 Task: Compose an email with the signature Connor Wood with the subject Invitation to a conference and the message Can you please confirm the schedule for the upcoming training session? from softage.4@softage.net to softage.5@softage.net, select last word, change the font of the message to Tahoma and change the font typography to bold and italics Send the email. Finally, move the email from Sent Items to the label Benefits
Action: Mouse moved to (843, 67)
Screenshot: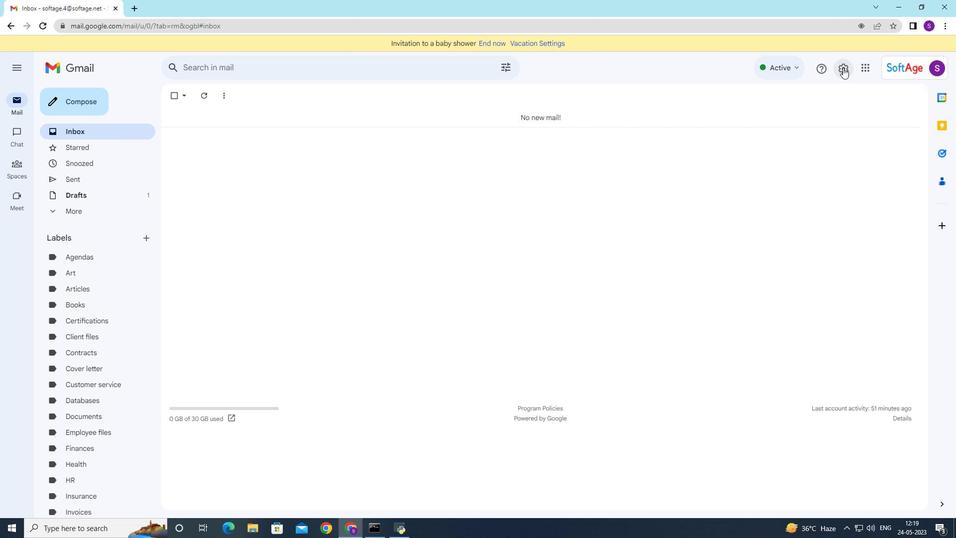 
Action: Mouse pressed left at (843, 67)
Screenshot: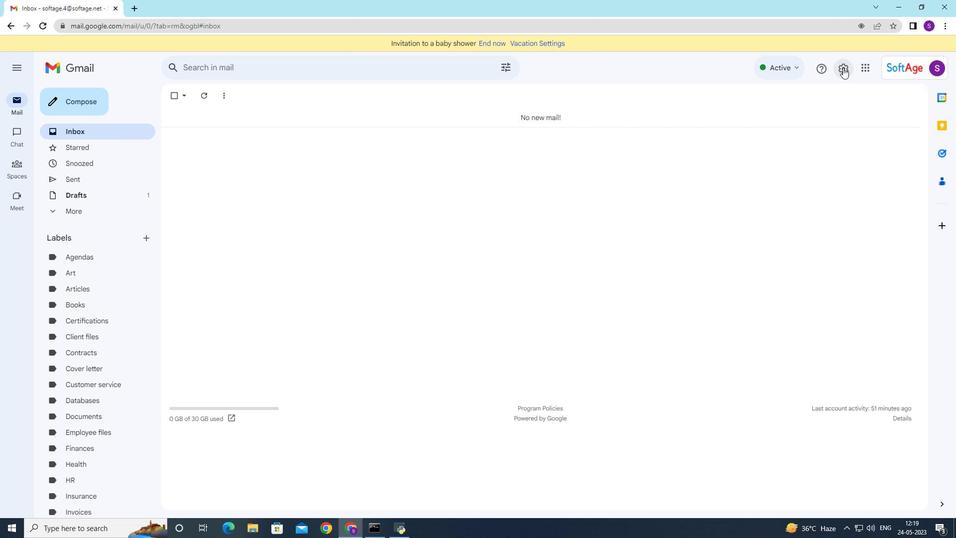 
Action: Mouse moved to (848, 121)
Screenshot: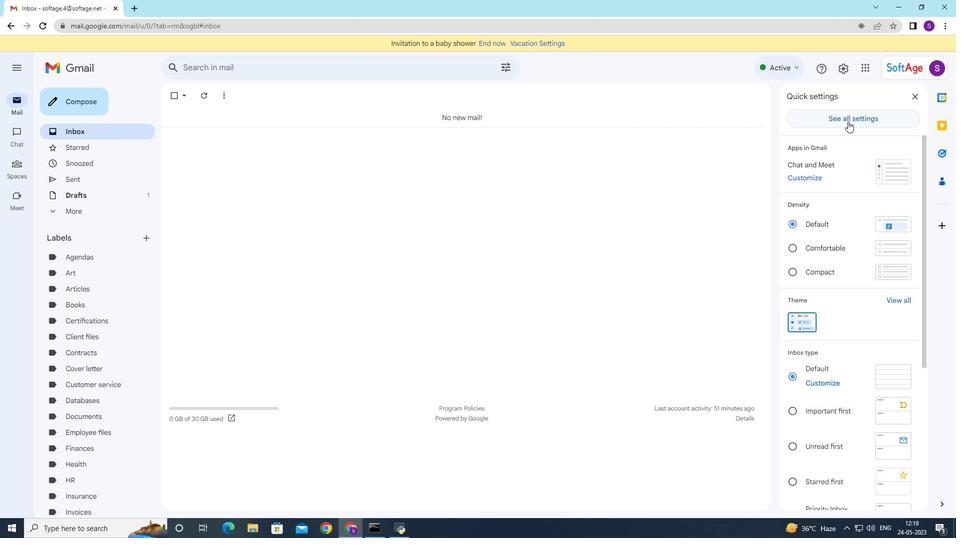 
Action: Mouse pressed left at (848, 121)
Screenshot: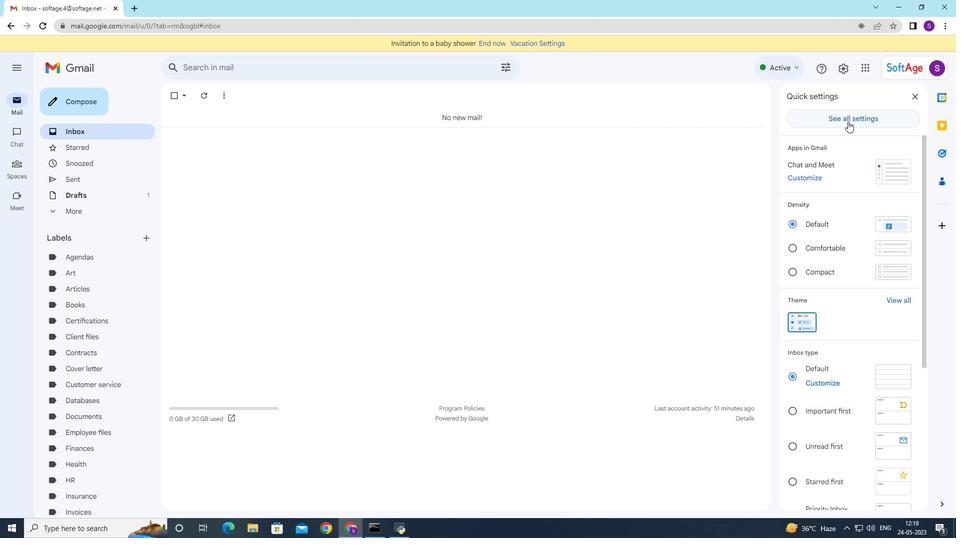 
Action: Mouse moved to (452, 152)
Screenshot: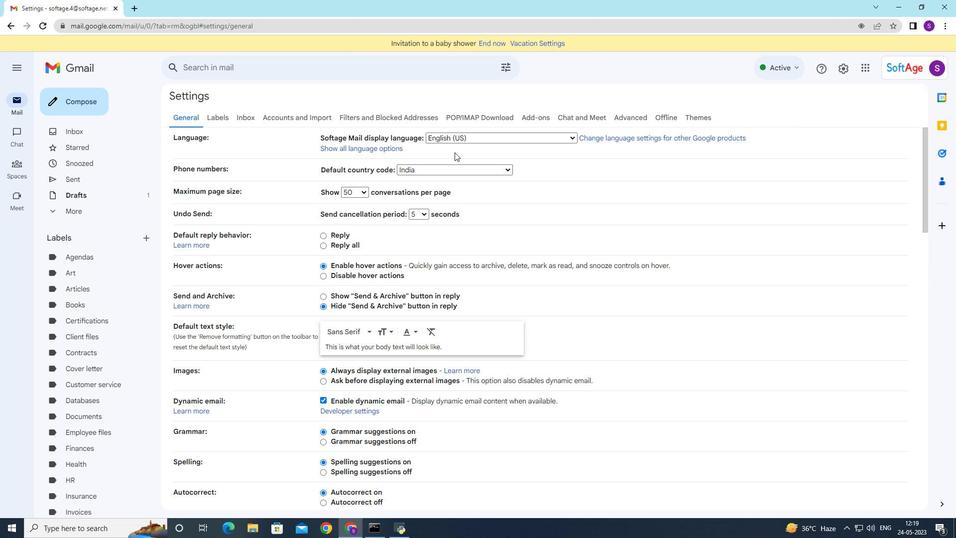 
Action: Mouse scrolled (452, 152) with delta (0, 0)
Screenshot: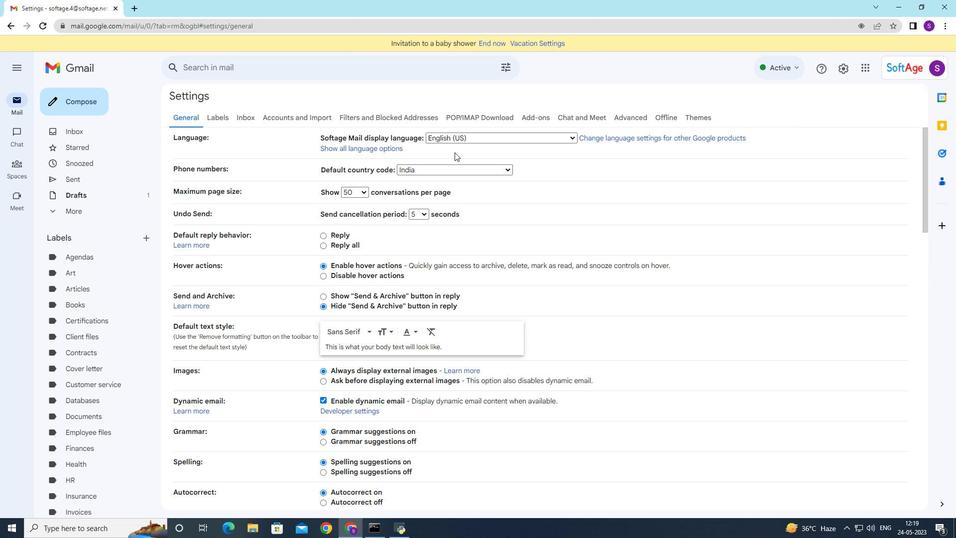 
Action: Mouse moved to (452, 153)
Screenshot: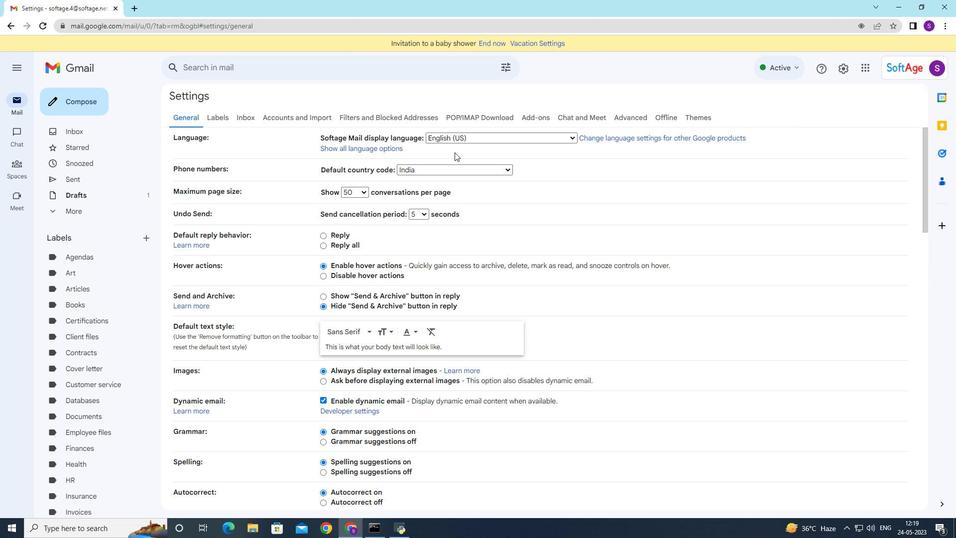 
Action: Mouse scrolled (452, 152) with delta (0, 0)
Screenshot: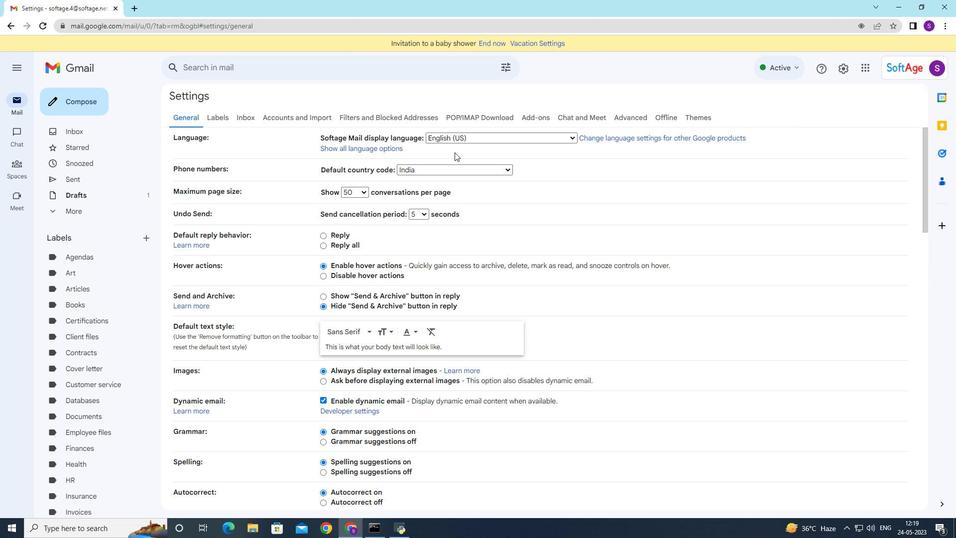 
Action: Mouse scrolled (452, 152) with delta (0, 0)
Screenshot: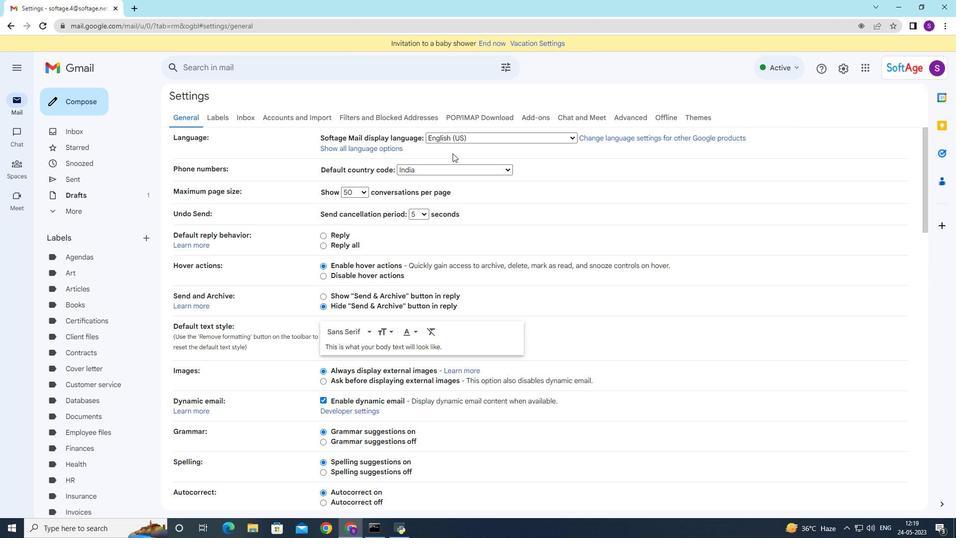 
Action: Mouse scrolled (452, 152) with delta (0, 0)
Screenshot: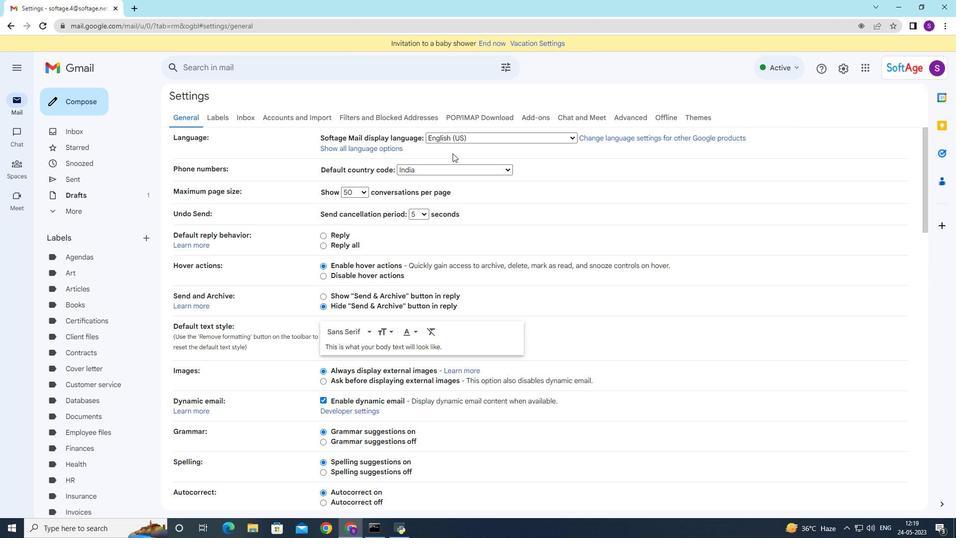
Action: Mouse moved to (397, 216)
Screenshot: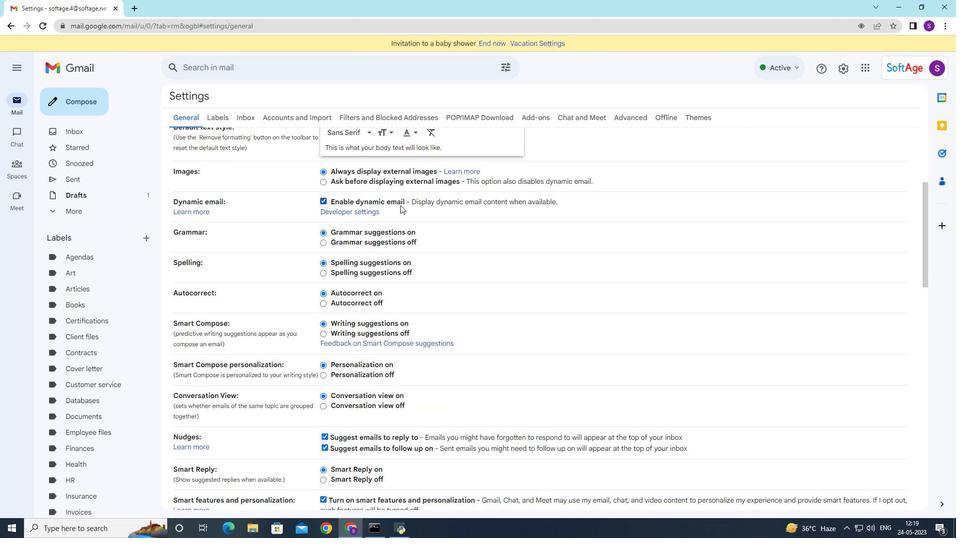 
Action: Mouse scrolled (397, 216) with delta (0, 0)
Screenshot: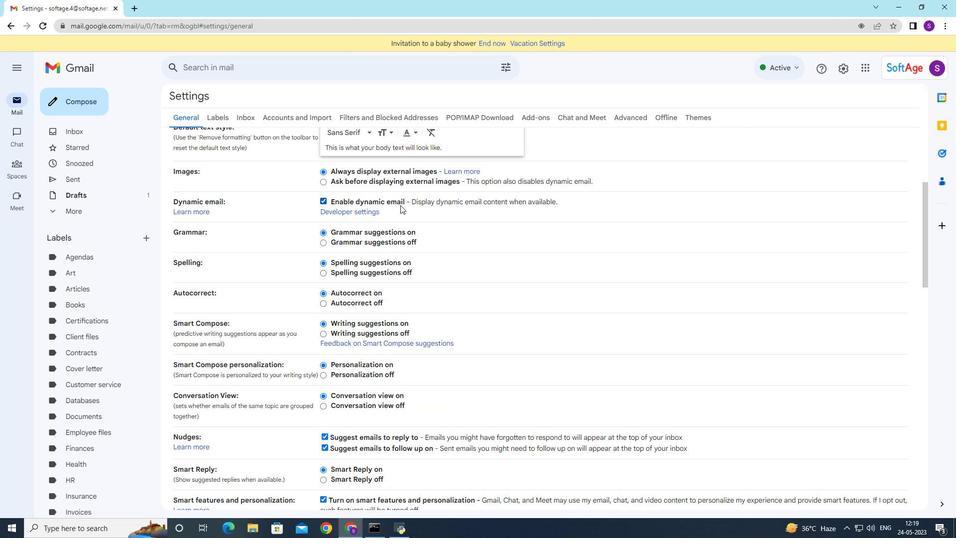
Action: Mouse moved to (397, 219)
Screenshot: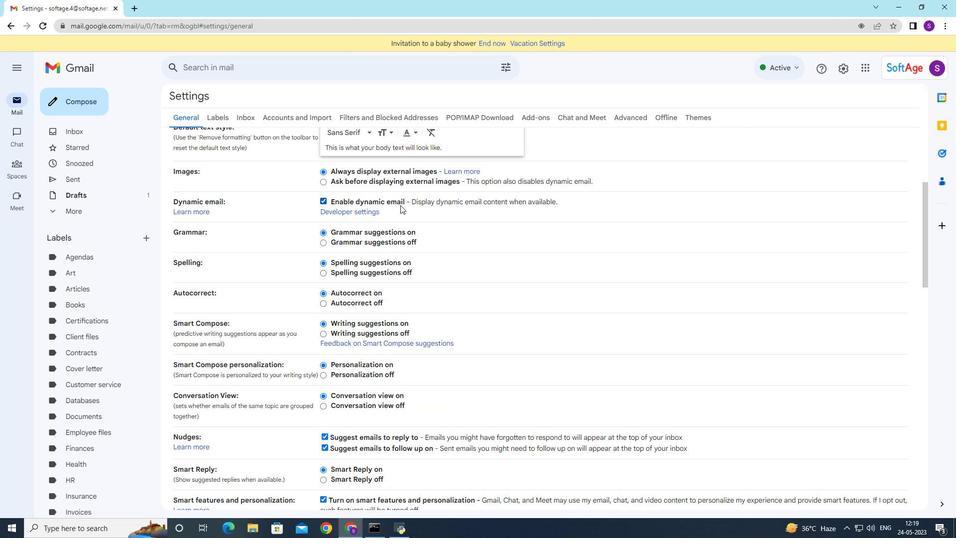 
Action: Mouse scrolled (397, 218) with delta (0, 0)
Screenshot: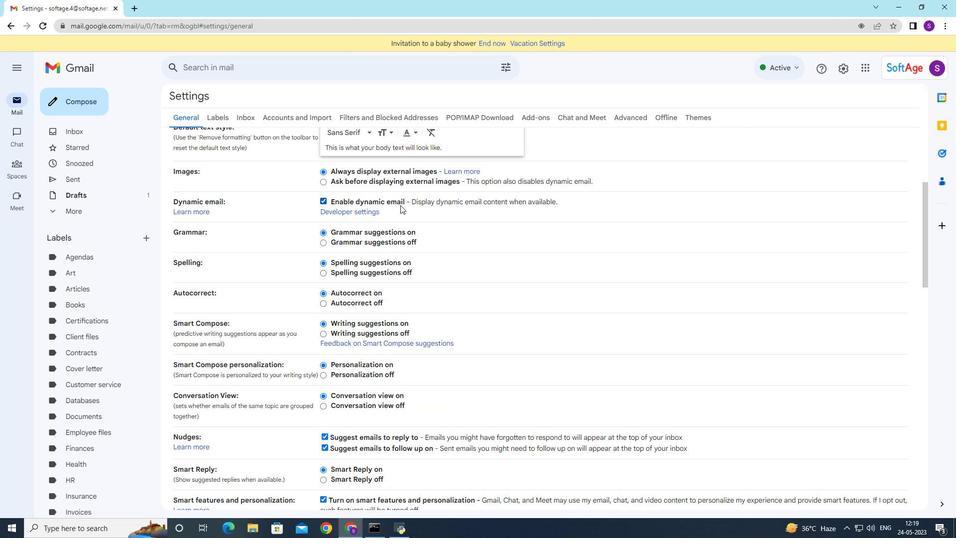 
Action: Mouse moved to (396, 220)
Screenshot: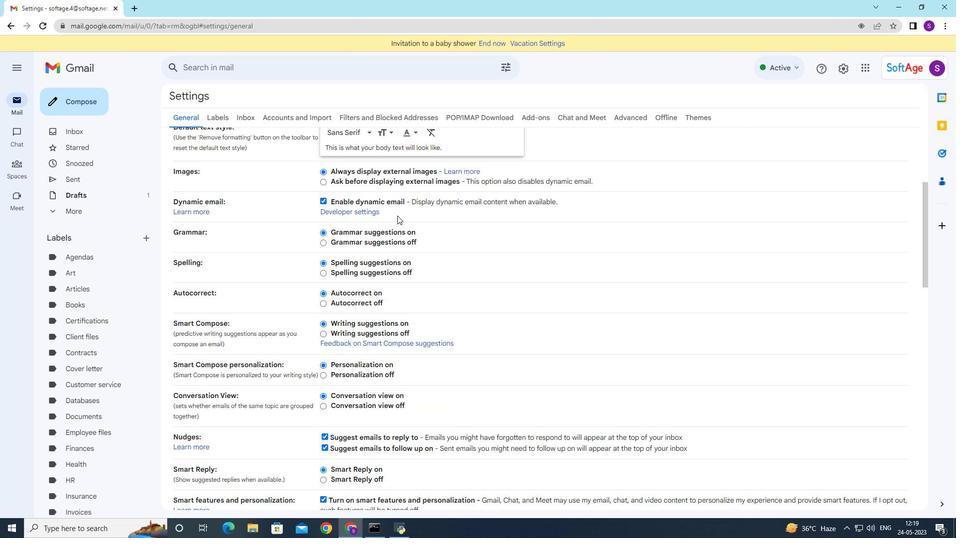 
Action: Mouse scrolled (396, 220) with delta (0, 0)
Screenshot: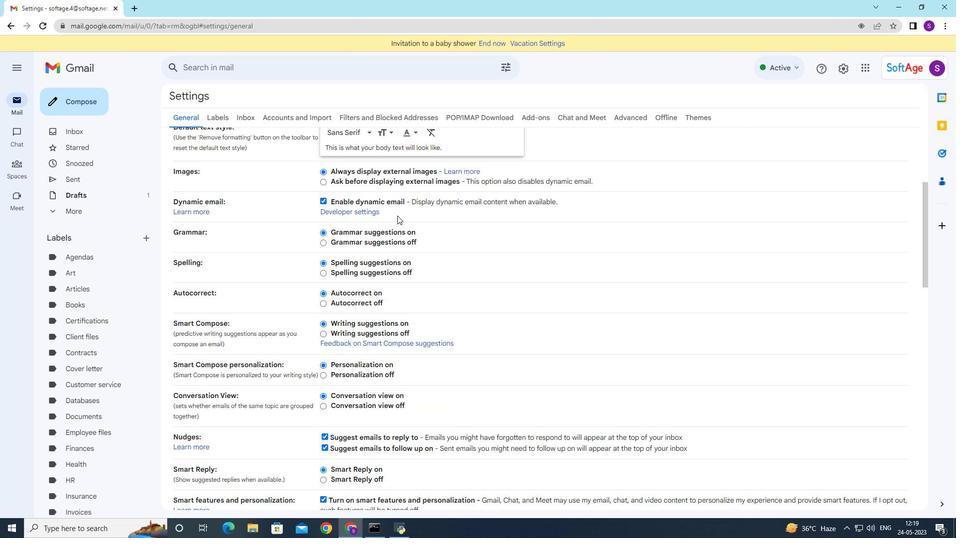 
Action: Mouse moved to (396, 220)
Screenshot: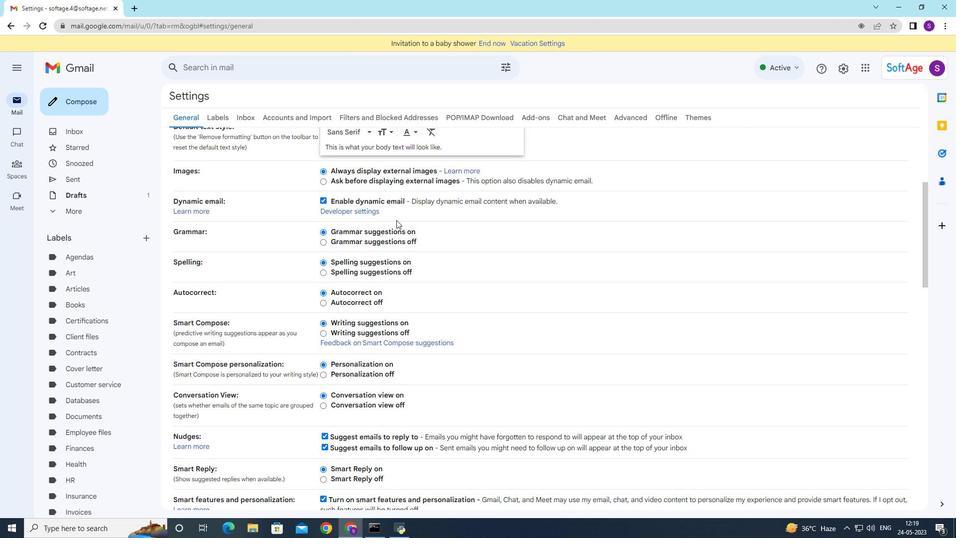 
Action: Mouse scrolled (396, 220) with delta (0, 0)
Screenshot: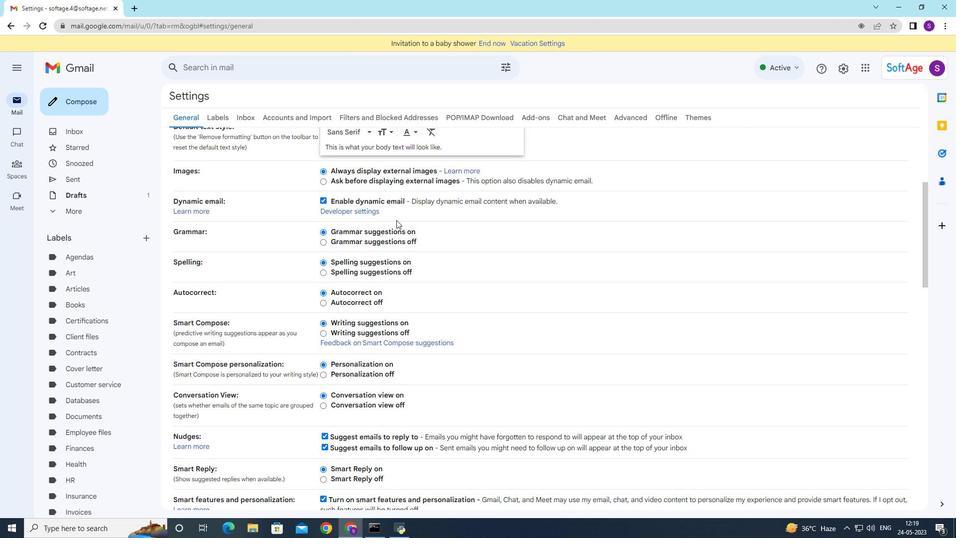 
Action: Mouse moved to (392, 269)
Screenshot: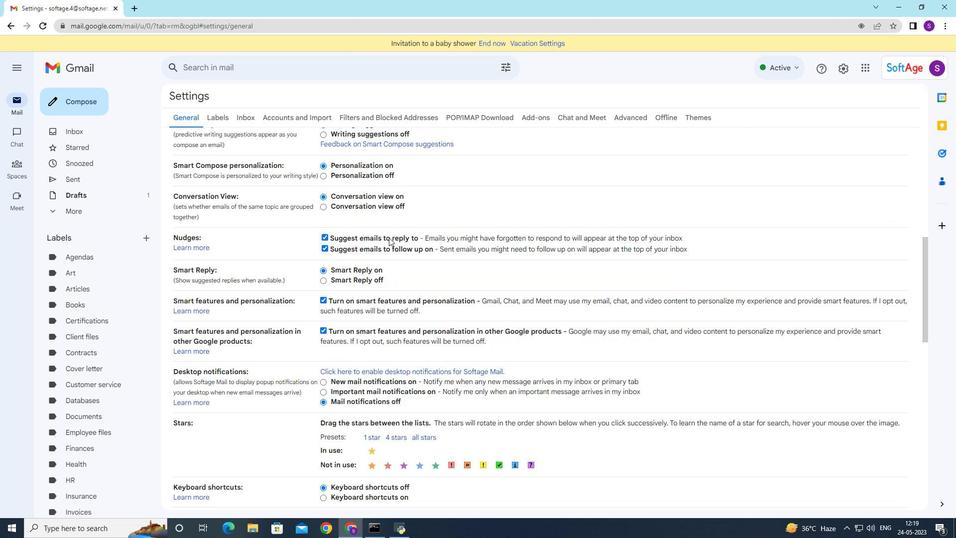 
Action: Mouse scrolled (392, 268) with delta (0, 0)
Screenshot: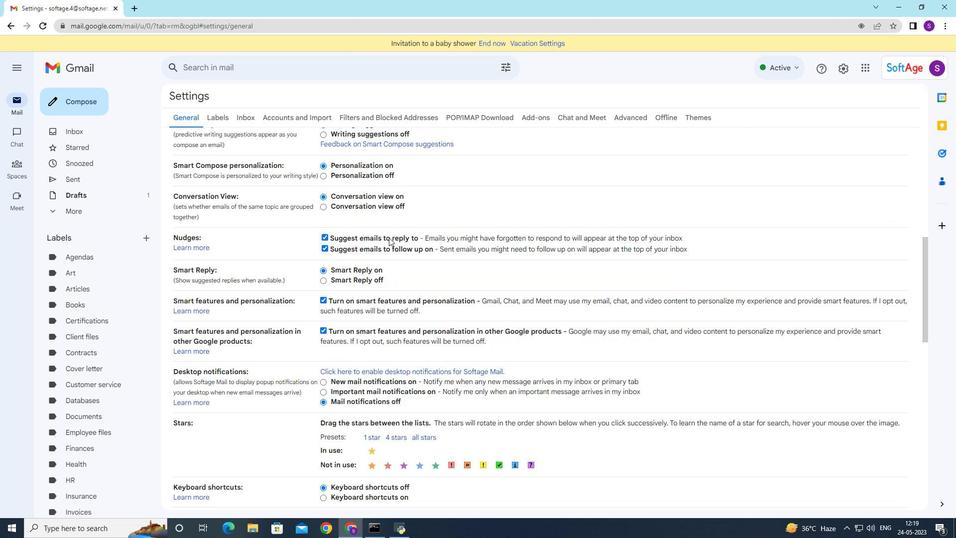 
Action: Mouse moved to (393, 270)
Screenshot: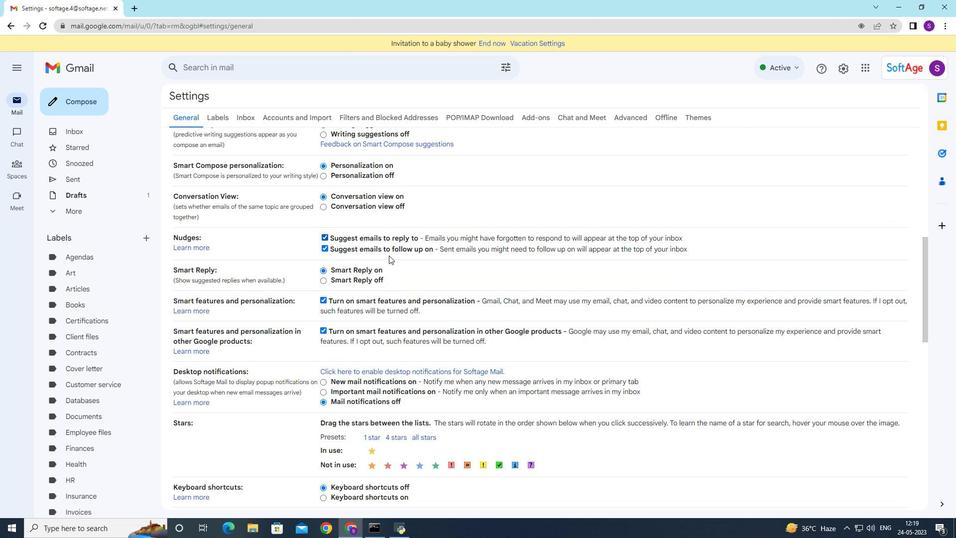 
Action: Mouse scrolled (393, 270) with delta (0, 0)
Screenshot: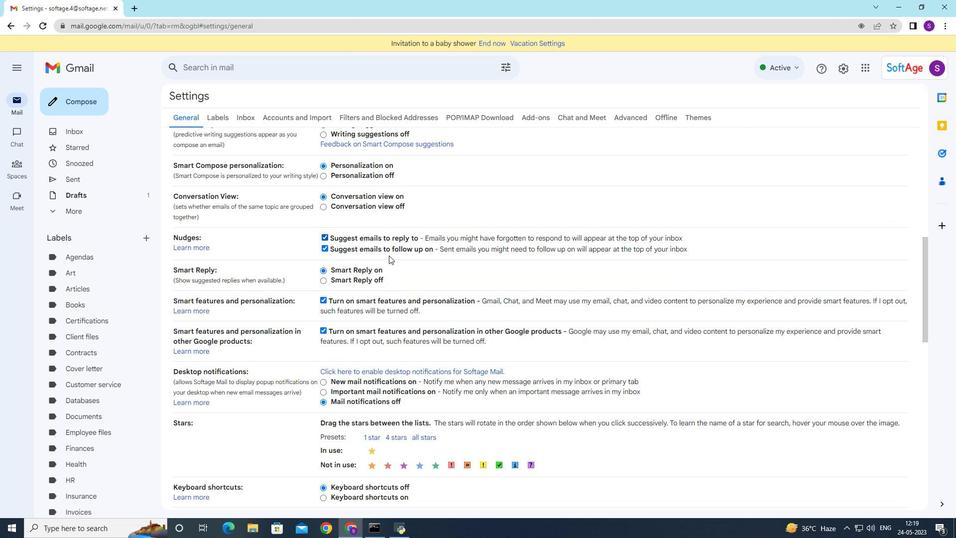 
Action: Mouse moved to (394, 271)
Screenshot: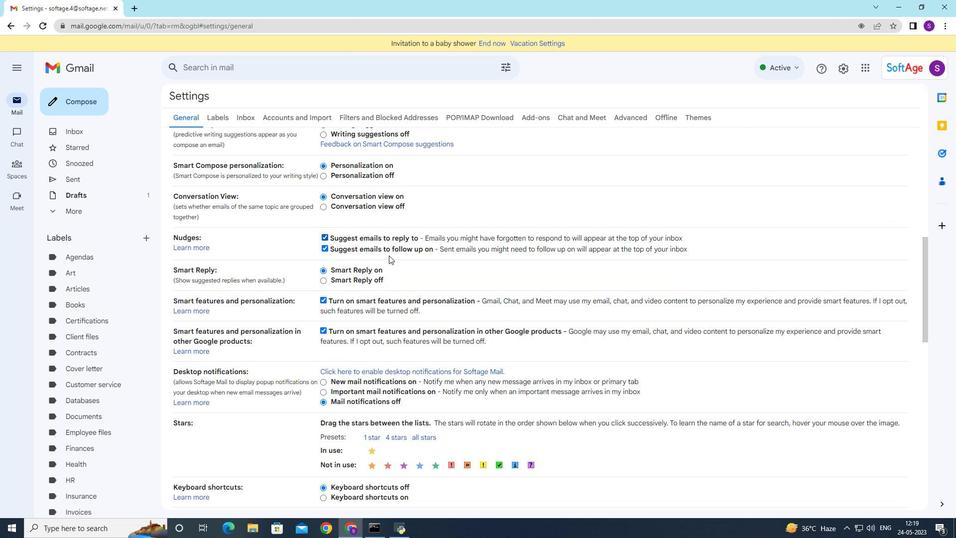 
Action: Mouse scrolled (394, 271) with delta (0, 0)
Screenshot: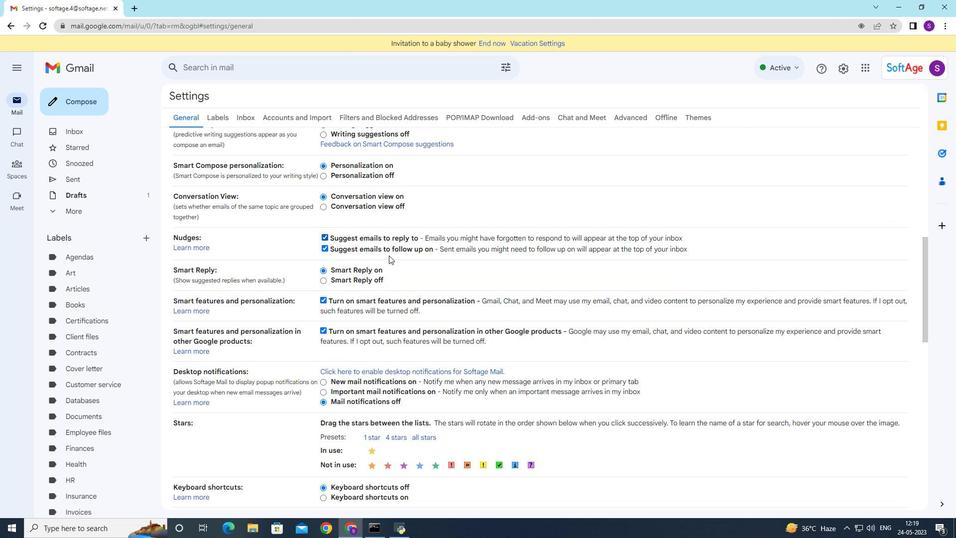 
Action: Mouse moved to (394, 272)
Screenshot: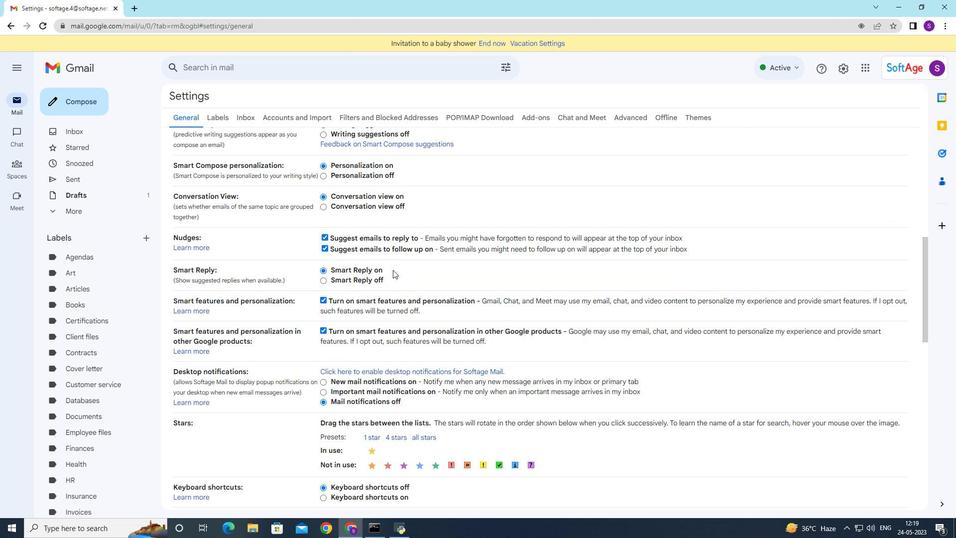 
Action: Mouse scrolled (394, 271) with delta (0, 0)
Screenshot: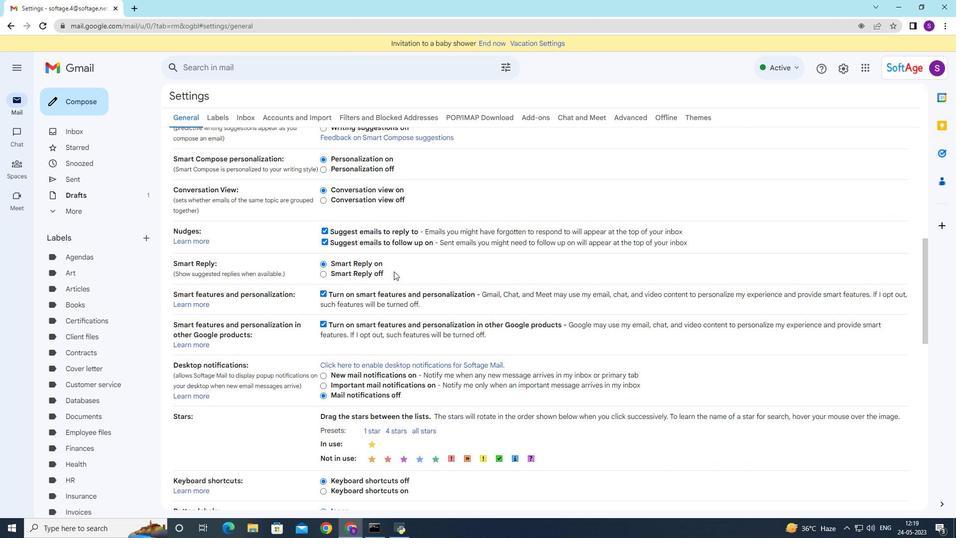 
Action: Mouse moved to (396, 273)
Screenshot: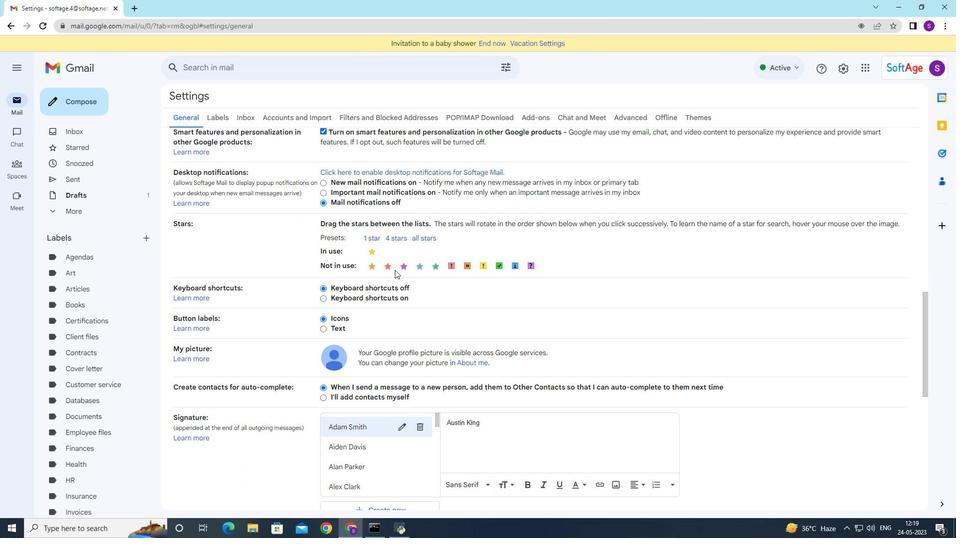 
Action: Mouse scrolled (396, 273) with delta (0, 0)
Screenshot: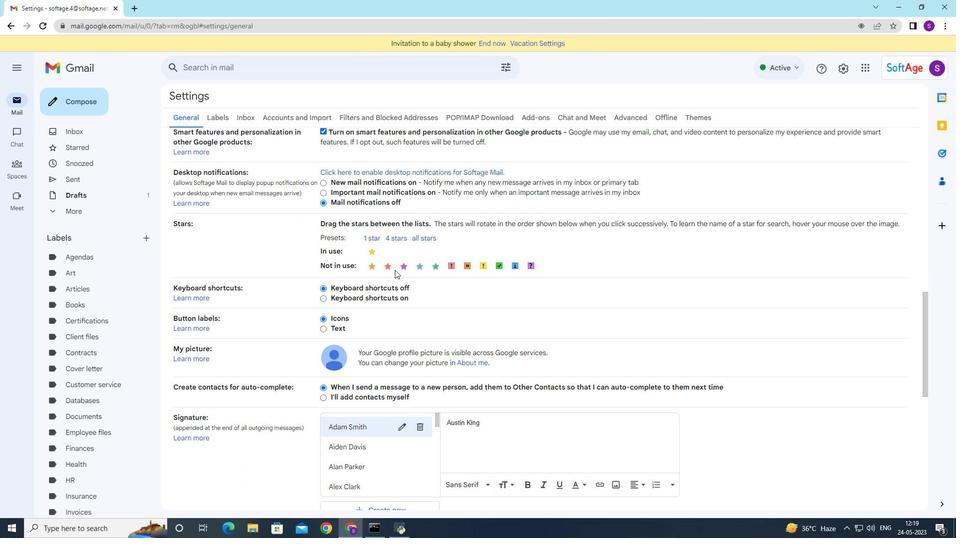 
Action: Mouse scrolled (396, 273) with delta (0, 0)
Screenshot: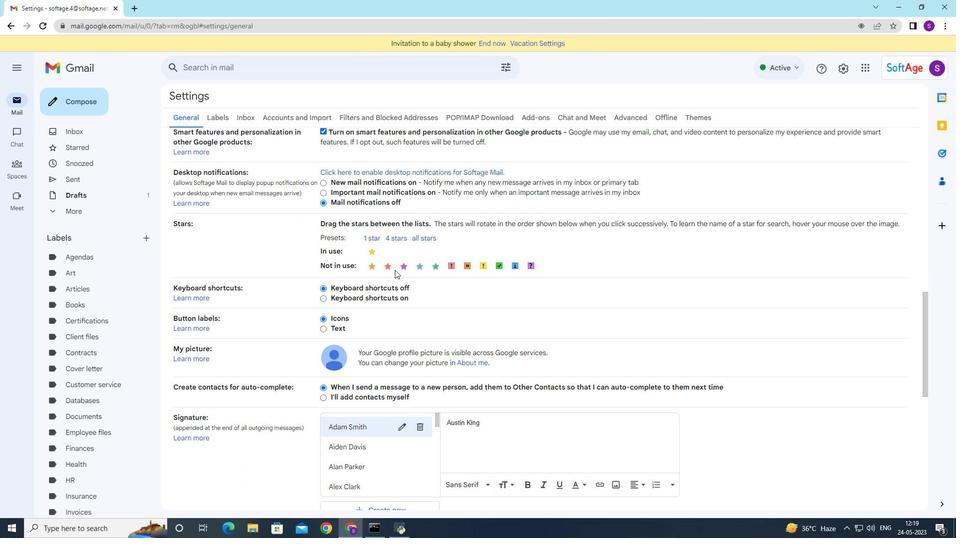 
Action: Mouse scrolled (396, 273) with delta (0, 0)
Screenshot: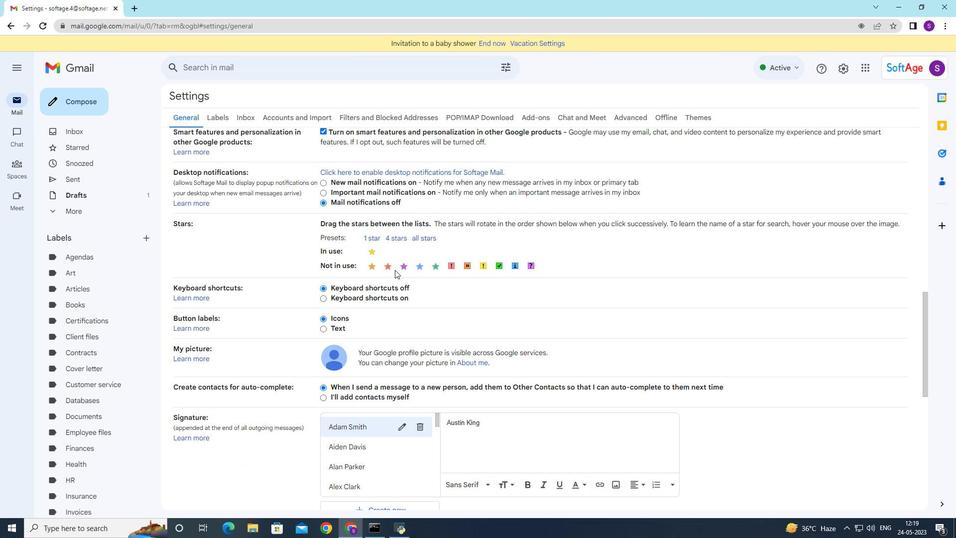 
Action: Mouse moved to (409, 362)
Screenshot: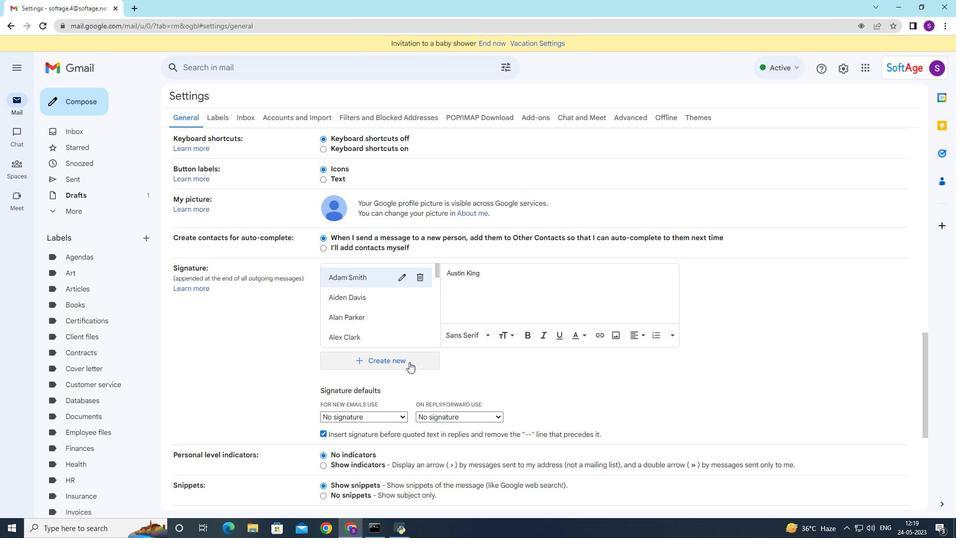 
Action: Mouse pressed left at (409, 362)
Screenshot: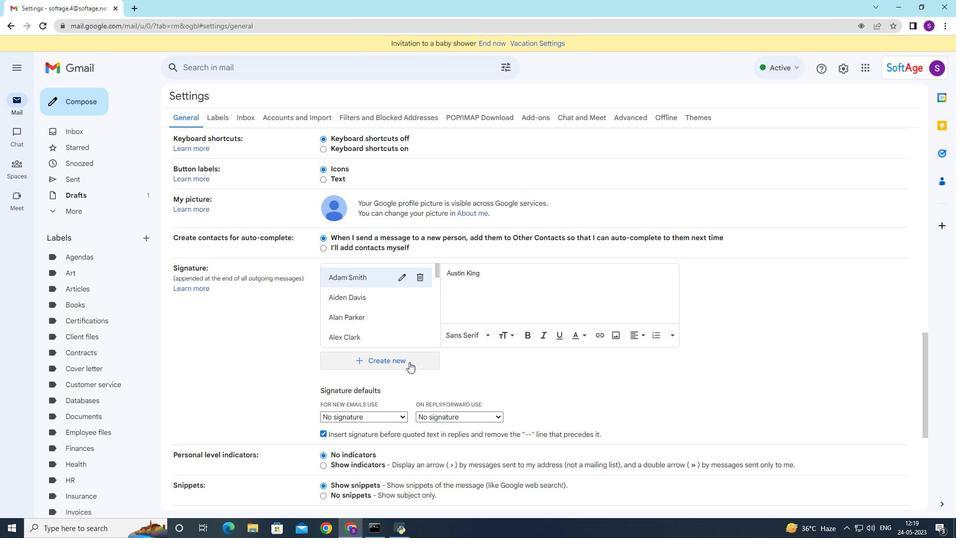 
Action: Mouse moved to (445, 268)
Screenshot: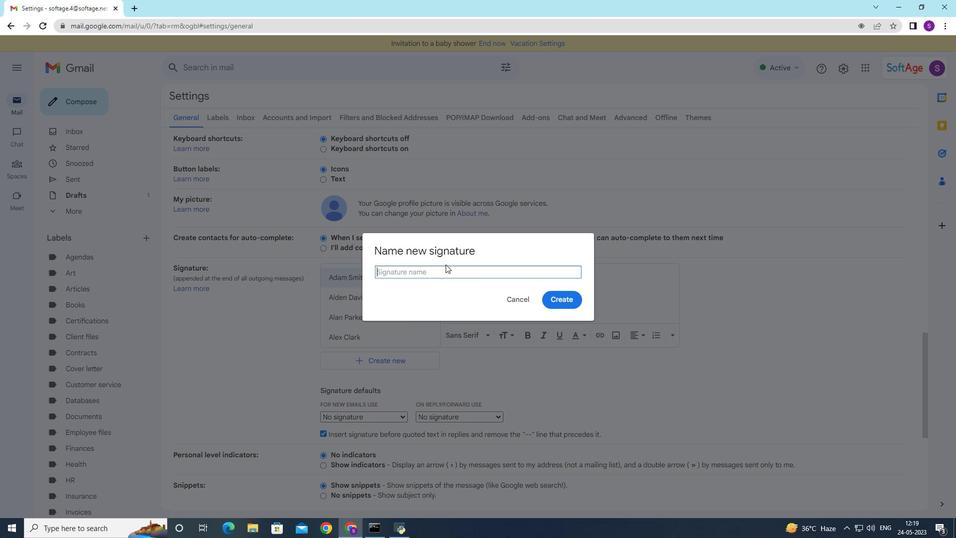 
Action: Key pressed <Key.shift><Key.shift><Key.shift>Connor<Key.space><Key.shift>Wood
Screenshot: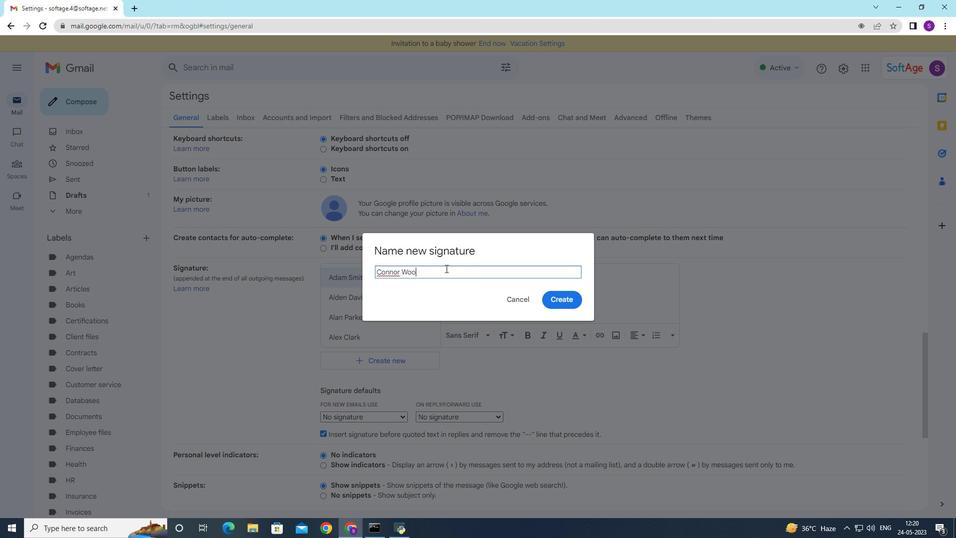 
Action: Mouse moved to (566, 294)
Screenshot: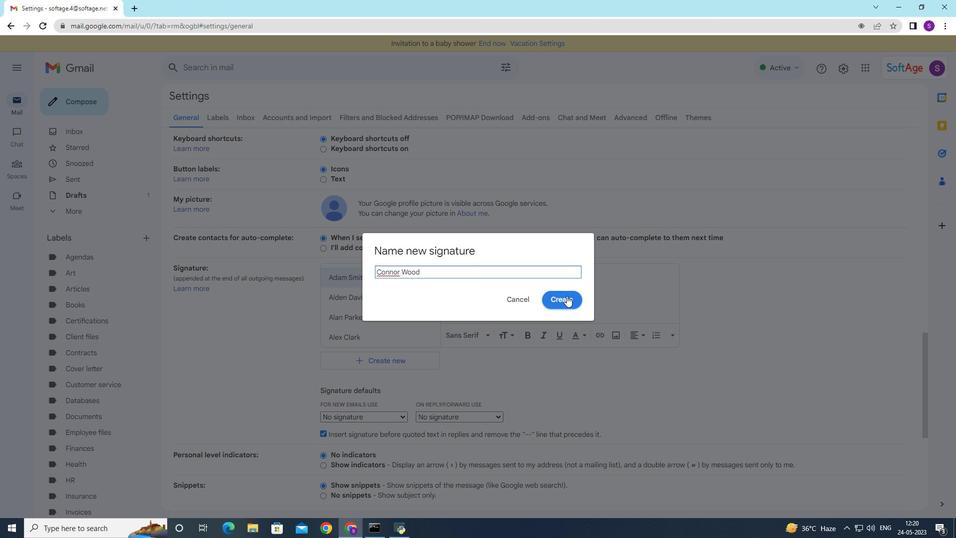 
Action: Mouse pressed left at (566, 294)
Screenshot: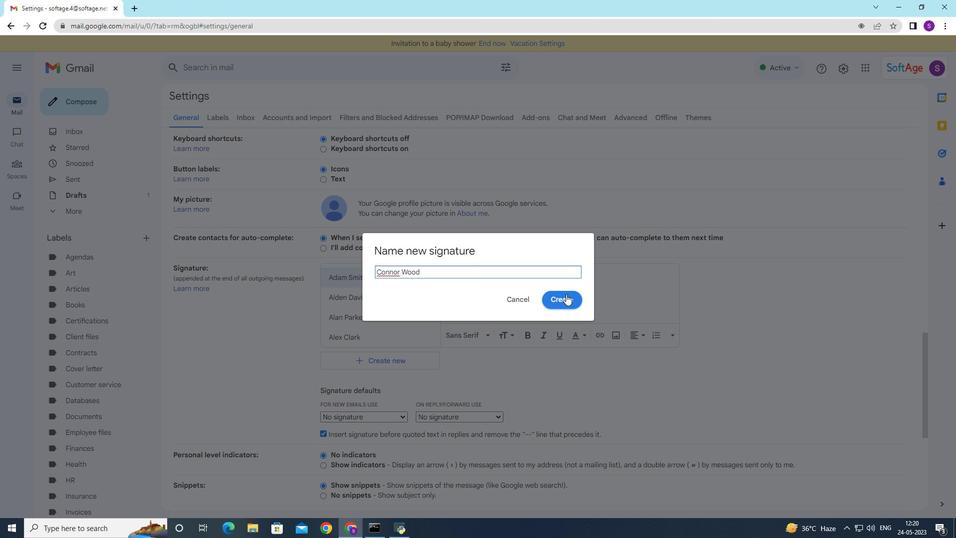
Action: Mouse moved to (359, 295)
Screenshot: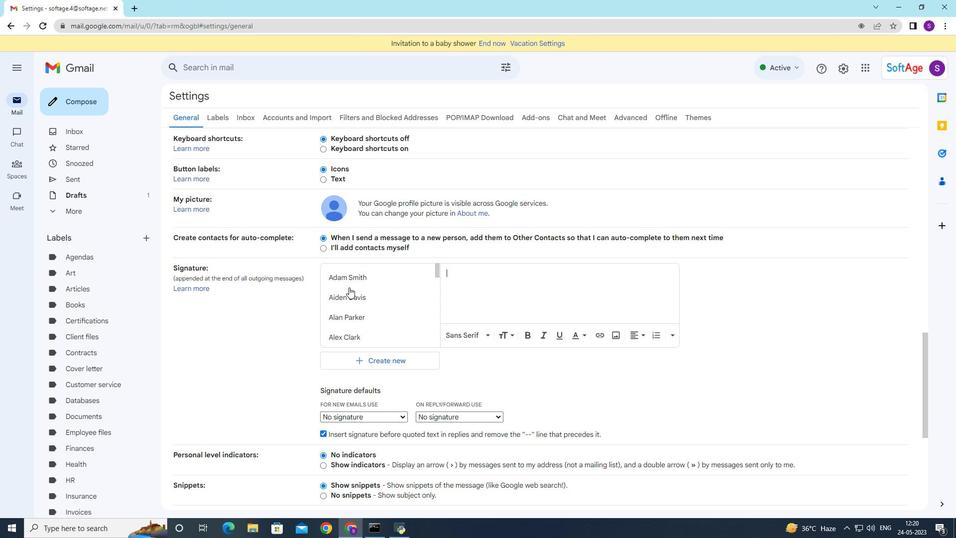 
Action: Mouse scrolled (359, 294) with delta (0, 0)
Screenshot: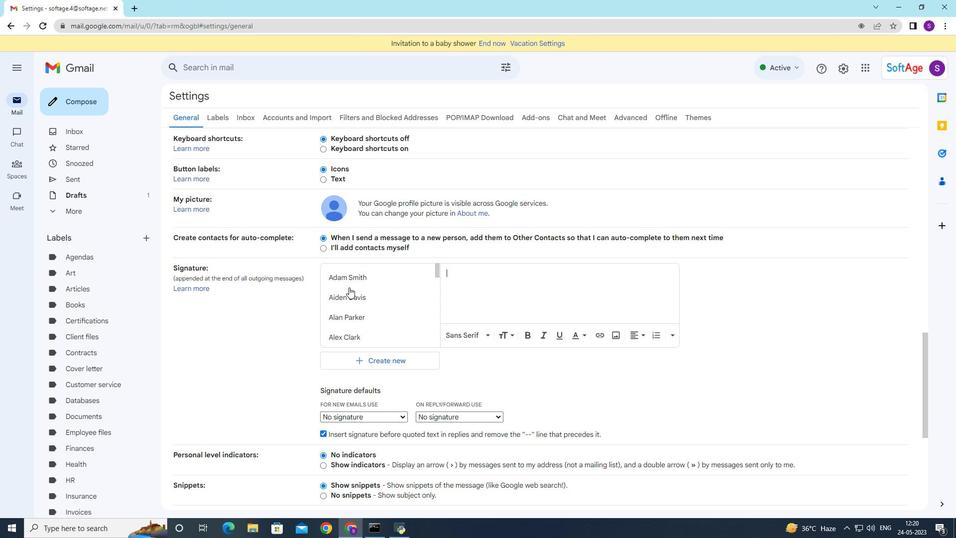 
Action: Mouse moved to (365, 301)
Screenshot: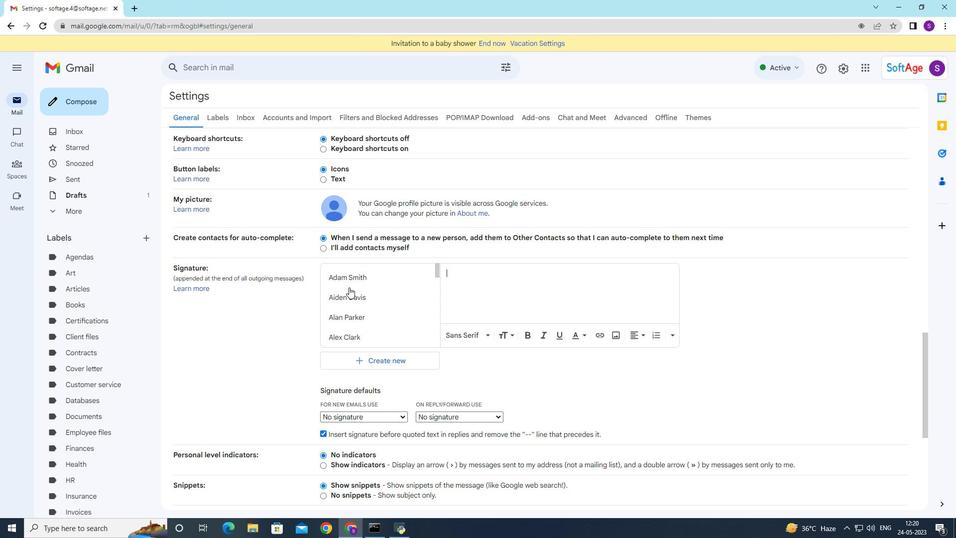 
Action: Mouse scrolled (365, 300) with delta (0, 0)
Screenshot: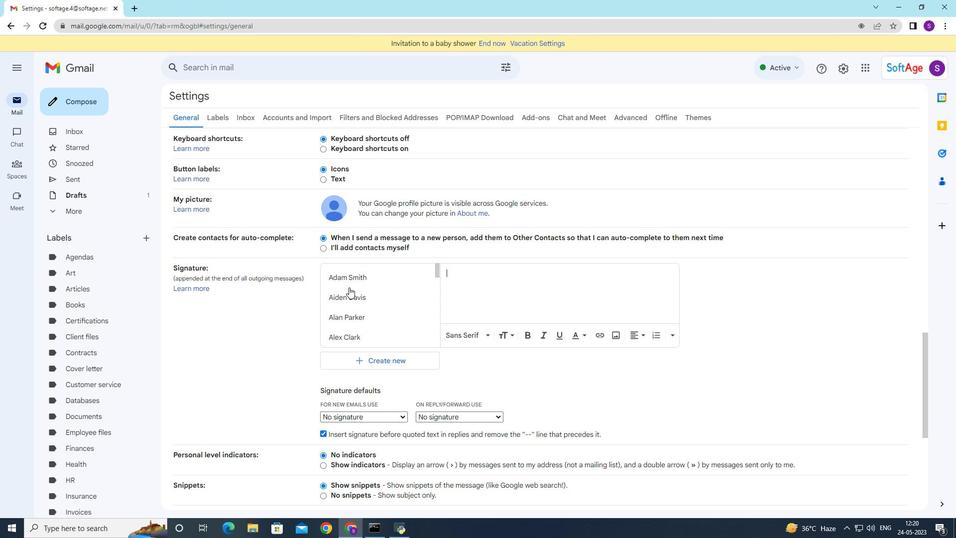 
Action: Mouse moved to (370, 304)
Screenshot: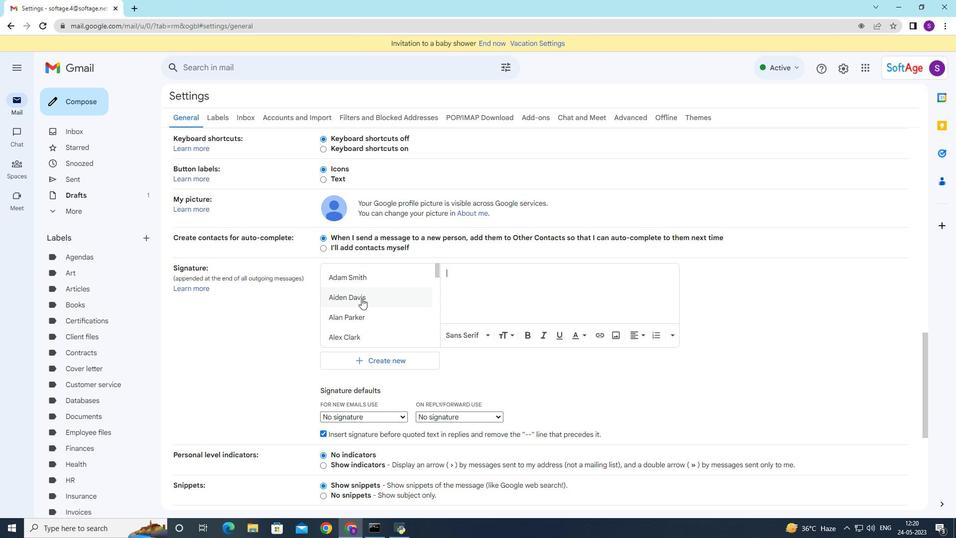 
Action: Mouse scrolled (370, 303) with delta (0, 0)
Screenshot: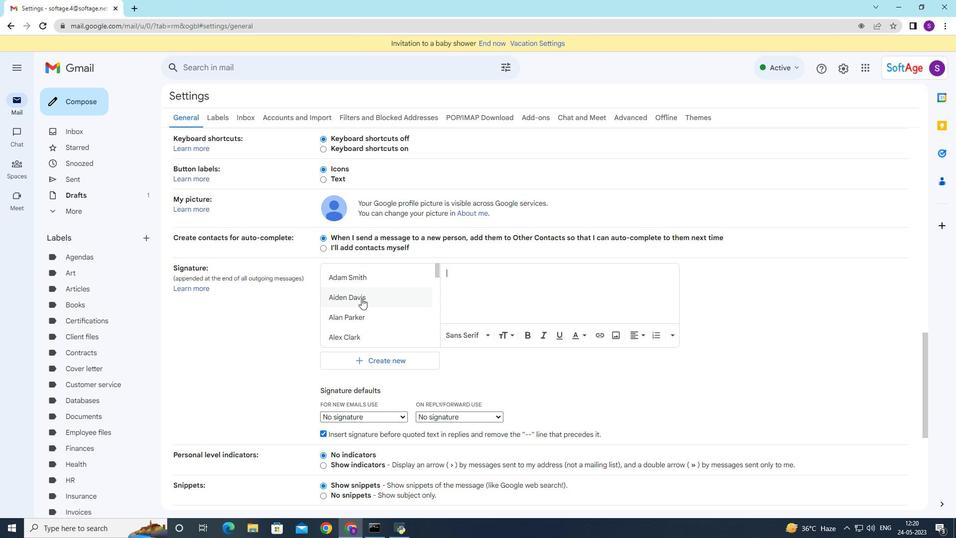 
Action: Mouse moved to (374, 306)
Screenshot: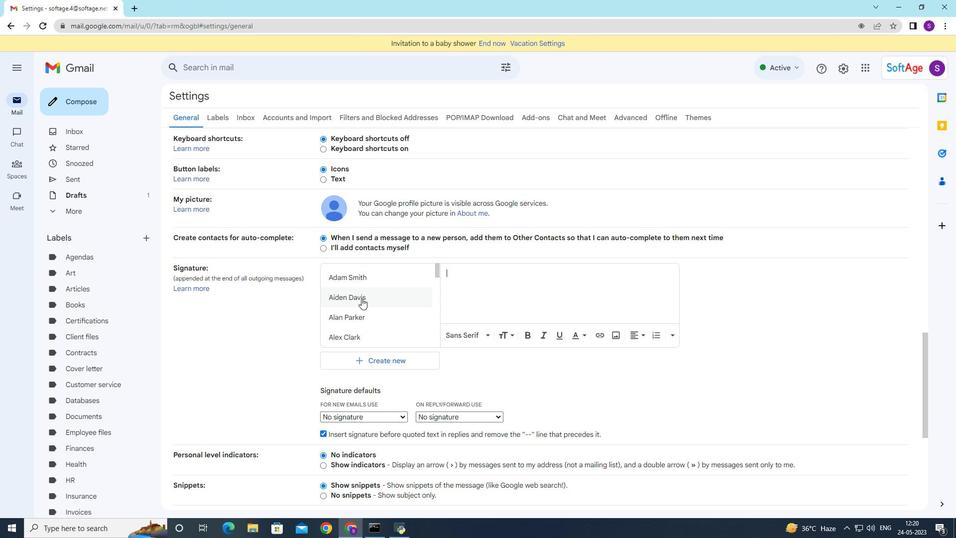 
Action: Mouse scrolled (374, 306) with delta (0, 0)
Screenshot: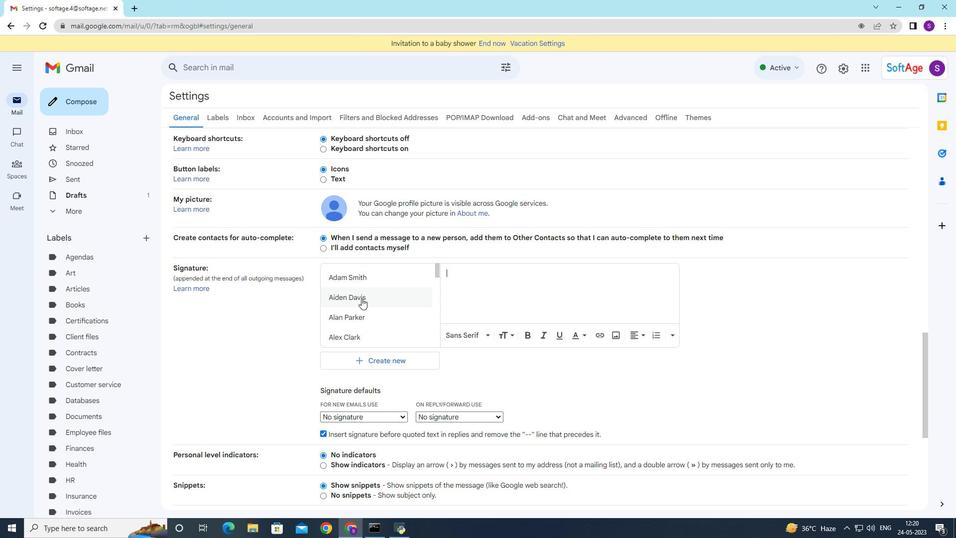 
Action: Mouse moved to (375, 306)
Screenshot: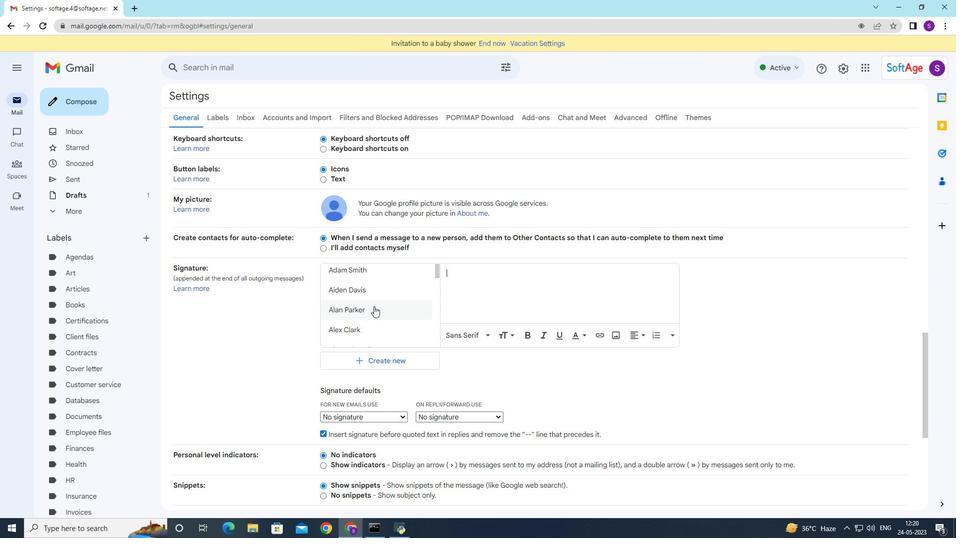 
Action: Mouse scrolled (375, 306) with delta (0, 0)
Screenshot: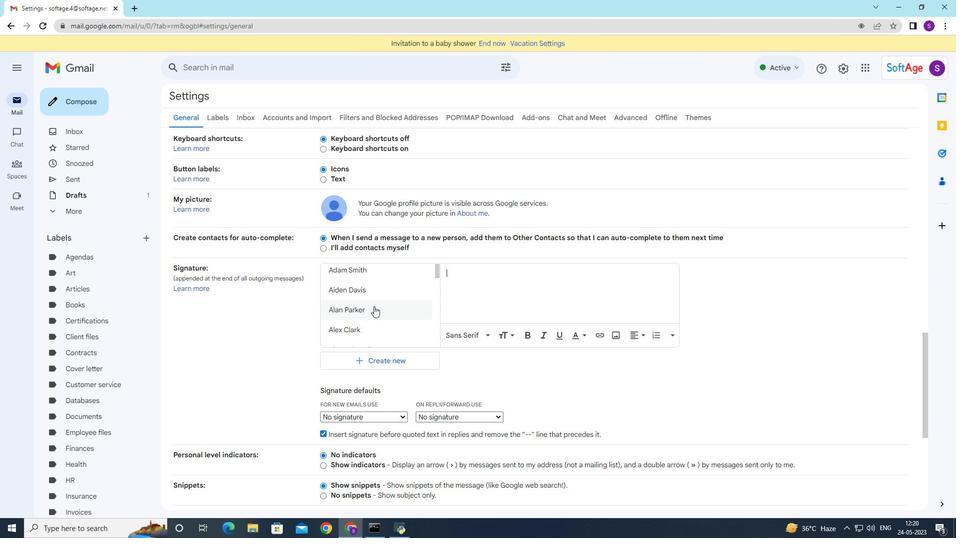 
Action: Mouse moved to (377, 308)
Screenshot: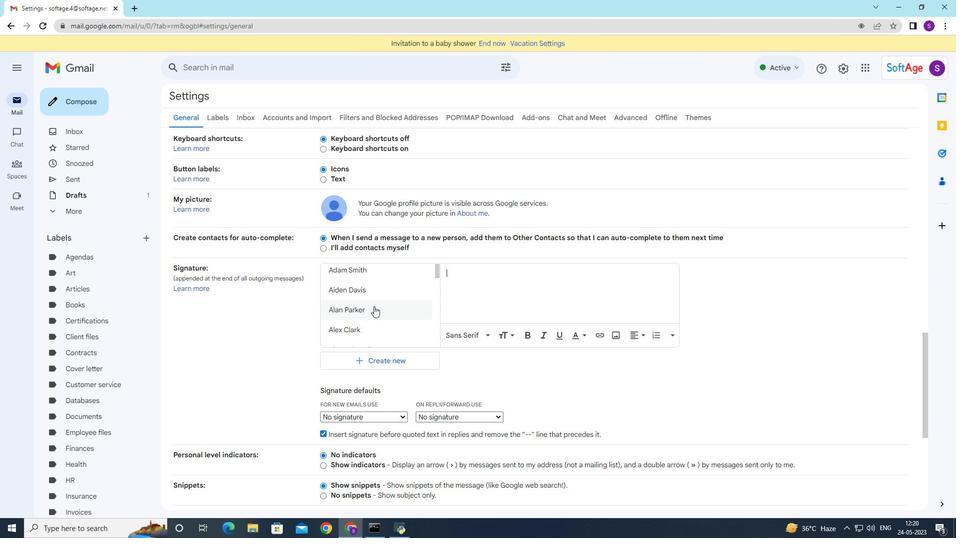 
Action: Mouse scrolled (377, 307) with delta (0, 0)
Screenshot: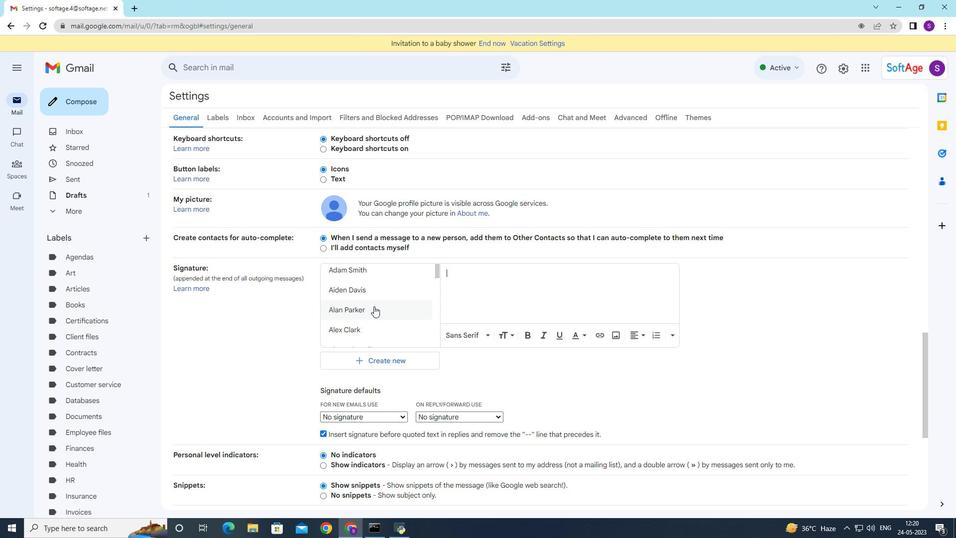 
Action: Mouse moved to (385, 316)
Screenshot: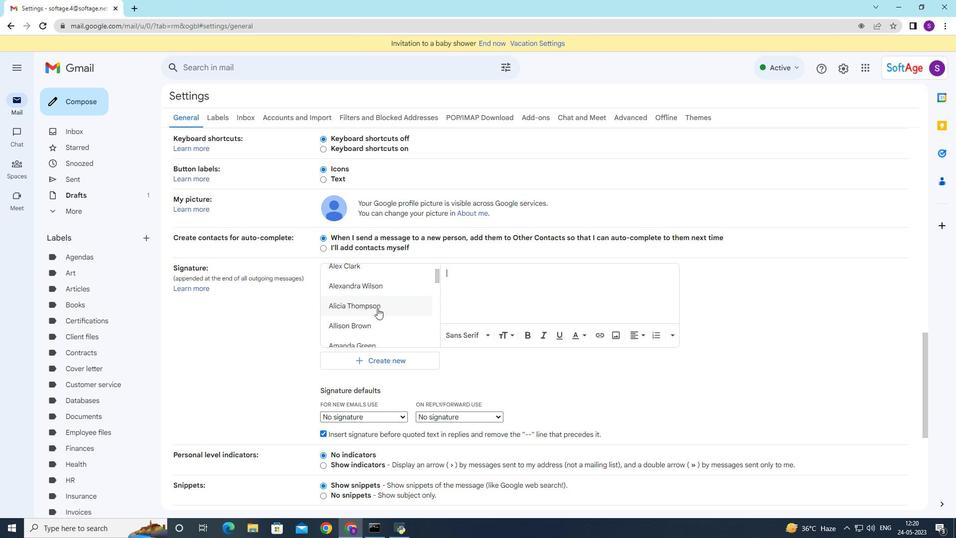 
Action: Mouse scrolled (385, 315) with delta (0, 0)
Screenshot: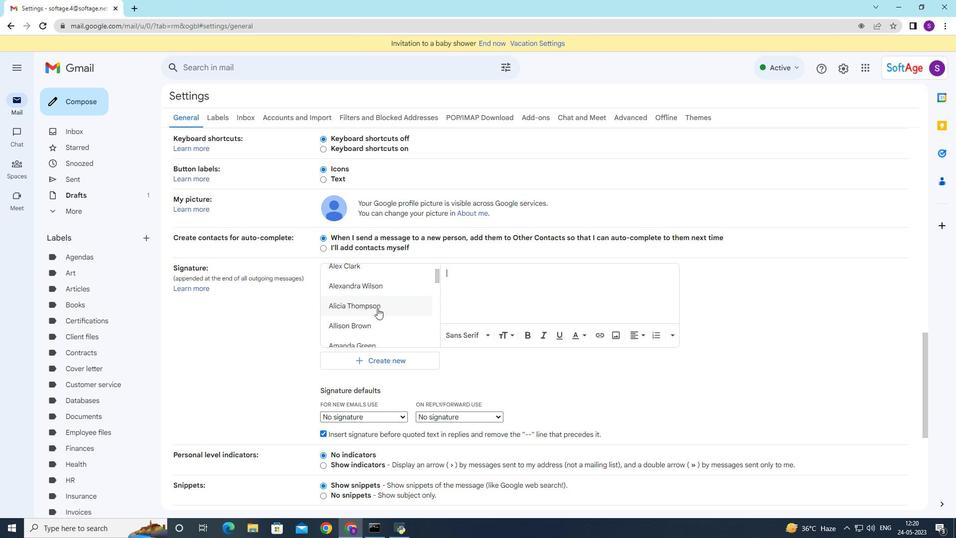 
Action: Mouse moved to (417, 361)
Screenshot: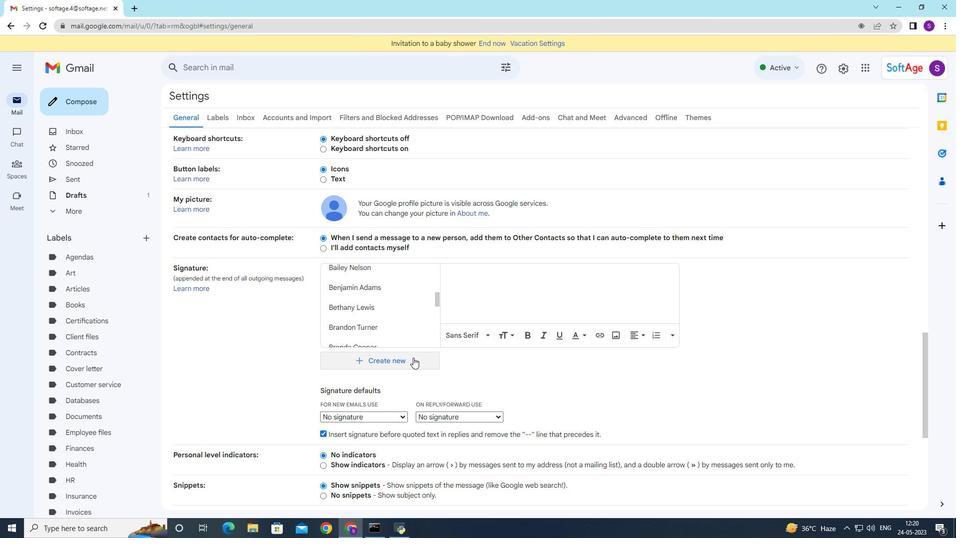 
Action: Mouse scrolled (417, 360) with delta (0, 0)
Screenshot: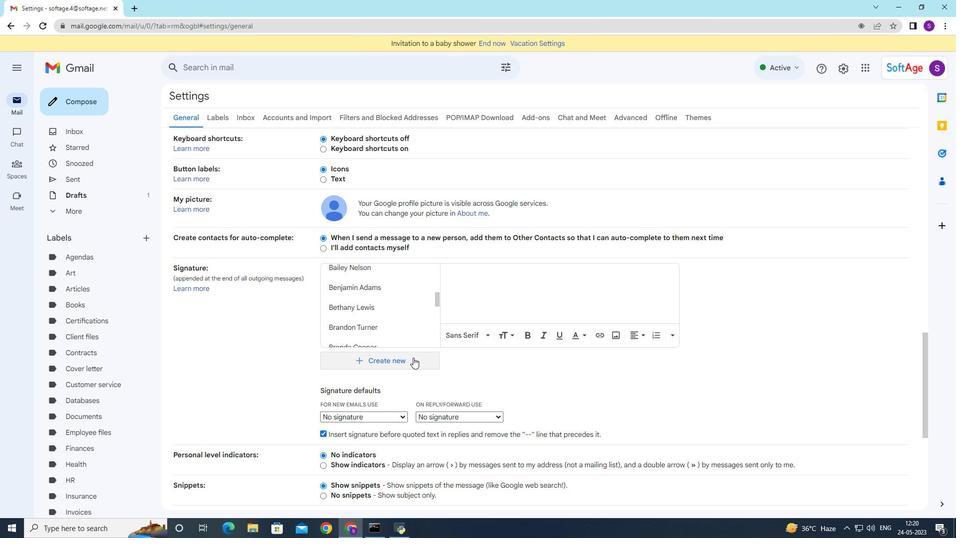 
Action: Mouse moved to (417, 361)
Screenshot: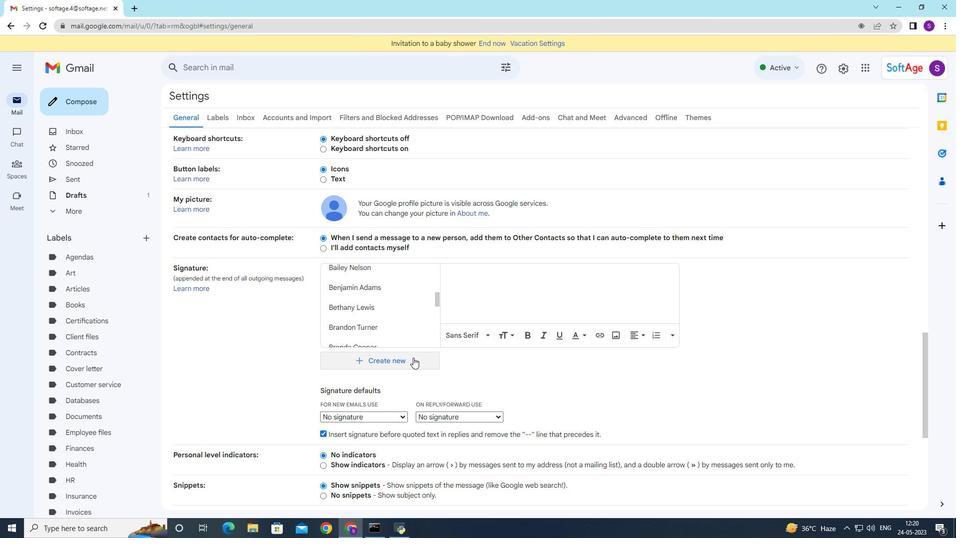 
Action: Mouse scrolled (417, 360) with delta (0, 0)
Screenshot: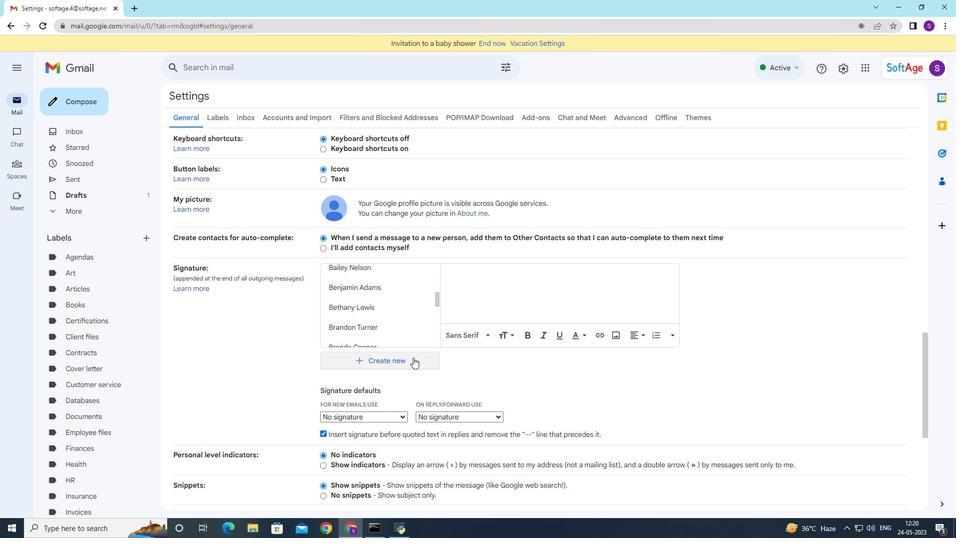 
Action: Mouse moved to (417, 361)
Screenshot: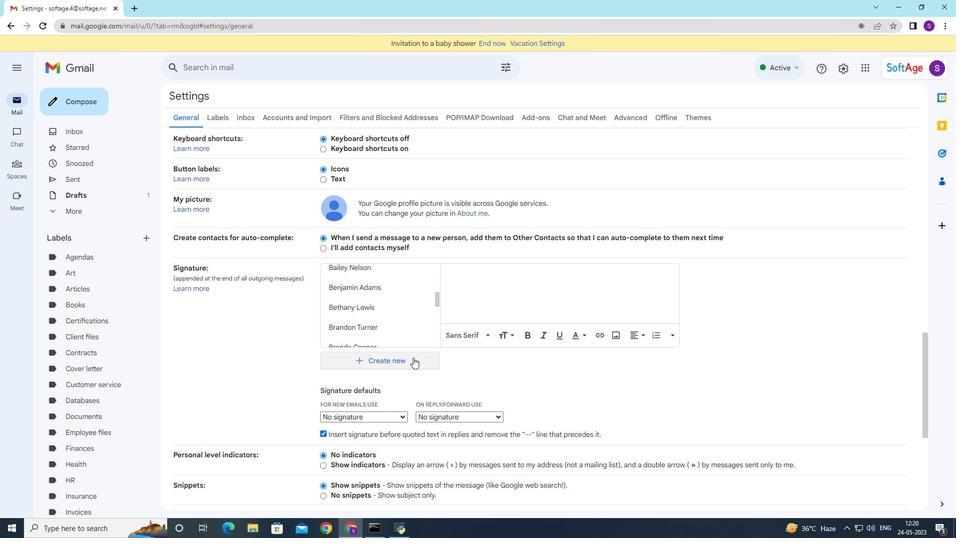 
Action: Mouse scrolled (417, 361) with delta (0, 0)
Screenshot: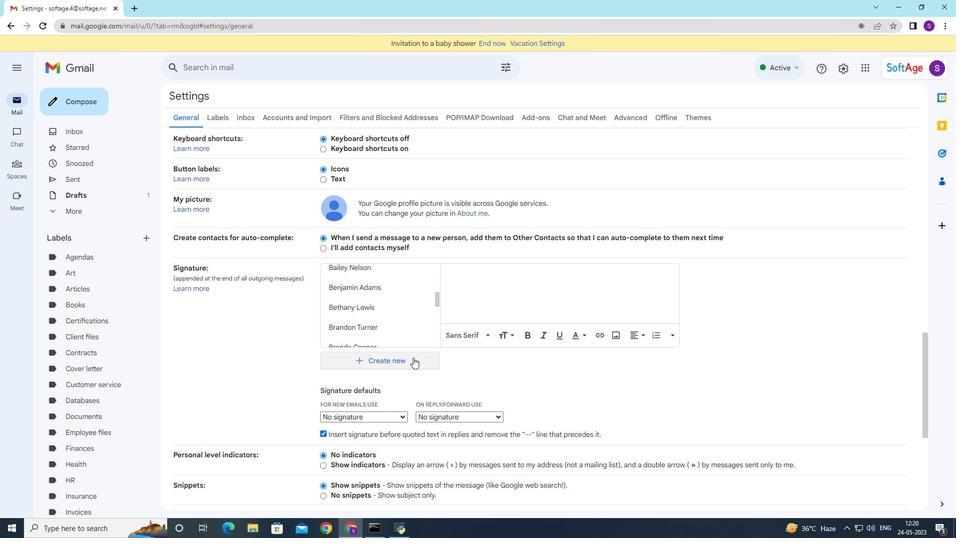 
Action: Mouse moved to (418, 363)
Screenshot: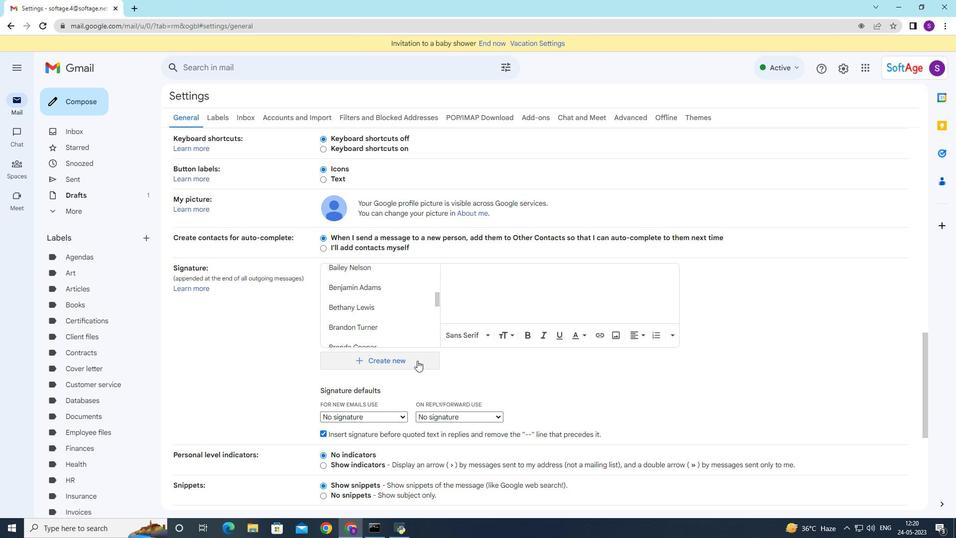 
Action: Mouse scrolled (418, 362) with delta (0, 0)
Screenshot: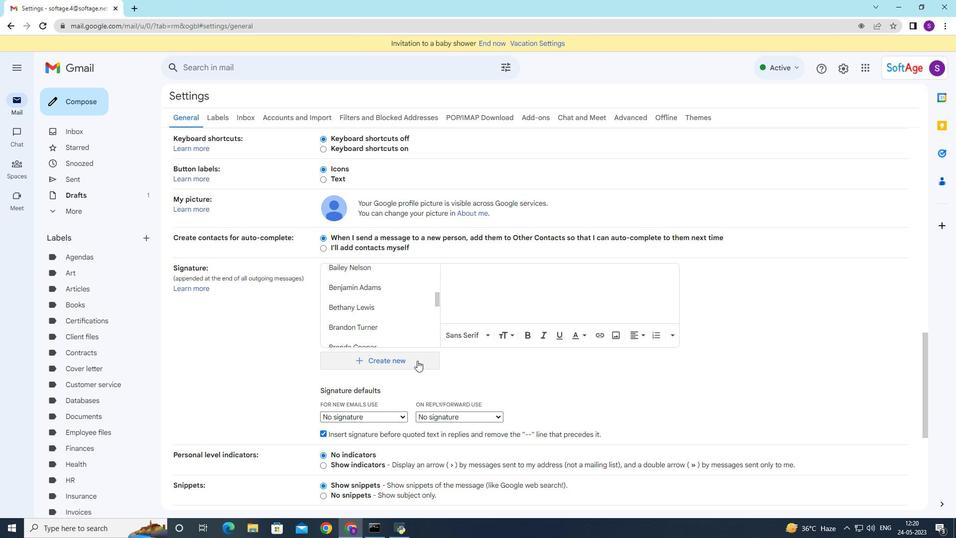 
Action: Mouse moved to (418, 365)
Screenshot: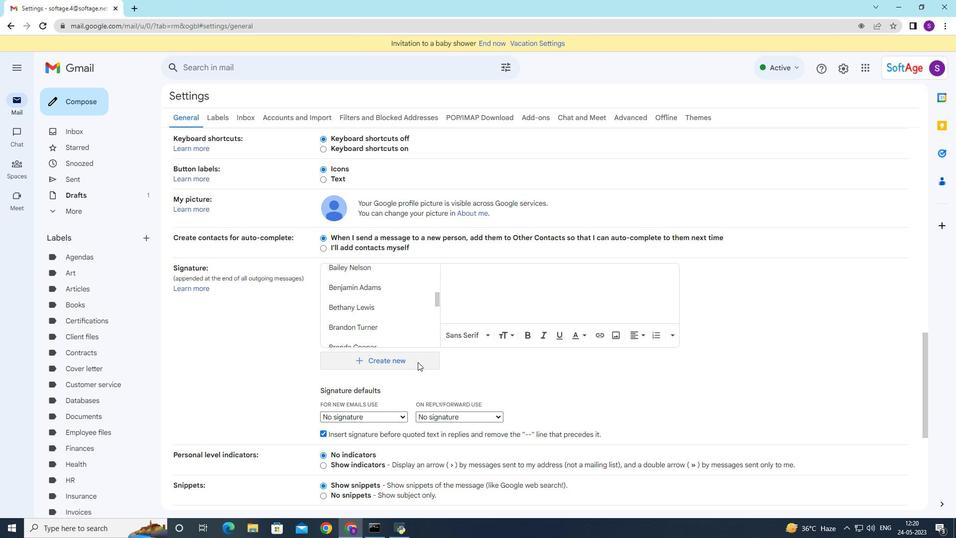 
Action: Mouse scrolled (418, 364) with delta (0, 0)
Screenshot: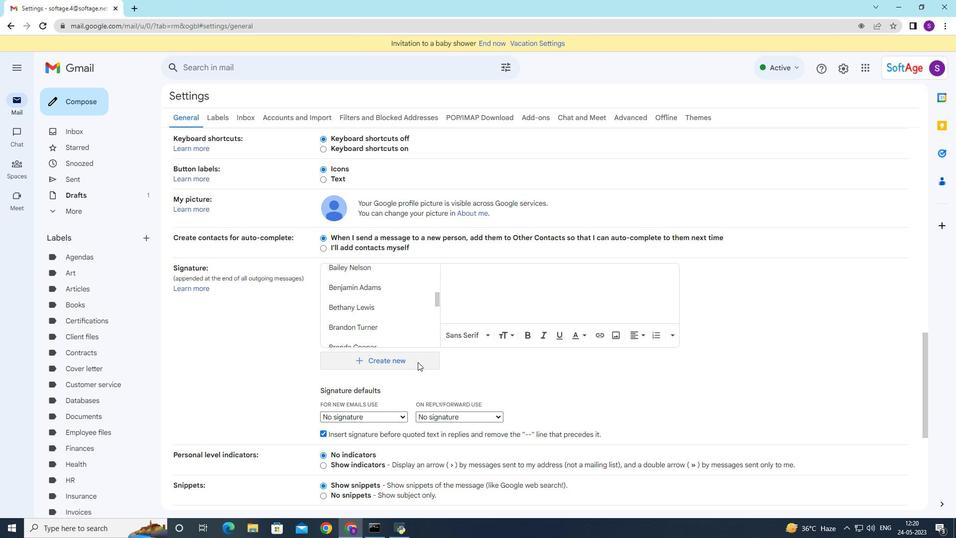 
Action: Mouse moved to (419, 365)
Screenshot: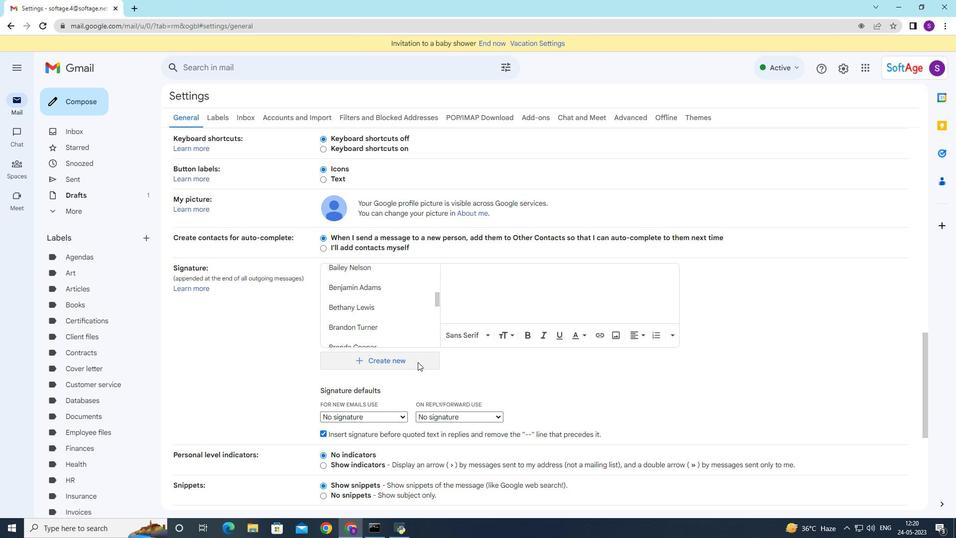 
Action: Mouse scrolled (419, 365) with delta (0, 0)
Screenshot: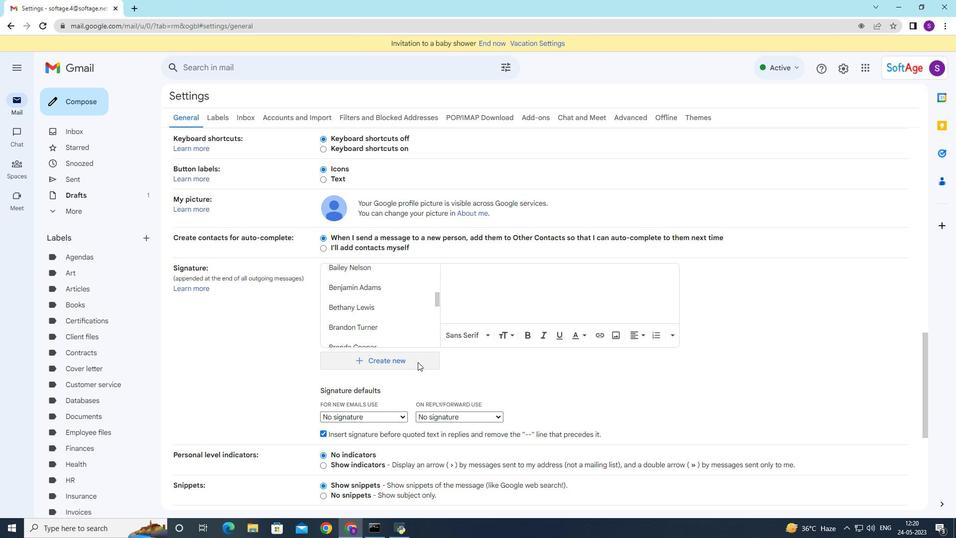 
Action: Mouse moved to (419, 368)
Screenshot: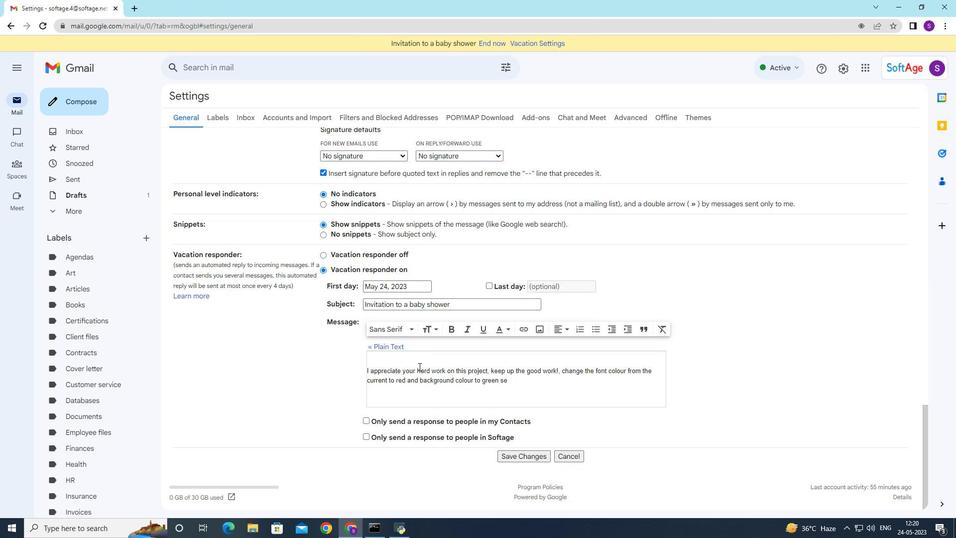 
Action: Mouse scrolled (419, 367) with delta (0, 0)
Screenshot: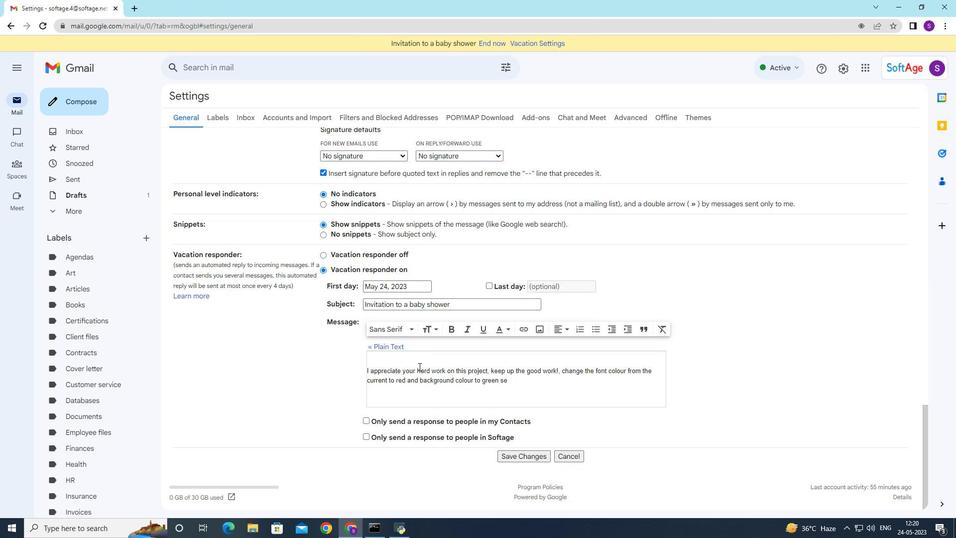 
Action: Mouse moved to (420, 368)
Screenshot: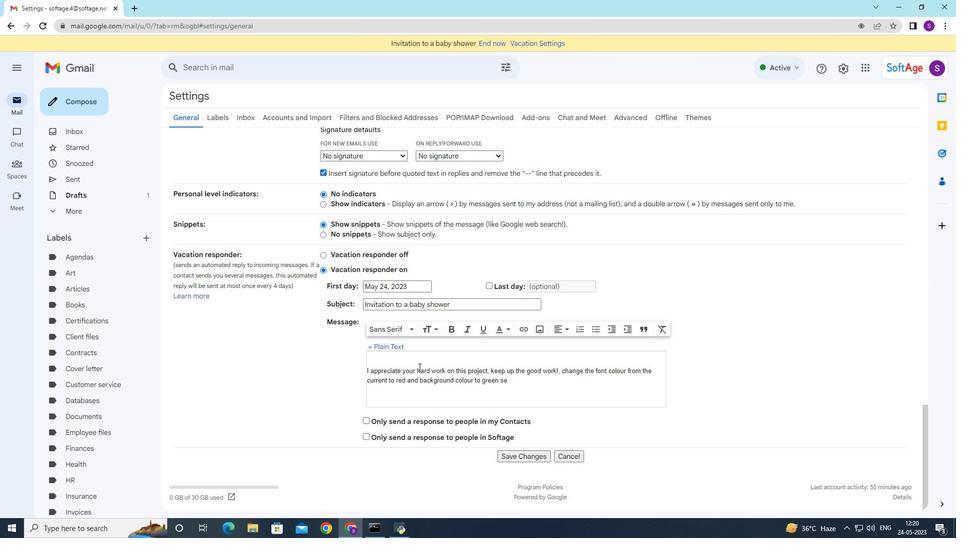
Action: Mouse scrolled (420, 367) with delta (0, 0)
Screenshot: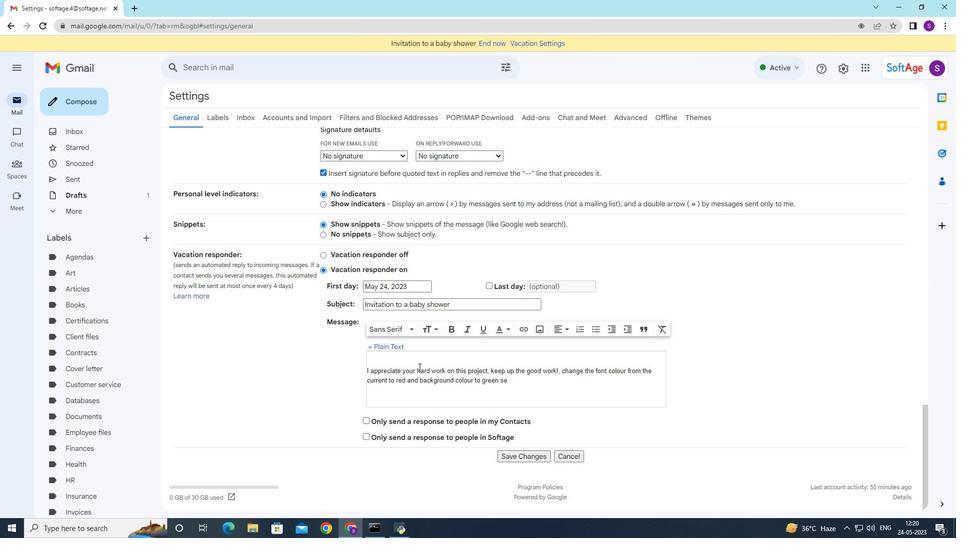 
Action: Mouse scrolled (420, 367) with delta (0, 0)
Screenshot: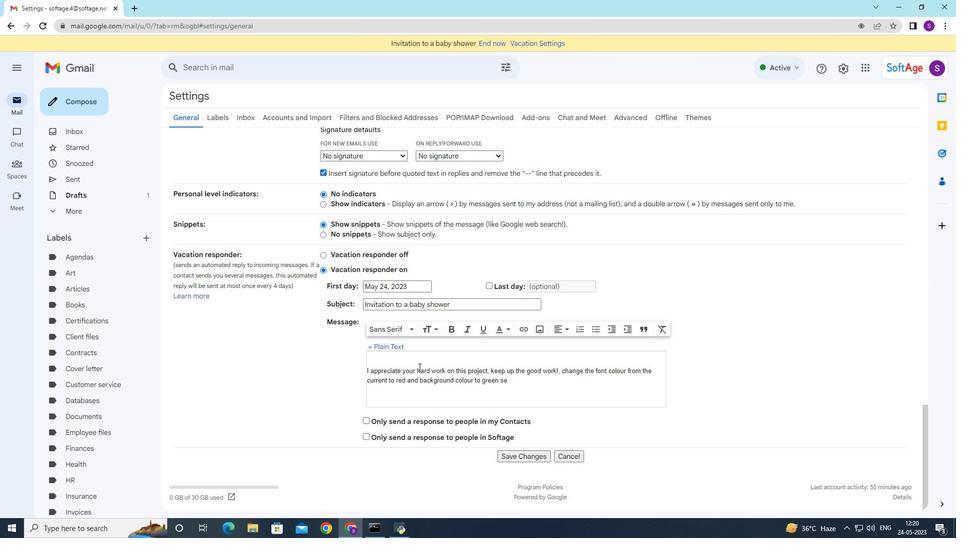 
Action: Mouse moved to (420, 368)
Screenshot: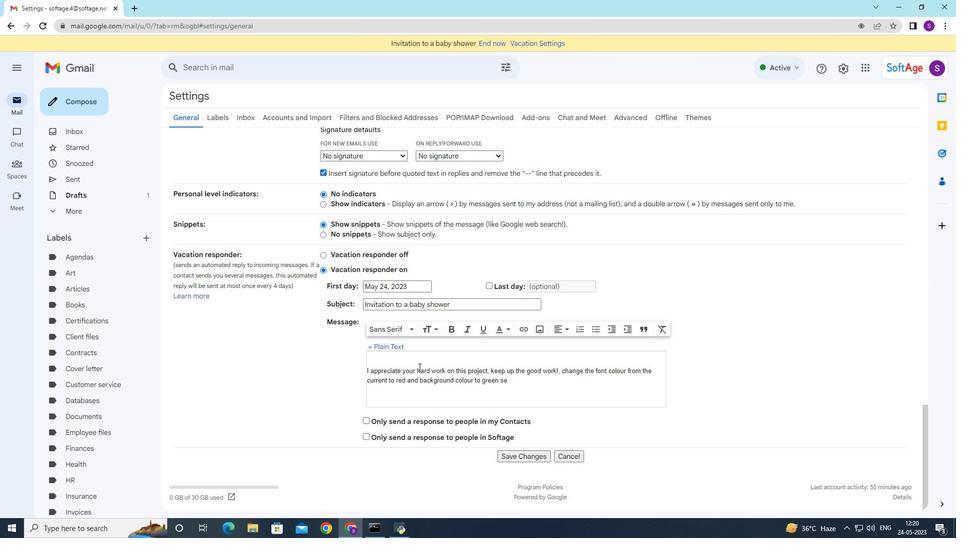 
Action: Mouse scrolled (420, 368) with delta (0, 0)
Screenshot: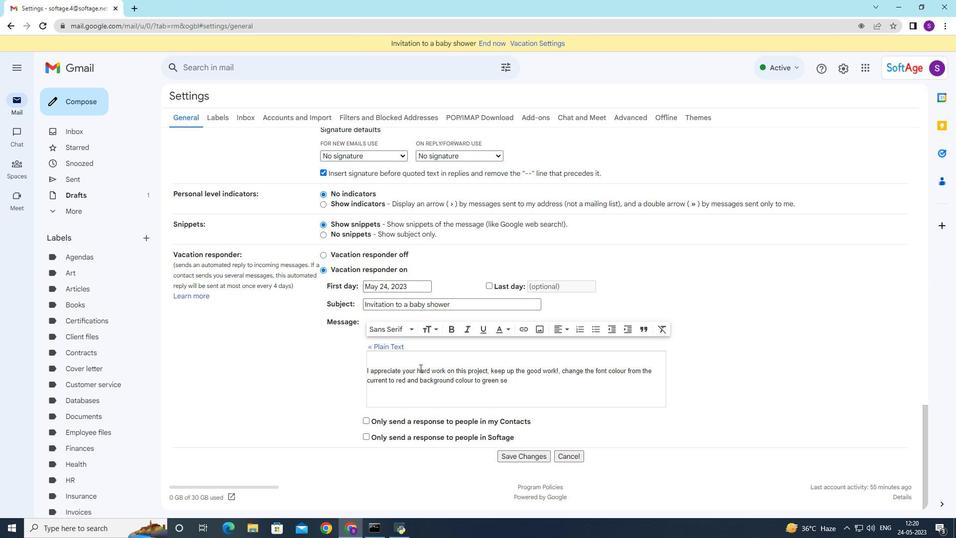 
Action: Mouse moved to (503, 268)
Screenshot: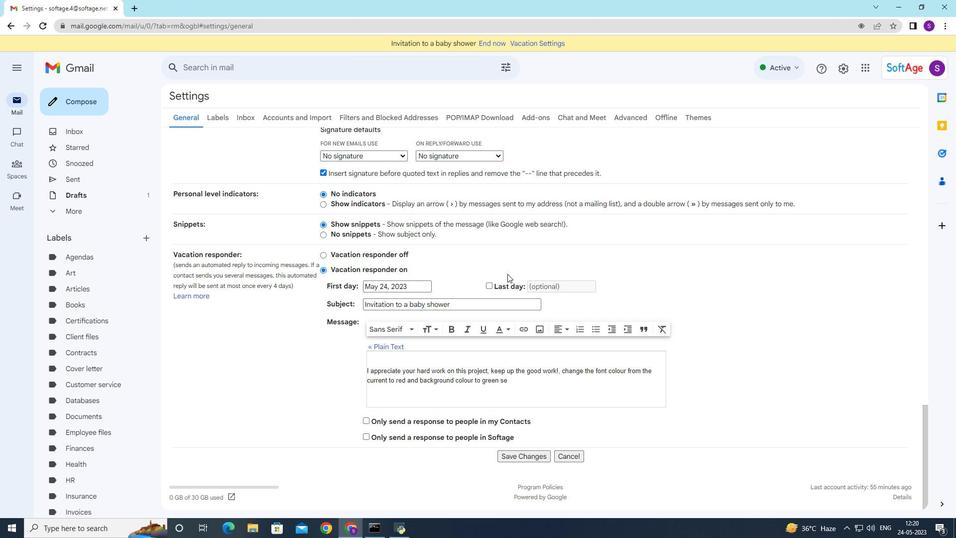 
Action: Mouse scrolled (503, 269) with delta (0, 0)
Screenshot: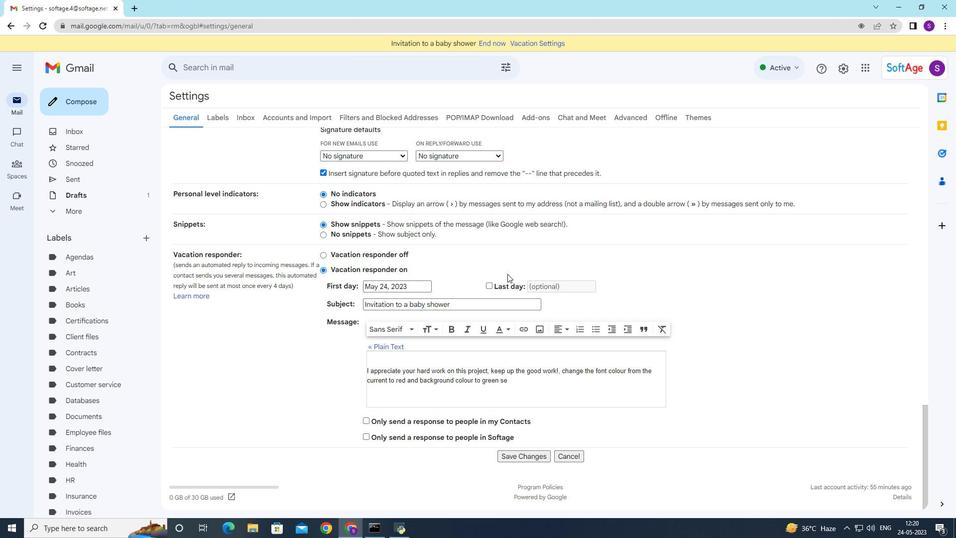 
Action: Mouse moved to (503, 267)
Screenshot: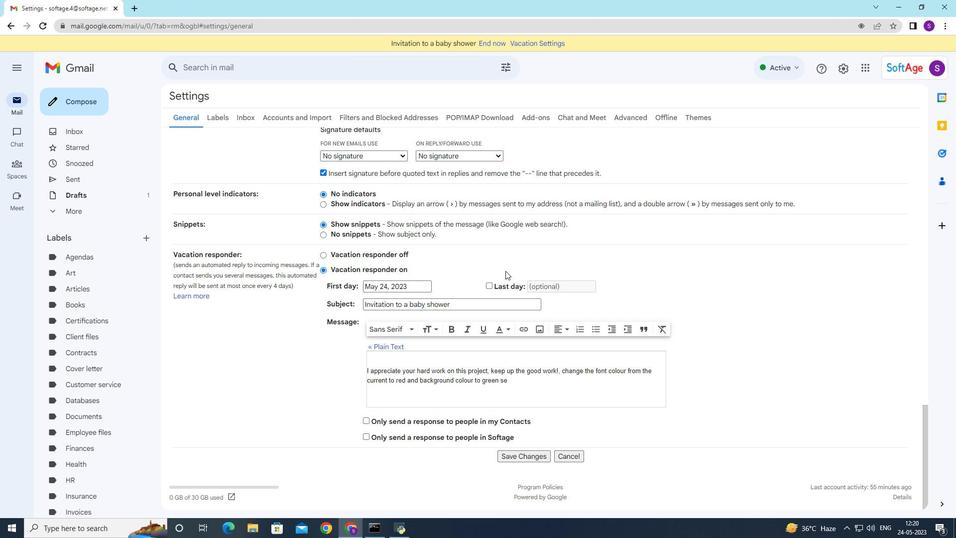 
Action: Mouse scrolled (503, 268) with delta (0, 0)
Screenshot: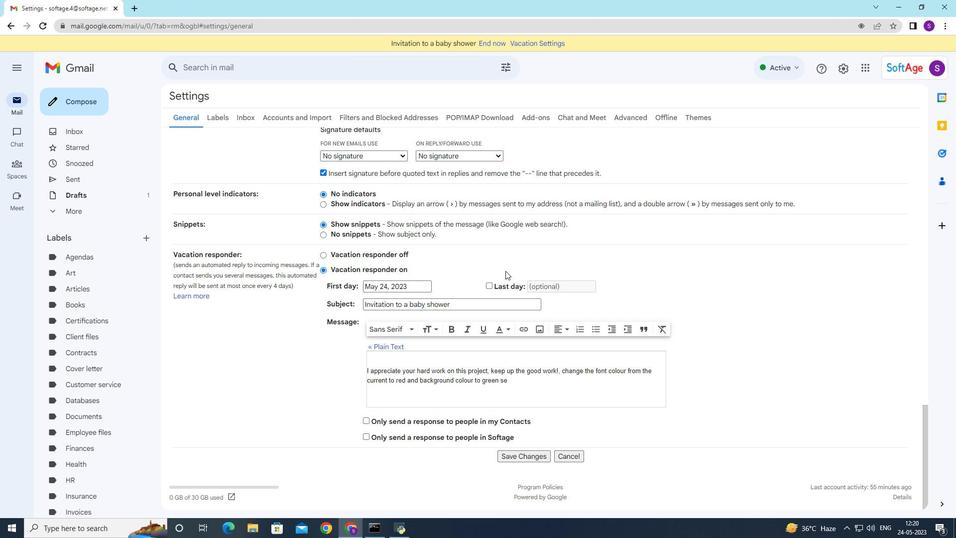 
Action: Mouse moved to (502, 267)
Screenshot: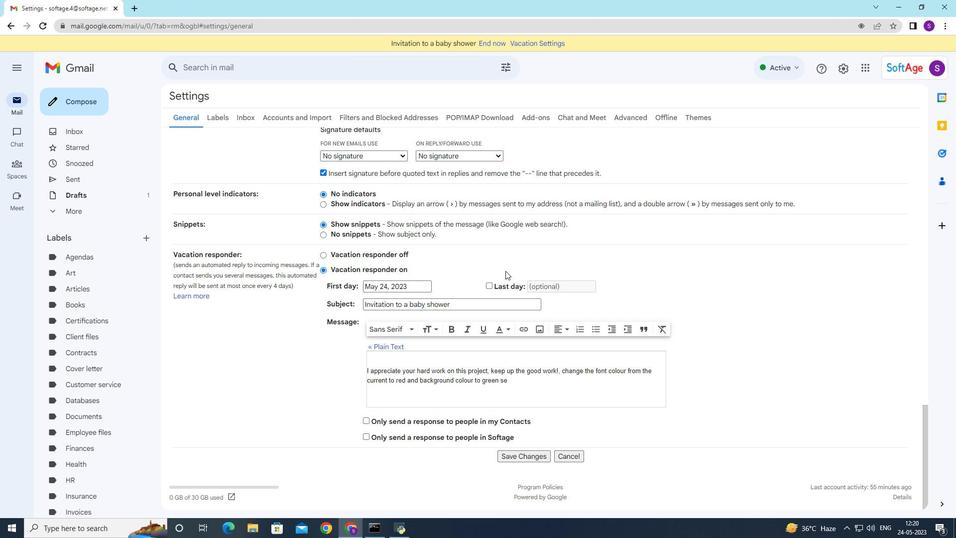 
Action: Mouse scrolled (502, 267) with delta (0, 0)
Screenshot: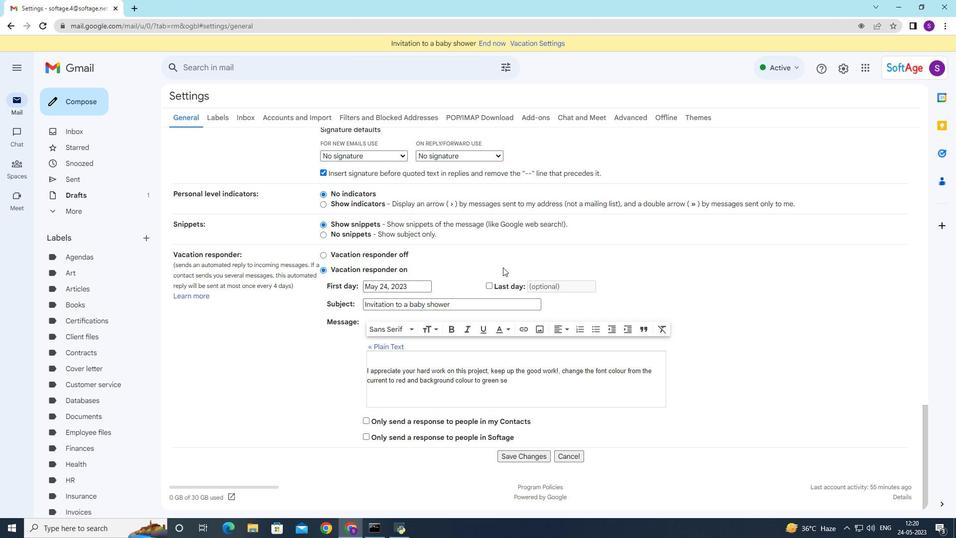 
Action: Mouse moved to (501, 264)
Screenshot: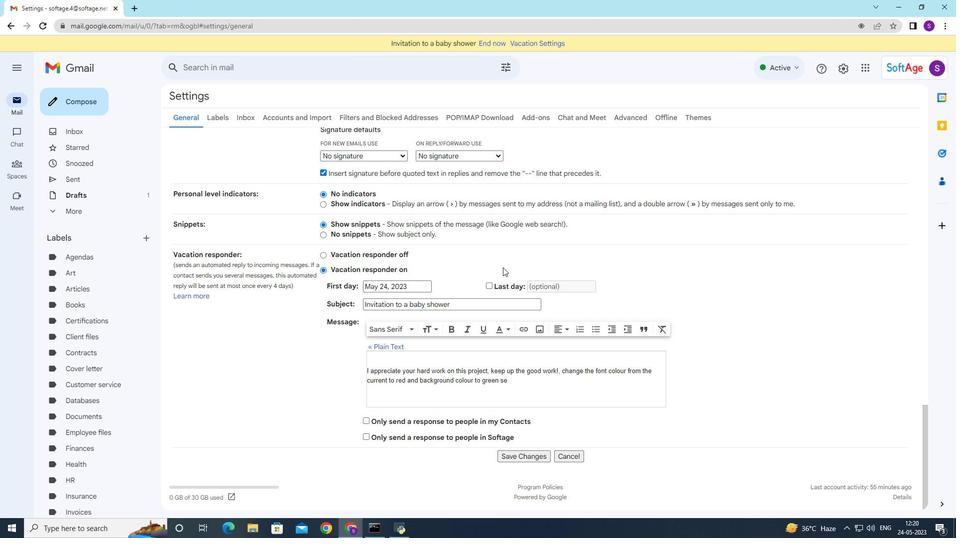 
Action: Mouse scrolled (501, 264) with delta (0, 0)
Screenshot: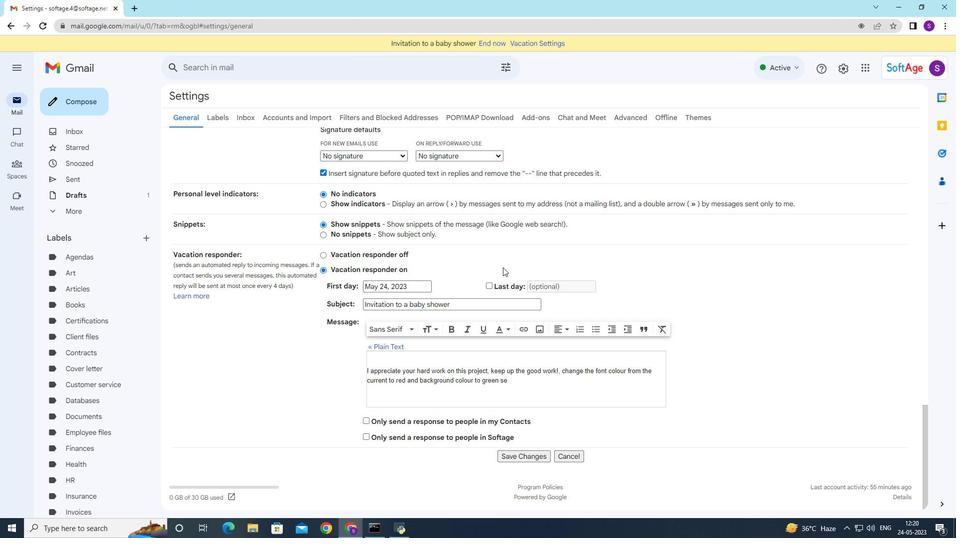 
Action: Mouse moved to (478, 215)
Screenshot: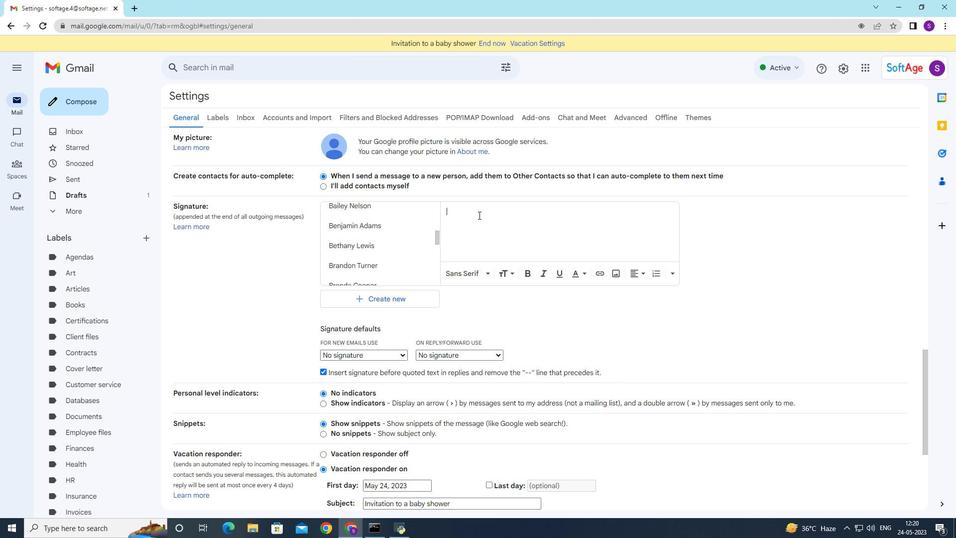 
Action: Key pressed <Key.shift>Connor<Key.space>w<Key.backspace><Key.shift><Key.shift><Key.shift><Key.shift><Key.shift><Key.shift><Key.shift><Key.shift><Key.shift><Key.shift><Key.shift><Key.shift><Key.shift><Key.shift><Key.shift>Wood
Screenshot: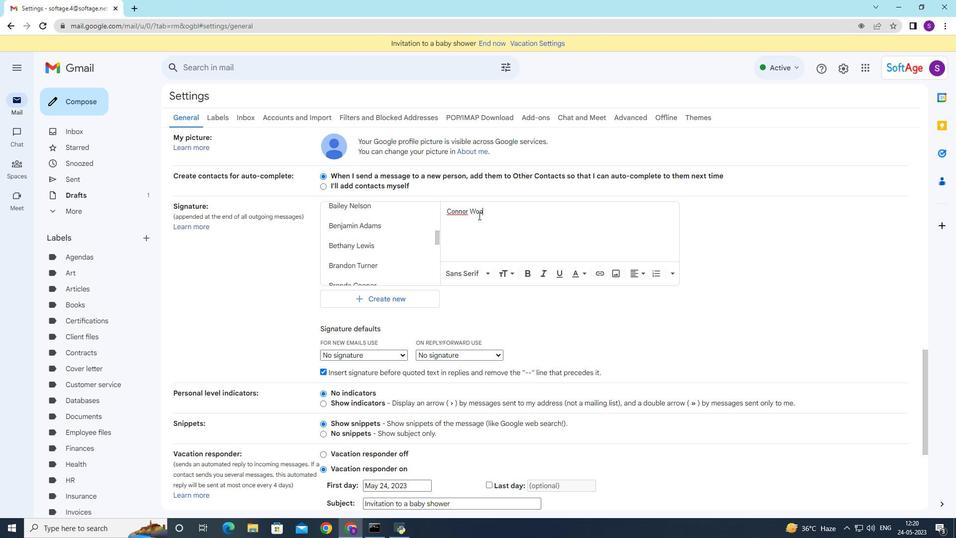 
Action: Mouse moved to (581, 265)
Screenshot: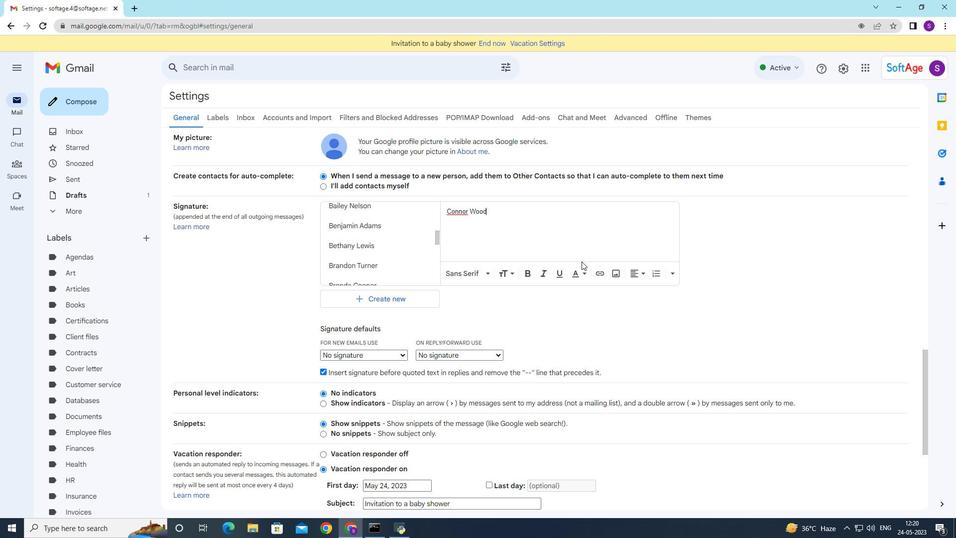 
Action: Mouse scrolled (581, 265) with delta (0, 0)
Screenshot: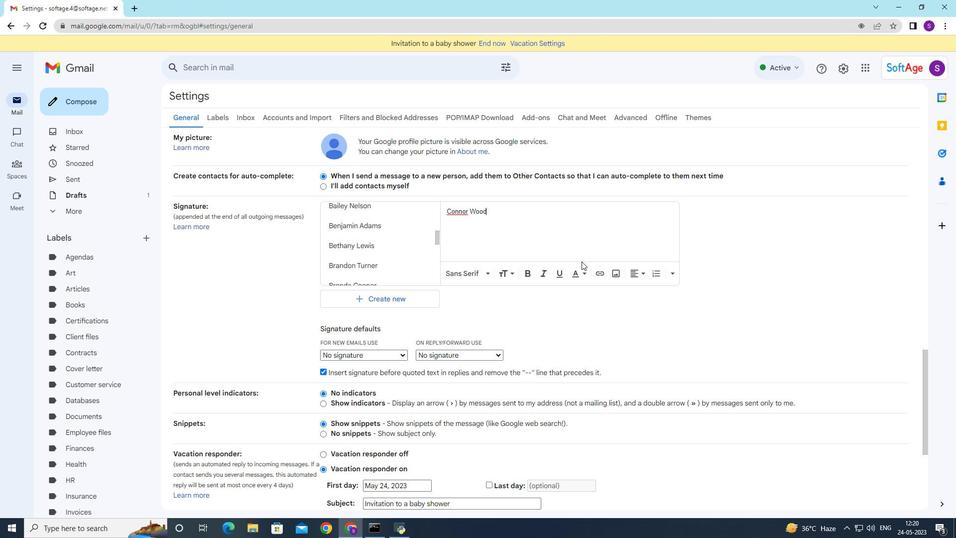
Action: Mouse moved to (581, 268)
Screenshot: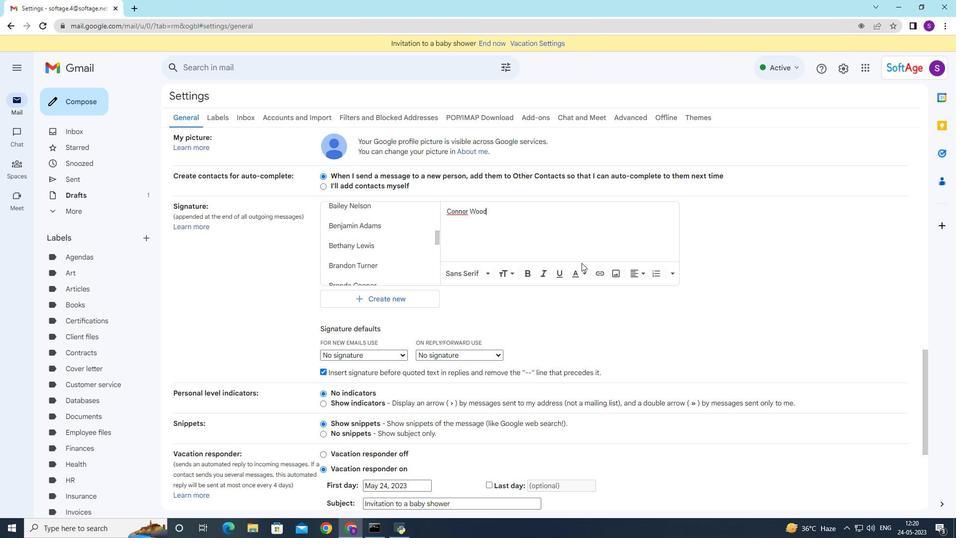 
Action: Mouse scrolled (581, 268) with delta (0, 0)
Screenshot: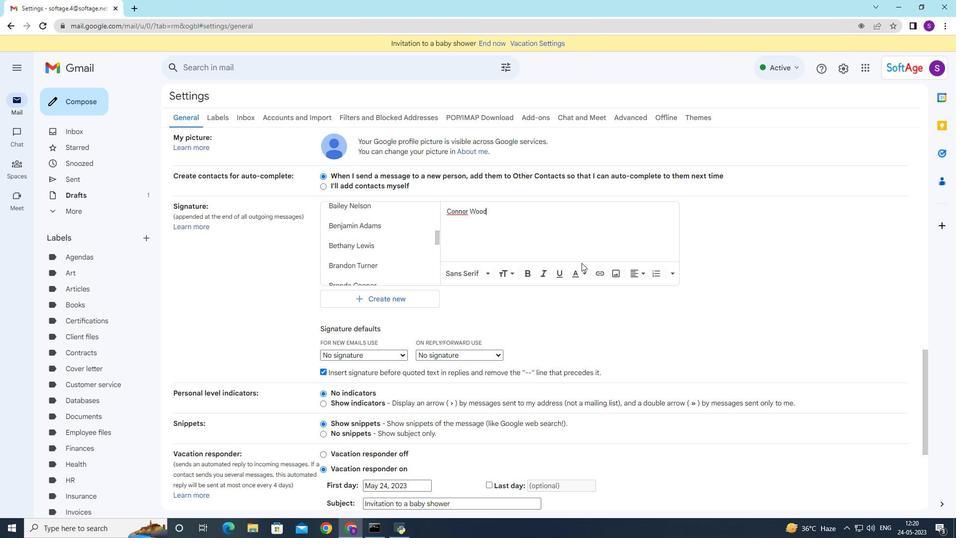 
Action: Mouse moved to (581, 270)
Screenshot: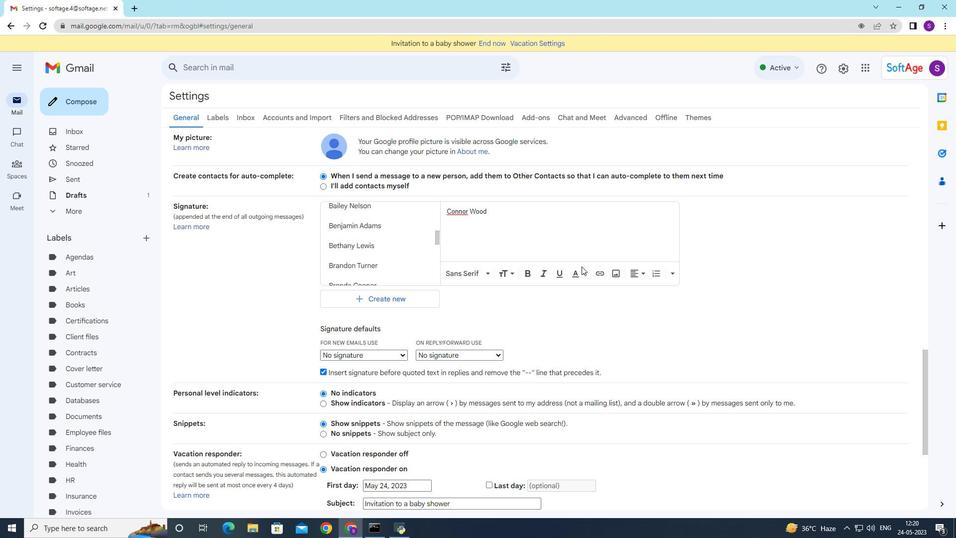 
Action: Mouse scrolled (581, 269) with delta (0, 0)
Screenshot: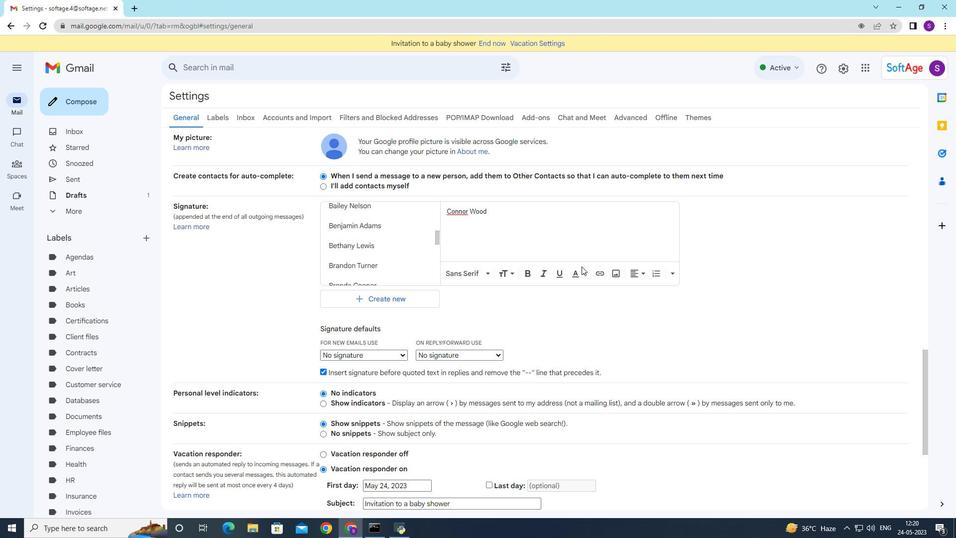 
Action: Mouse moved to (580, 271)
Screenshot: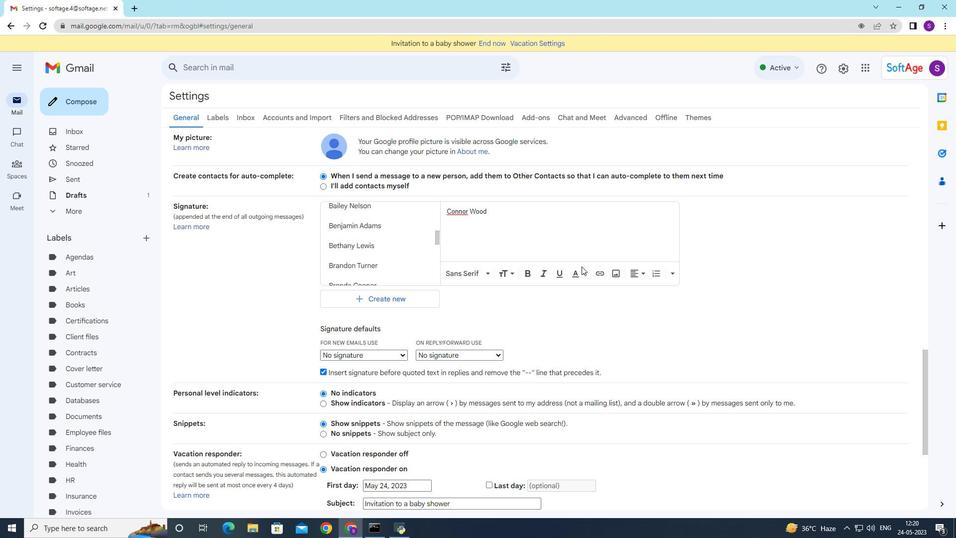 
Action: Mouse scrolled (580, 270) with delta (0, 0)
Screenshot: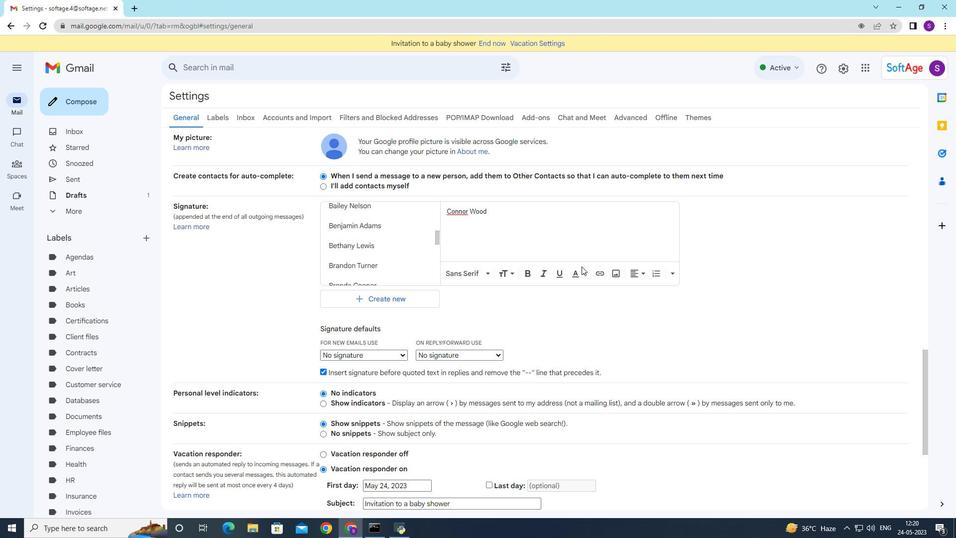 
Action: Mouse moved to (579, 273)
Screenshot: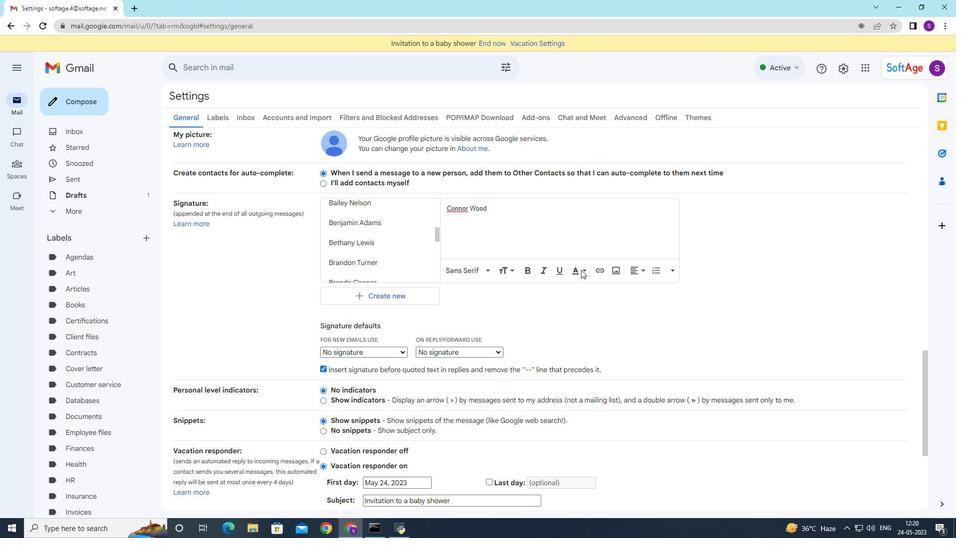 
Action: Mouse scrolled (579, 272) with delta (0, 0)
Screenshot: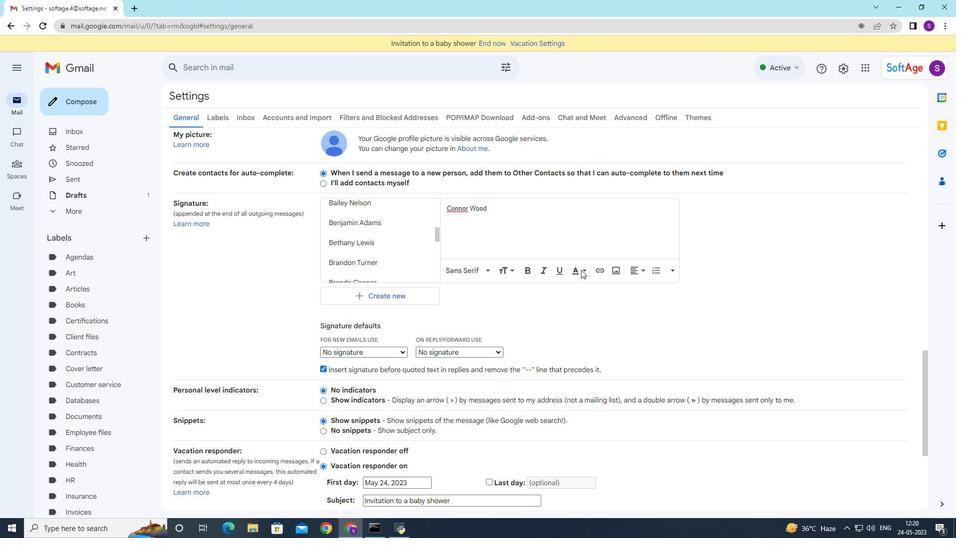 
Action: Mouse moved to (528, 456)
Screenshot: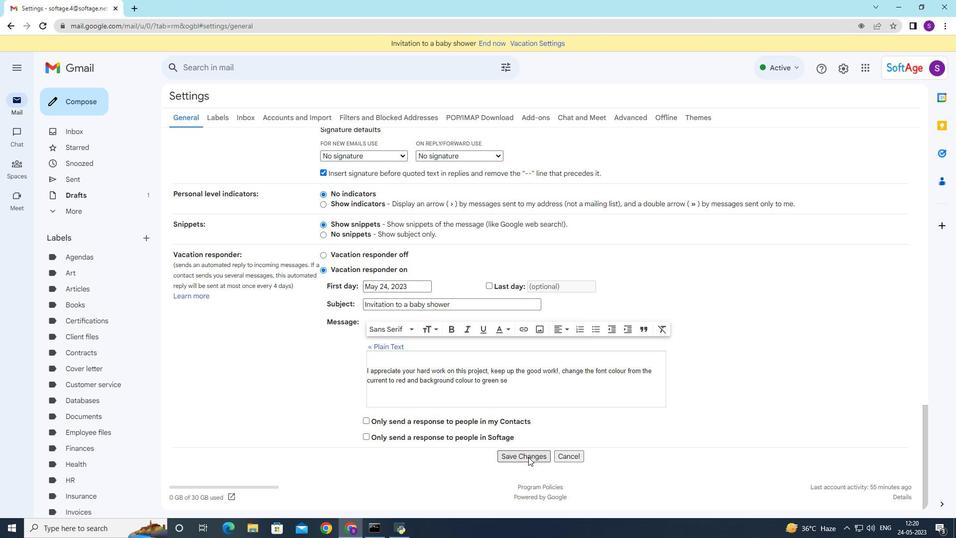 
Action: Mouse pressed left at (528, 456)
Screenshot: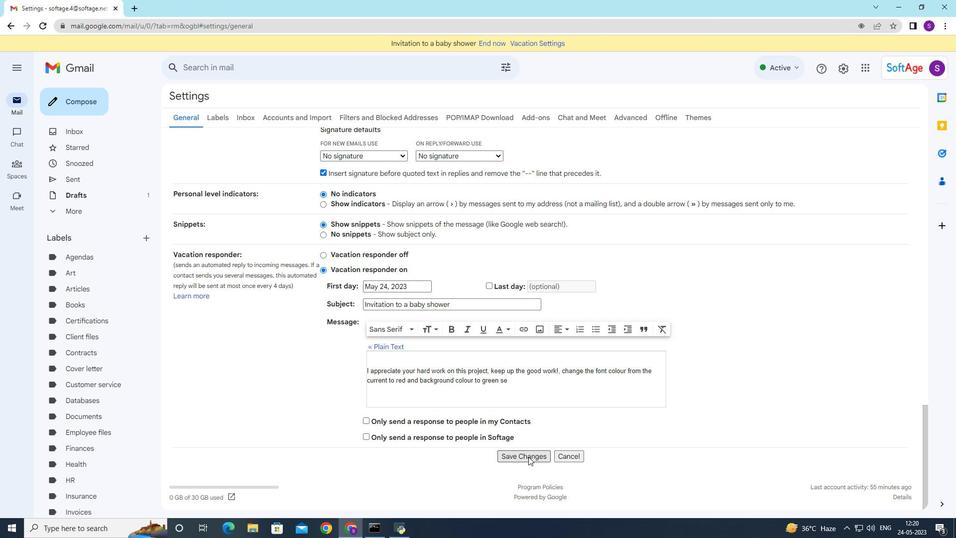 
Action: Mouse moved to (76, 104)
Screenshot: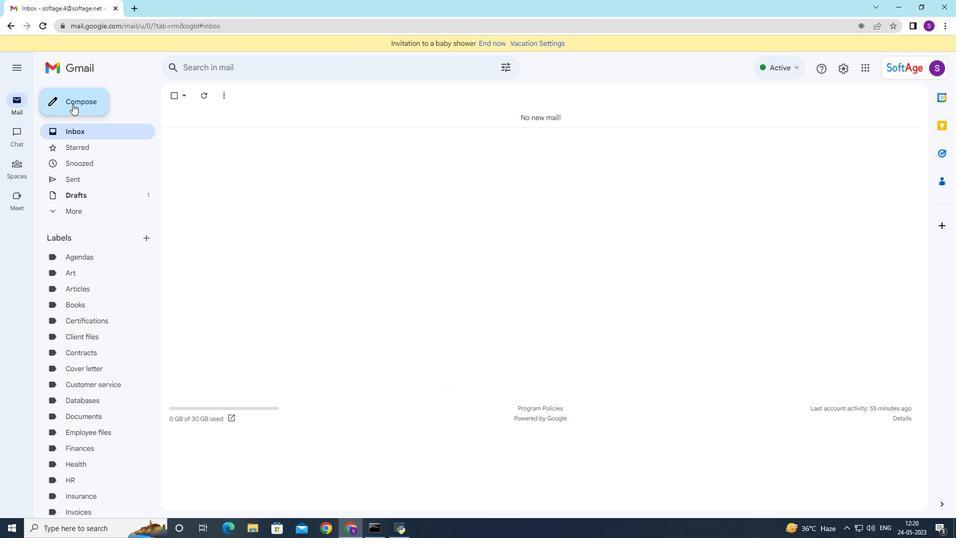 
Action: Mouse pressed left at (76, 104)
Screenshot: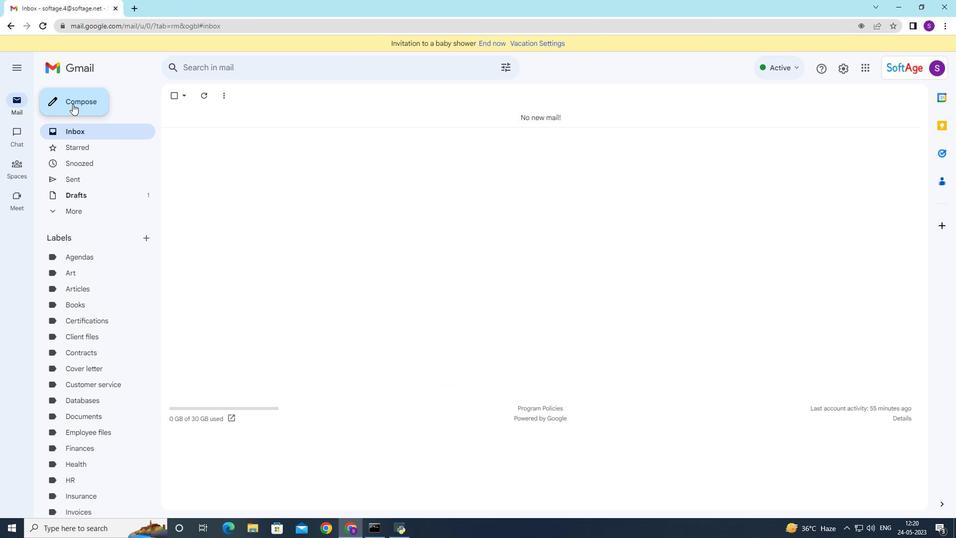 
Action: Mouse moved to (805, 501)
Screenshot: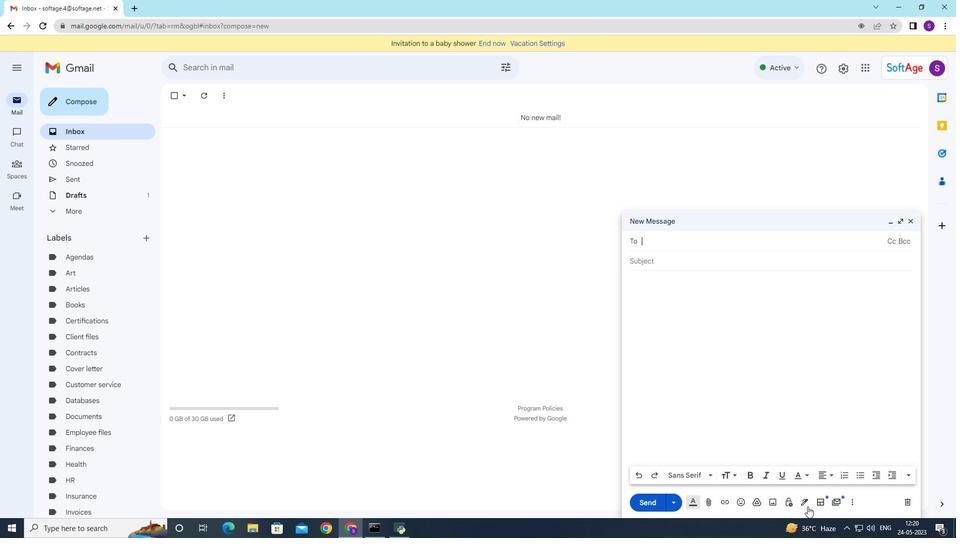 
Action: Mouse pressed left at (805, 501)
Screenshot: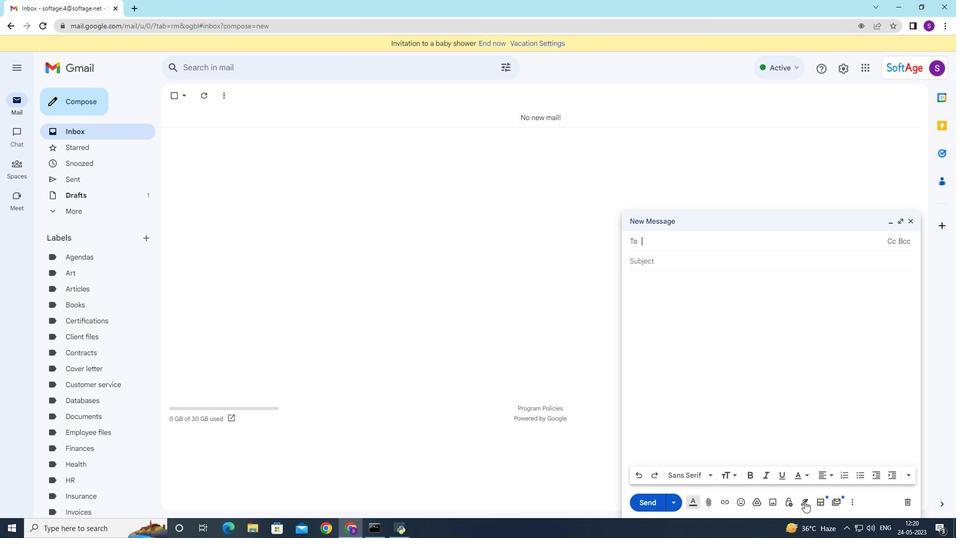 
Action: Mouse moved to (848, 330)
Screenshot: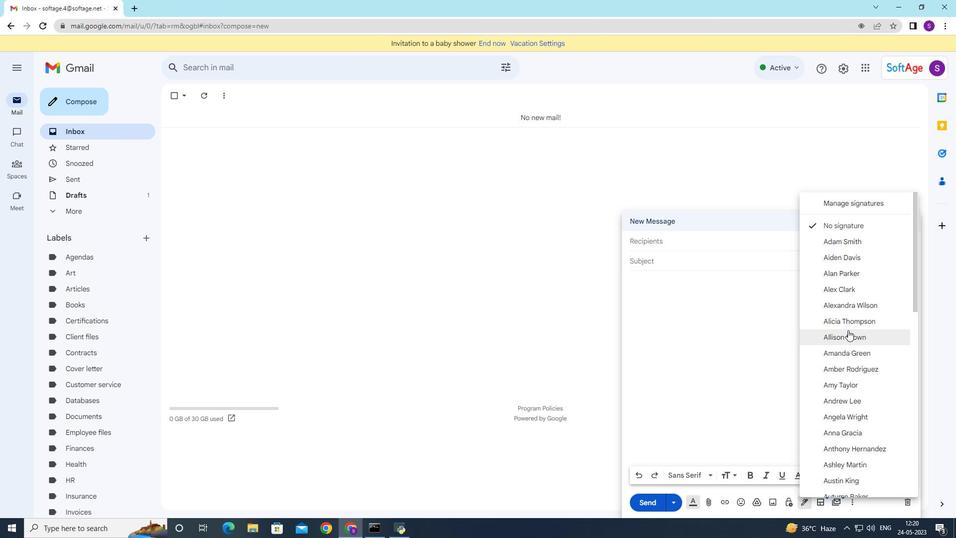 
Action: Mouse scrolled (848, 330) with delta (0, 0)
Screenshot: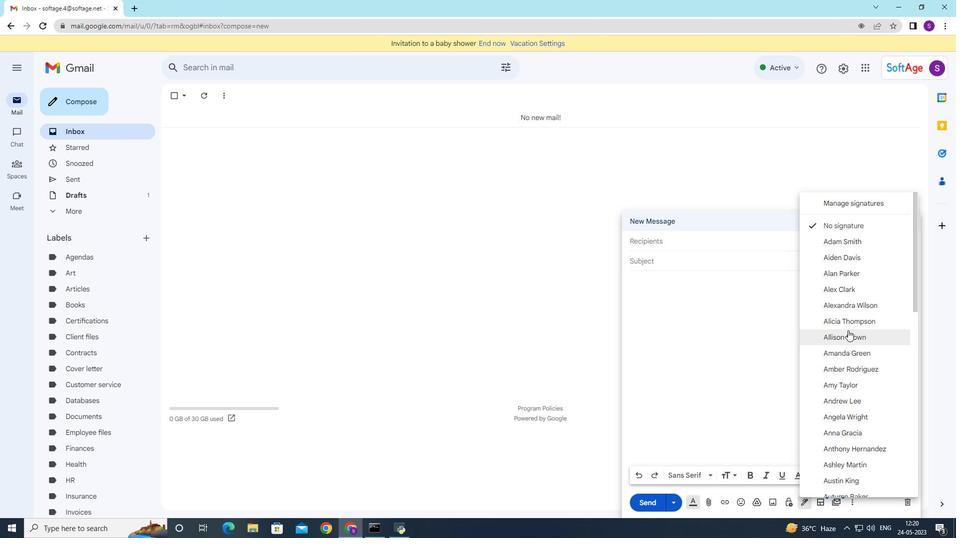 
Action: Mouse moved to (848, 331)
Screenshot: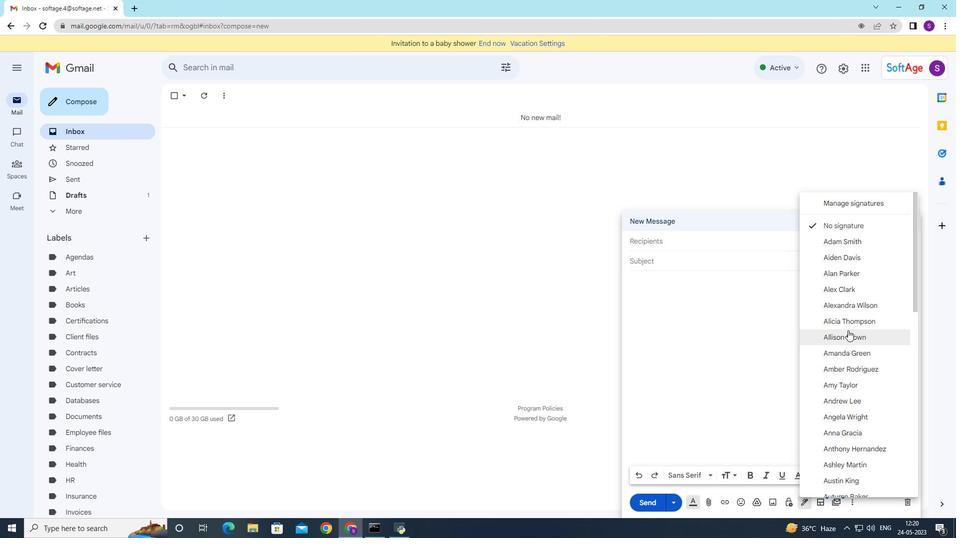 
Action: Mouse scrolled (848, 330) with delta (0, 0)
Screenshot: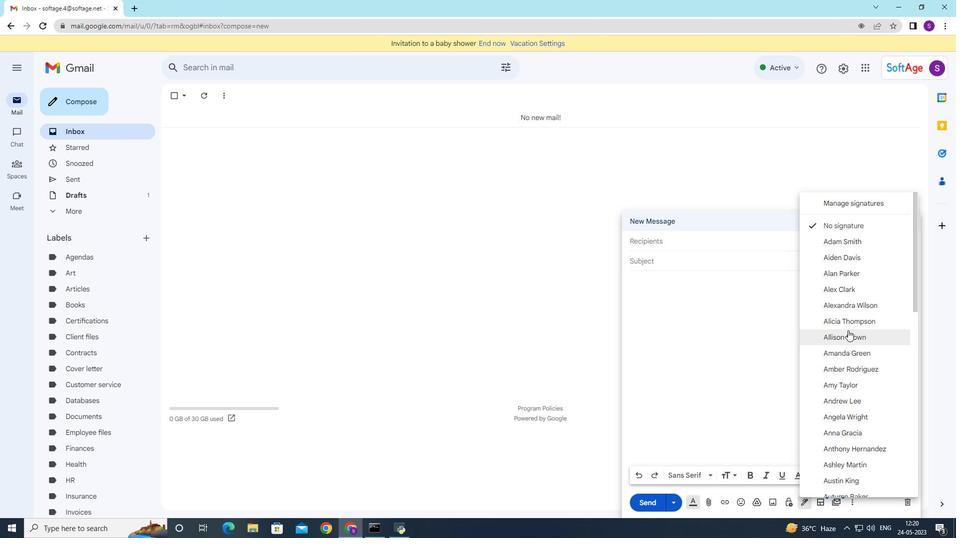 
Action: Mouse moved to (848, 332)
Screenshot: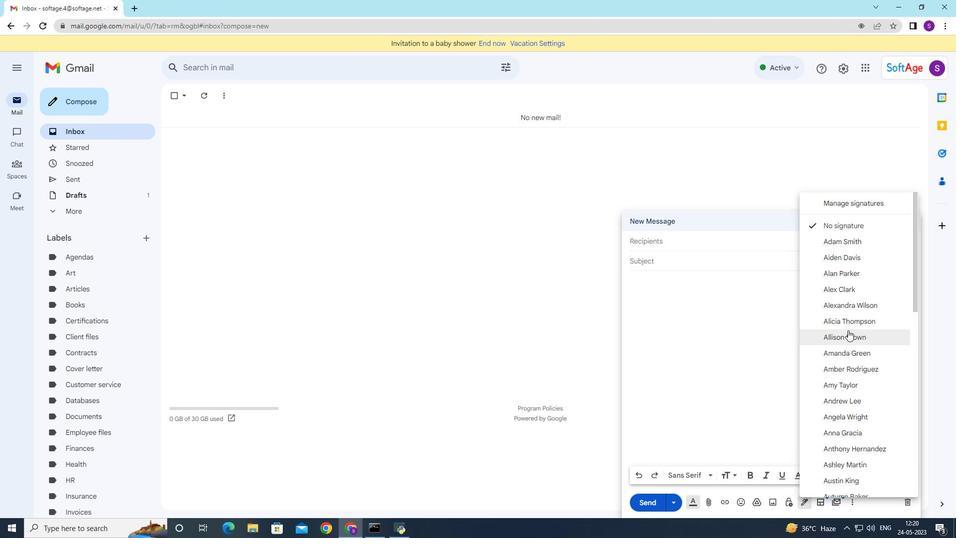 
Action: Mouse scrolled (848, 331) with delta (0, 0)
Screenshot: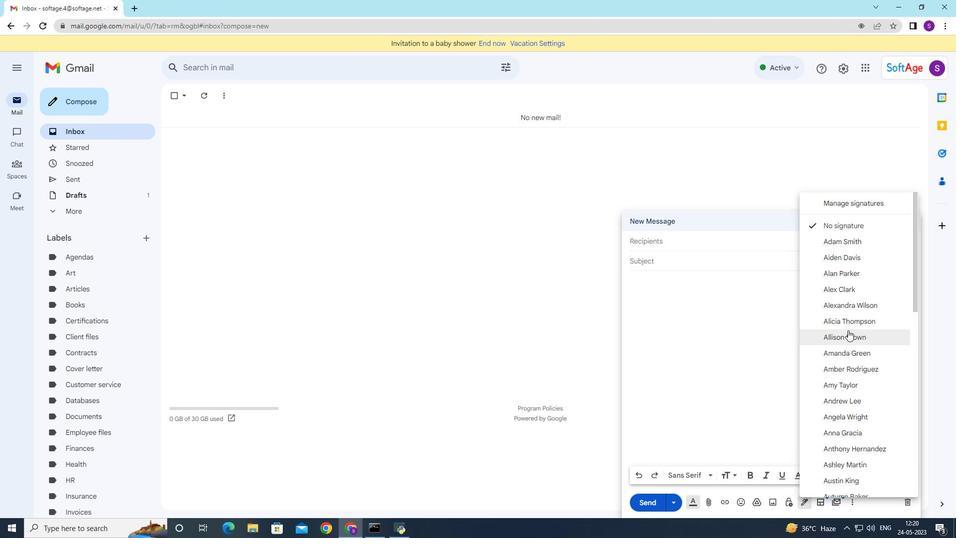 
Action: Mouse moved to (848, 332)
Screenshot: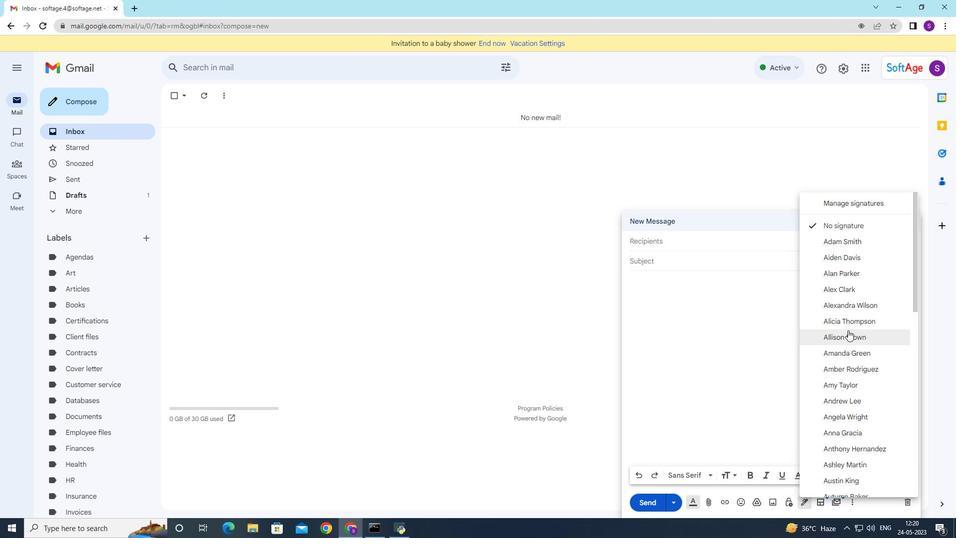 
Action: Mouse scrolled (848, 332) with delta (0, 0)
Screenshot: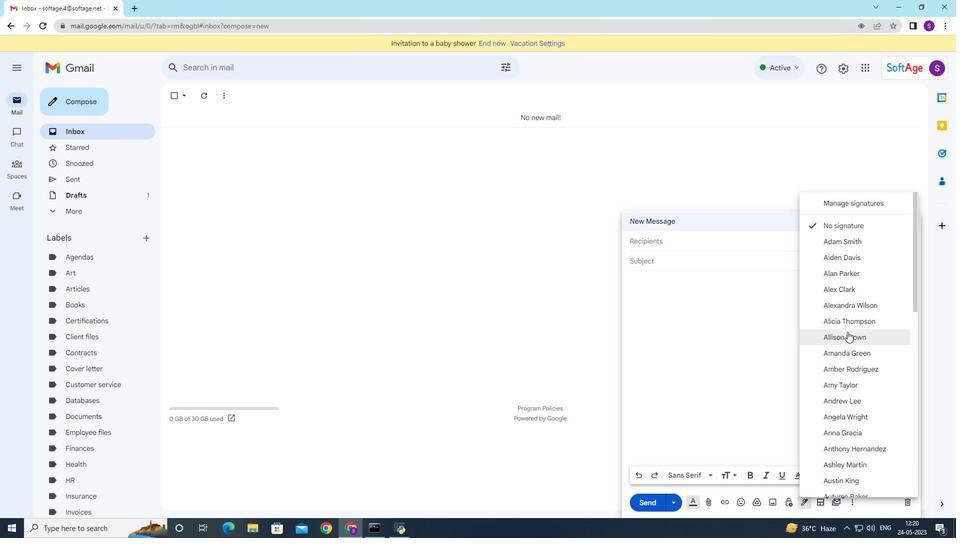 
Action: Mouse moved to (848, 332)
Screenshot: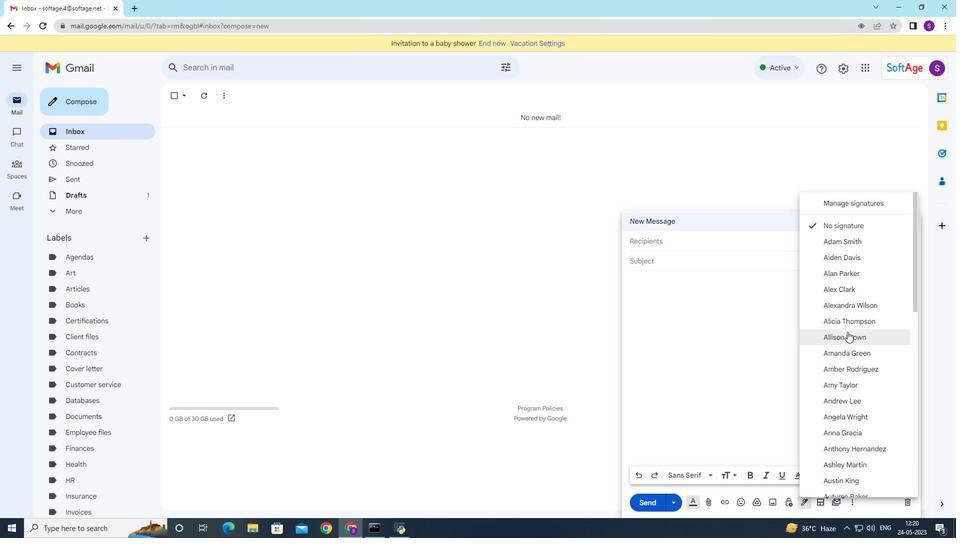 
Action: Mouse scrolled (848, 332) with delta (0, 0)
Screenshot: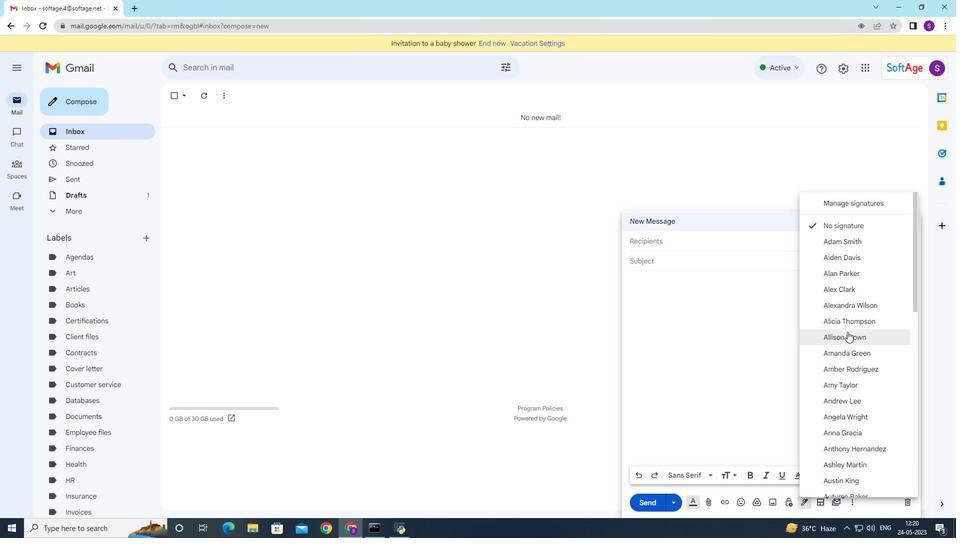 
Action: Mouse moved to (864, 472)
Screenshot: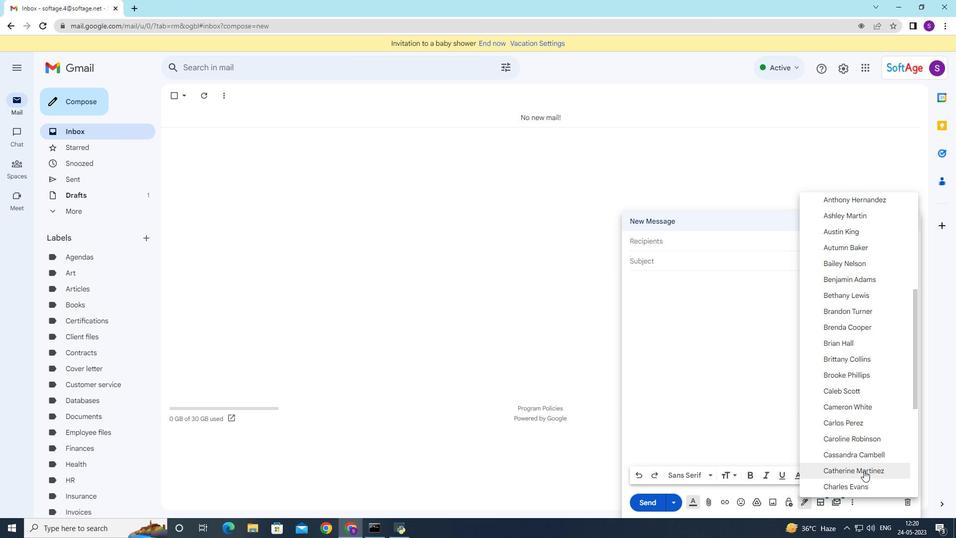 
Action: Mouse scrolled (864, 472) with delta (0, 0)
Screenshot: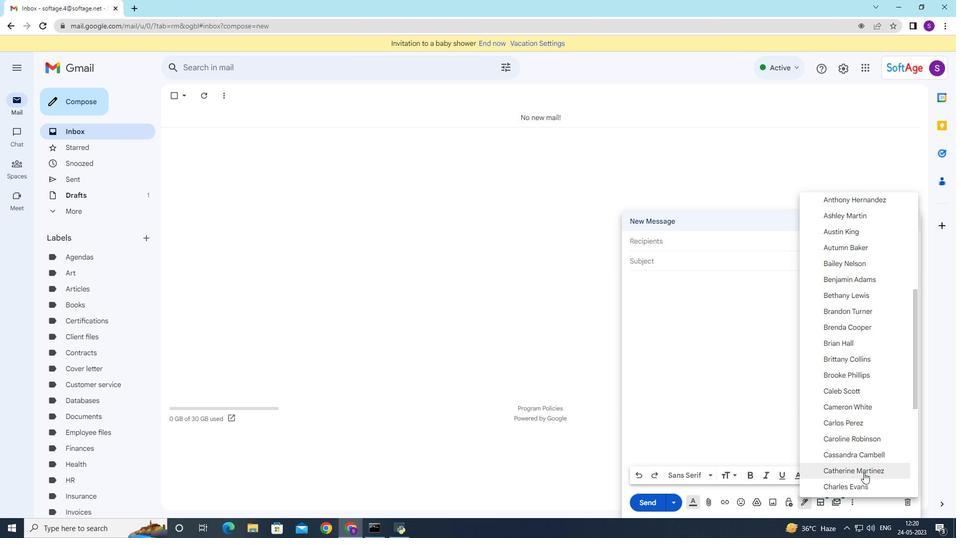 
Action: Mouse scrolled (864, 472) with delta (0, 0)
Screenshot: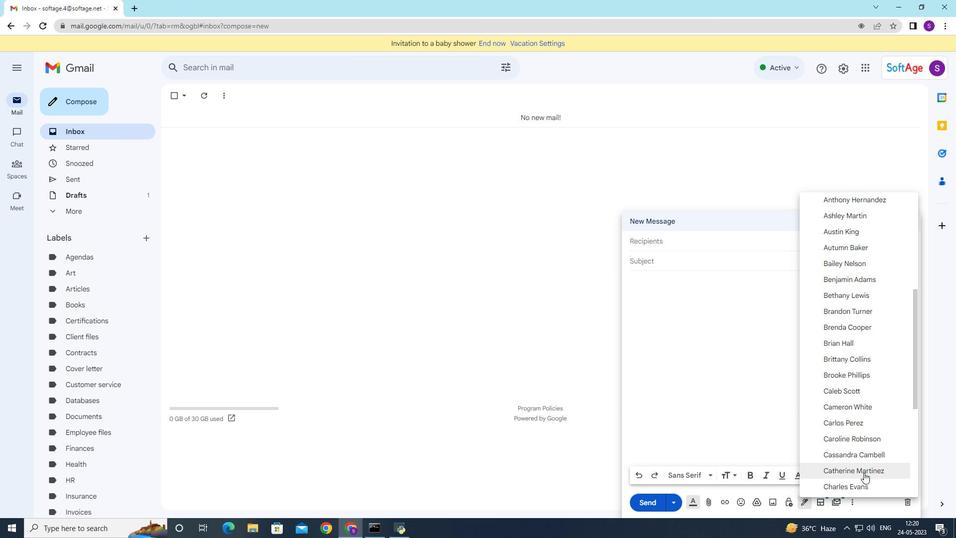 
Action: Mouse moved to (864, 472)
Screenshot: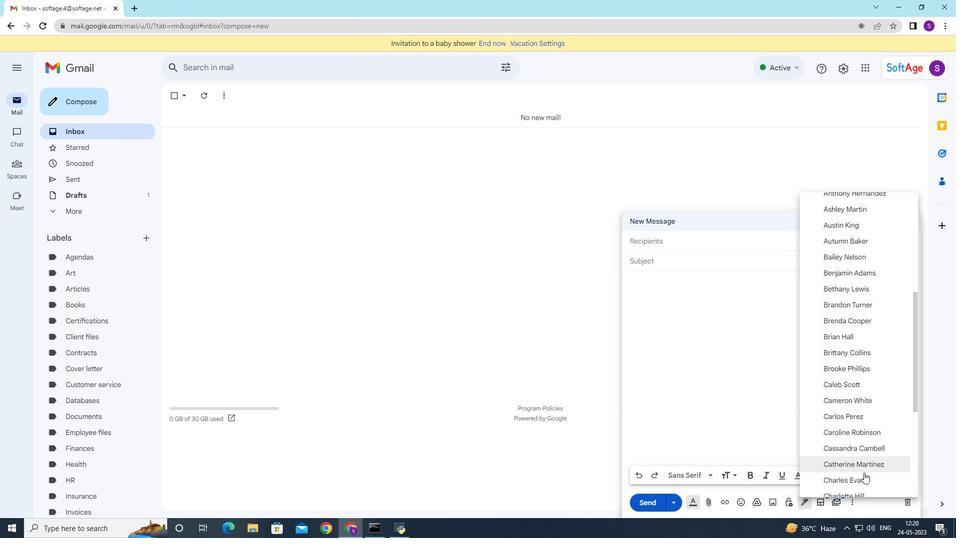 
Action: Mouse scrolled (864, 471) with delta (0, 0)
Screenshot: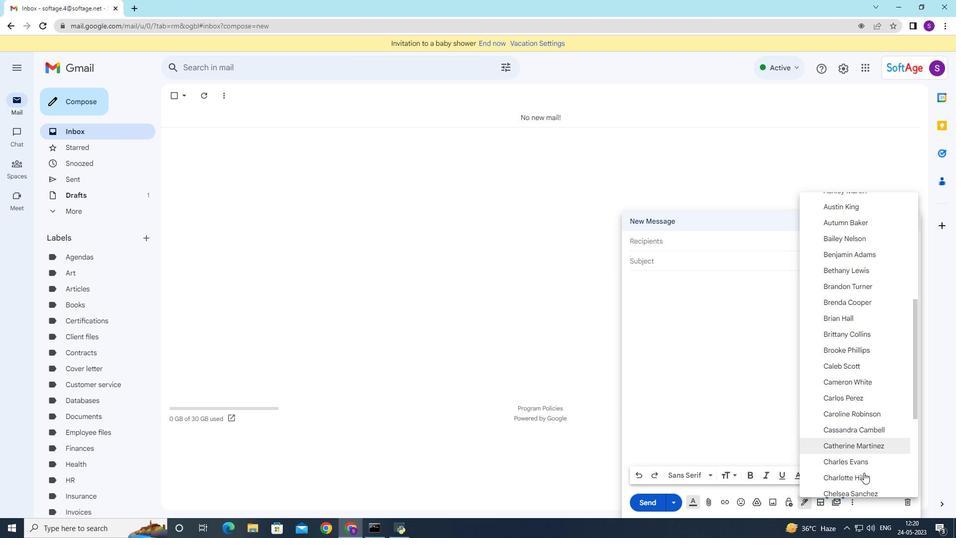 
Action: Mouse moved to (855, 402)
Screenshot: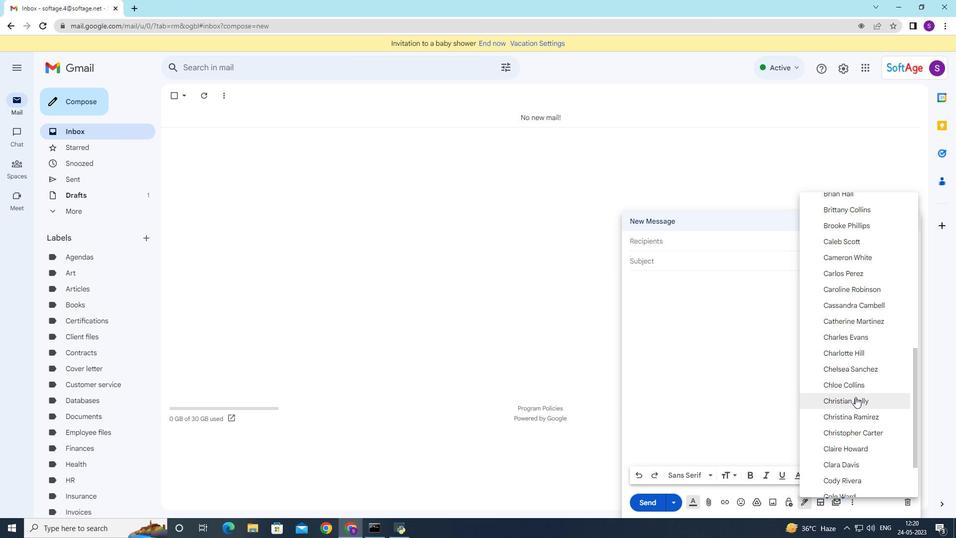 
Action: Mouse scrolled (855, 401) with delta (0, 0)
Screenshot: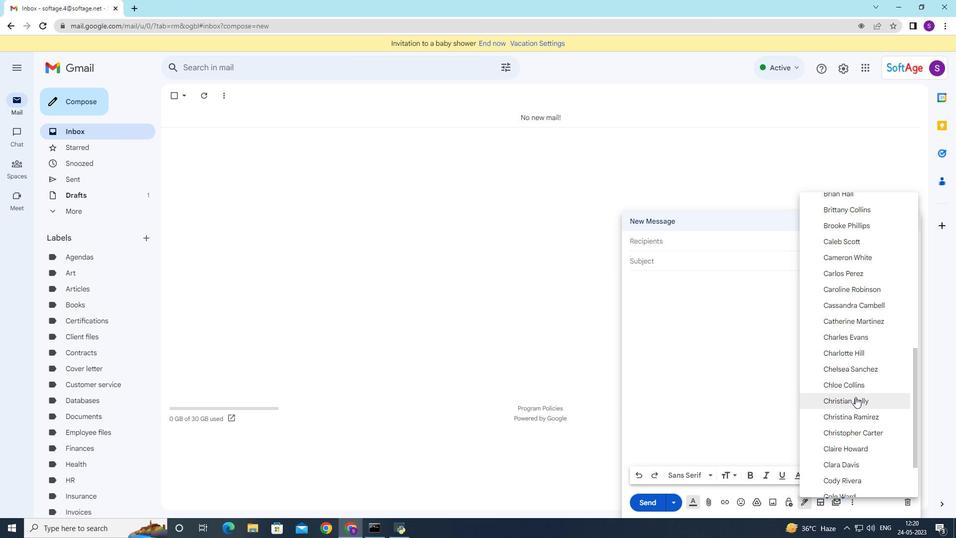 
Action: Mouse scrolled (855, 401) with delta (0, 0)
Screenshot: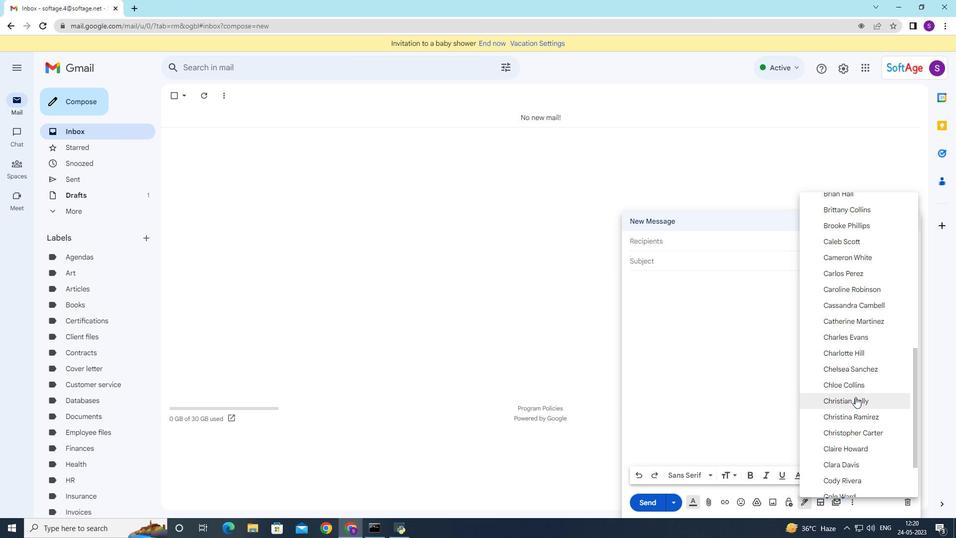 
Action: Mouse moved to (855, 402)
Screenshot: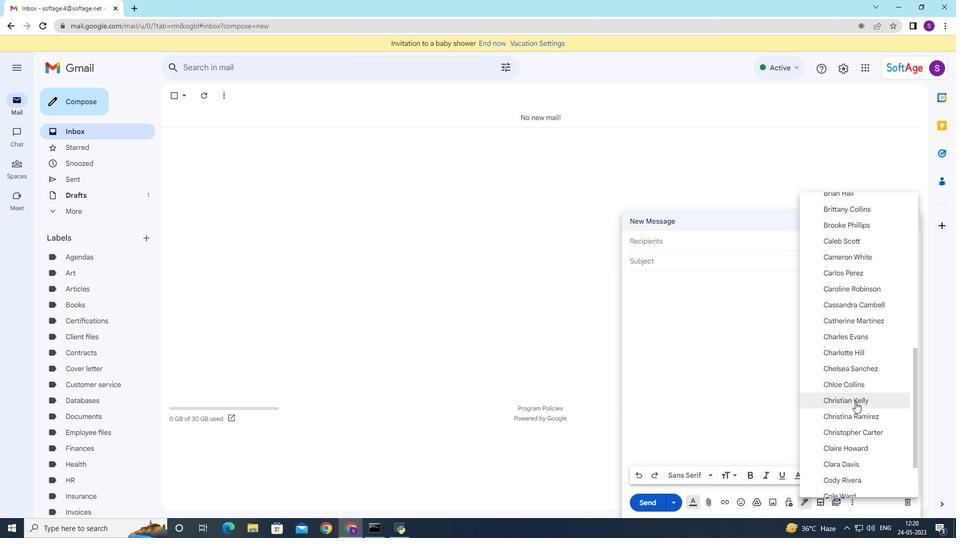 
Action: Mouse scrolled (855, 401) with delta (0, 0)
Screenshot: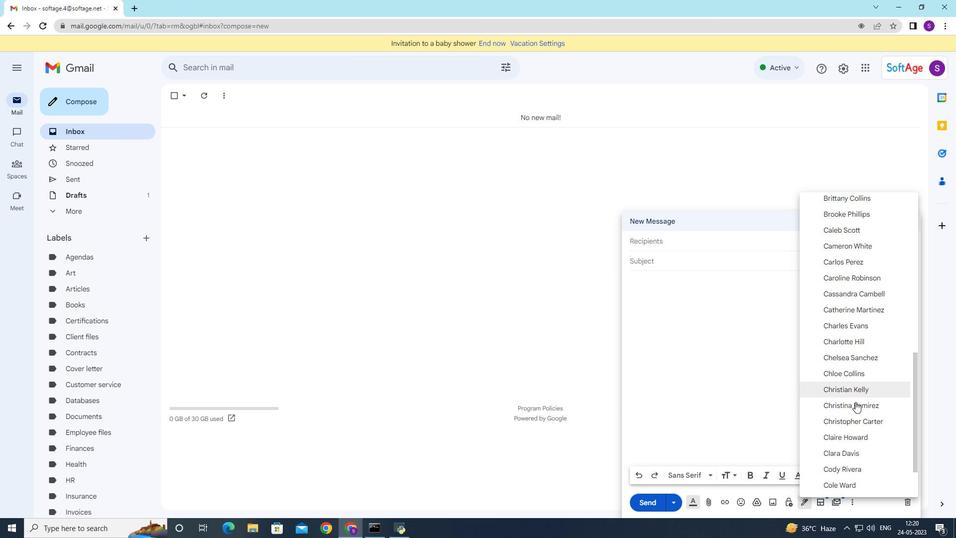 
Action: Mouse moved to (856, 452)
Screenshot: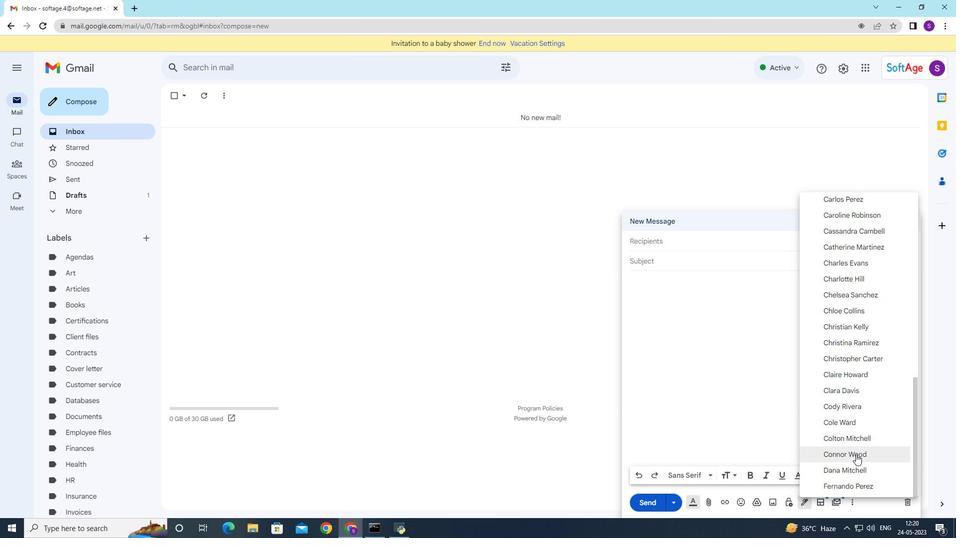 
Action: Mouse scrolled (856, 451) with delta (0, 0)
Screenshot: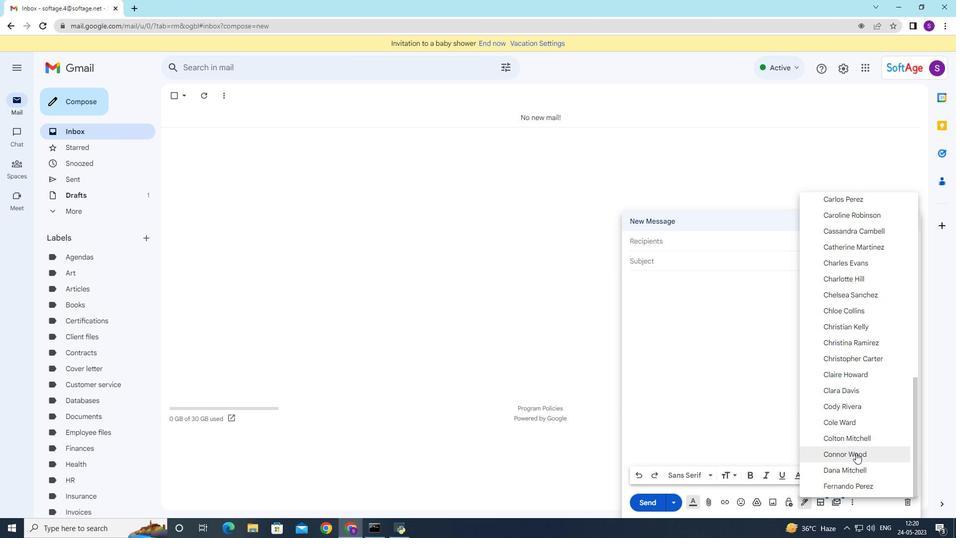 
Action: Mouse moved to (859, 455)
Screenshot: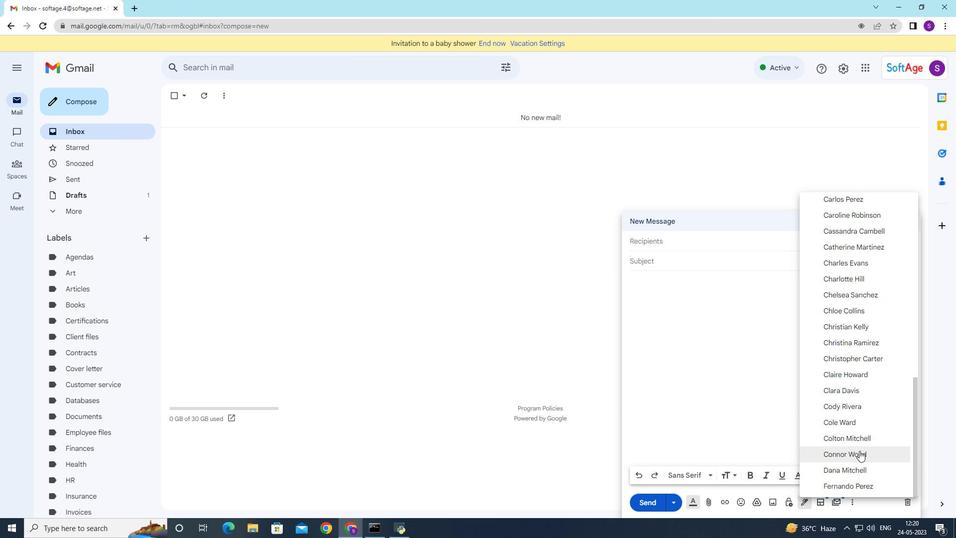 
Action: Mouse pressed left at (859, 455)
Screenshot: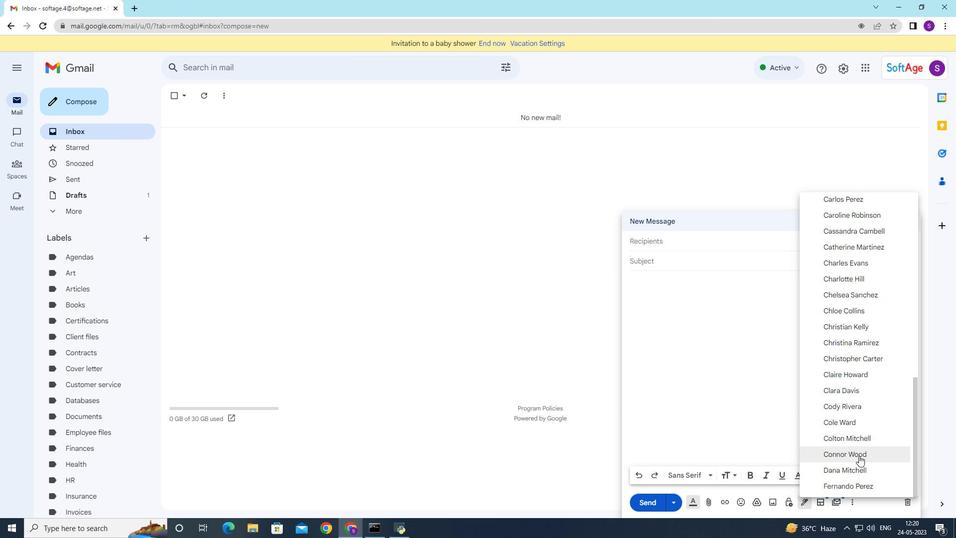 
Action: Mouse moved to (666, 259)
Screenshot: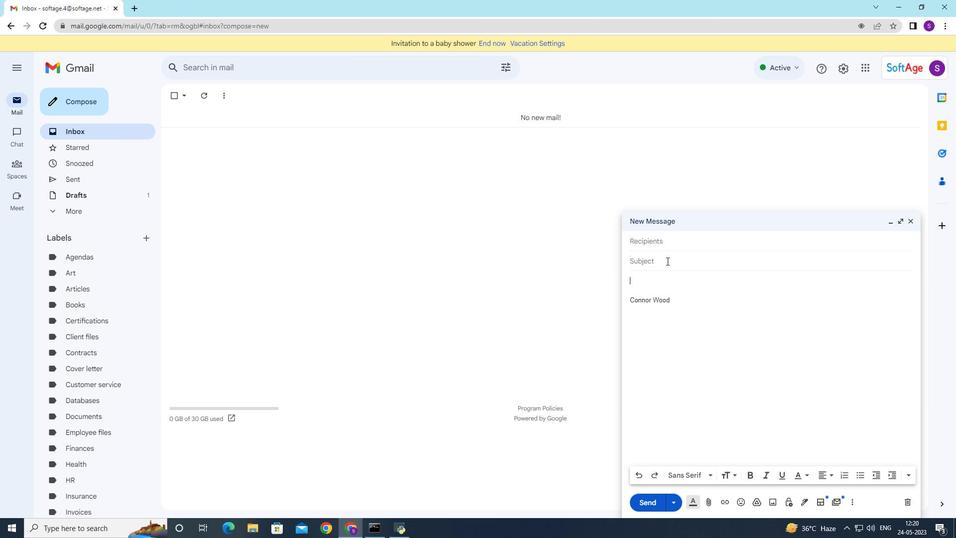 
Action: Mouse pressed left at (666, 259)
Screenshot: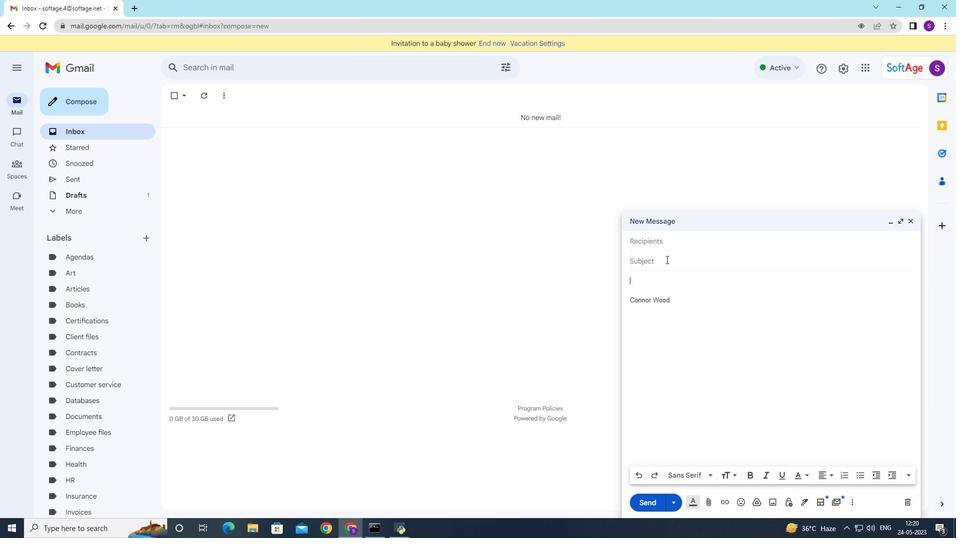 
Action: Mouse moved to (666, 260)
Screenshot: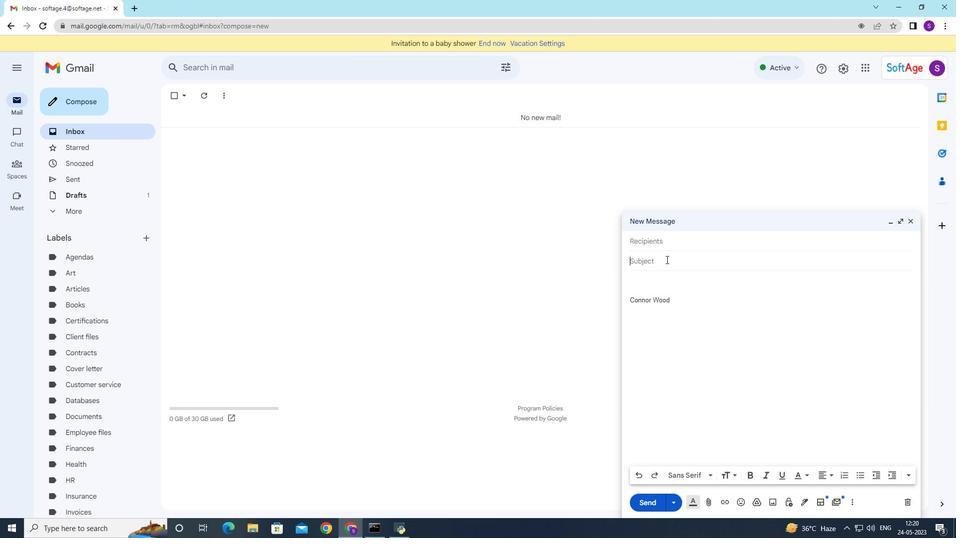 
Action: Key pressed <Key.shift>Invitation<Key.space>to<Key.space>a<Key.space>conference<Key.space>
Screenshot: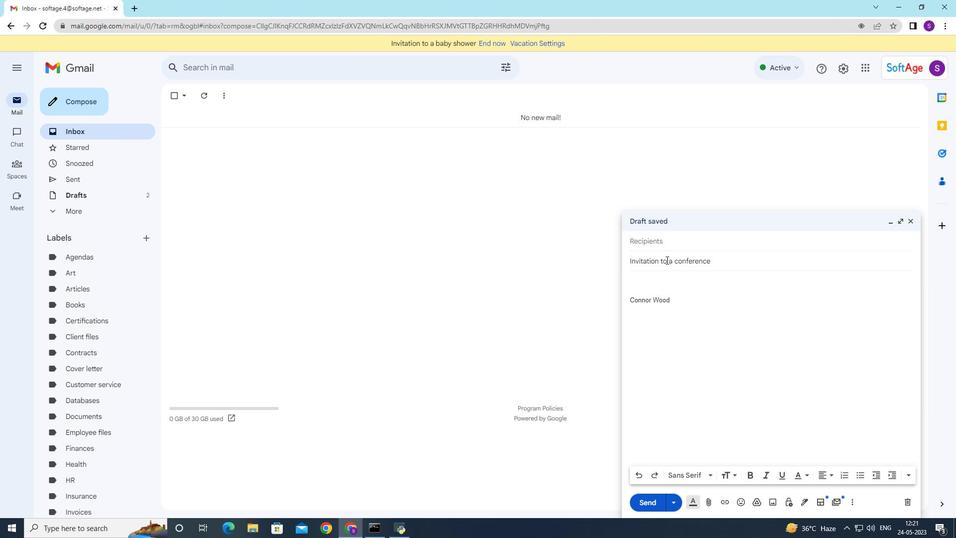 
Action: Mouse moved to (643, 274)
Screenshot: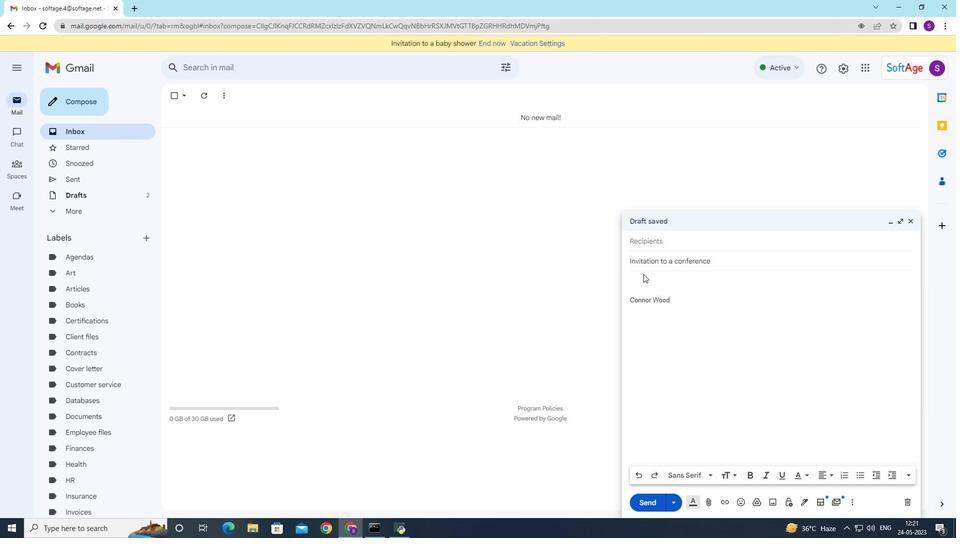
Action: Mouse pressed left at (643, 274)
Screenshot: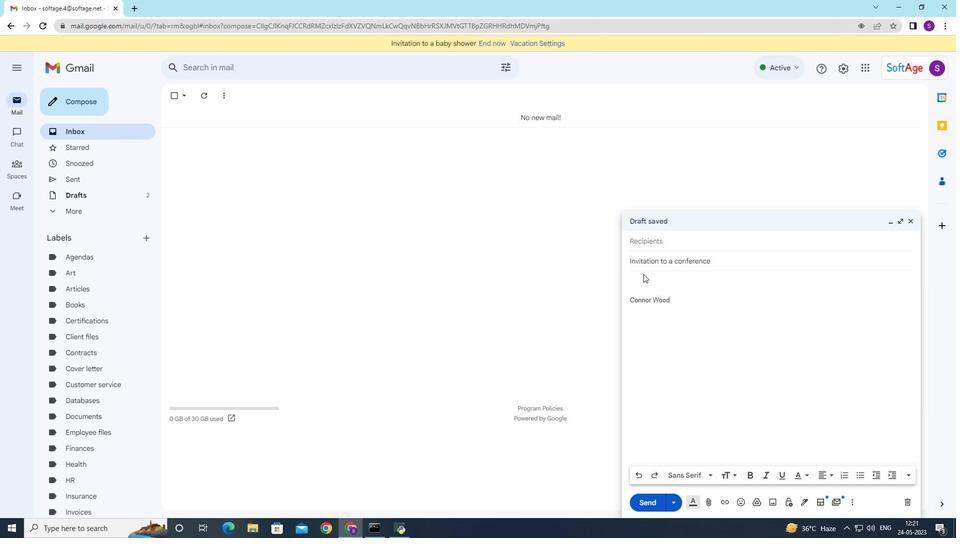 
Action: Mouse moved to (643, 274)
Screenshot: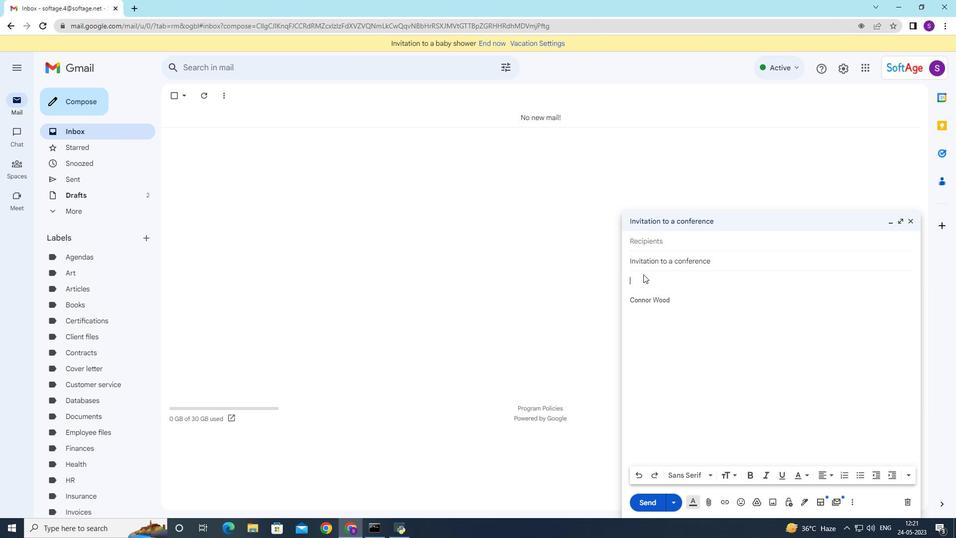 
Action: Key pressed <Key.shift>Can<Key.space>you<Key.space>please<Key.space>confirm<Key.space>the<Key.space>schedule<Key.space>for<Key.space>the<Key.space>upcoming<Key.space>trainning<Key.space>sesssion<Key.shift_r>?
Screenshot: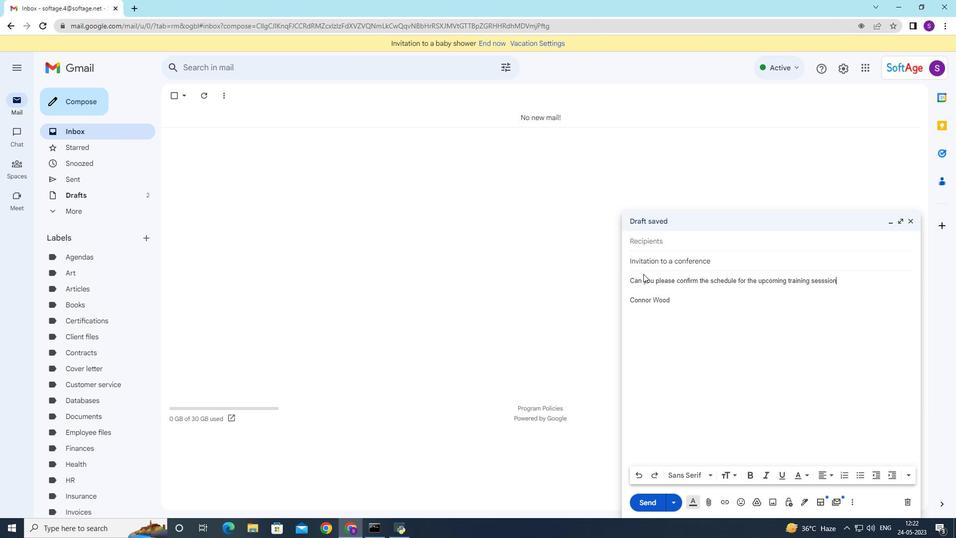 
Action: Mouse moved to (681, 240)
Screenshot: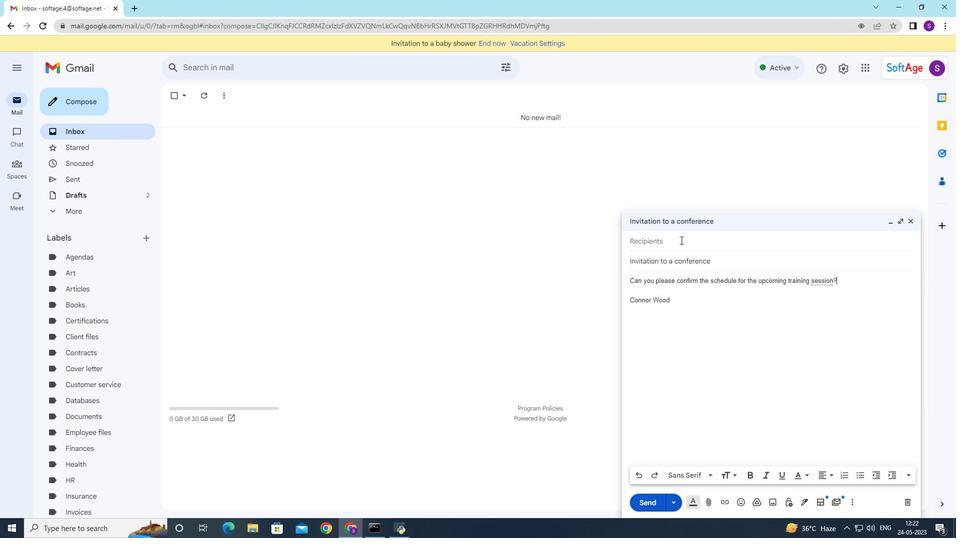 
Action: Mouse pressed left at (681, 240)
Screenshot: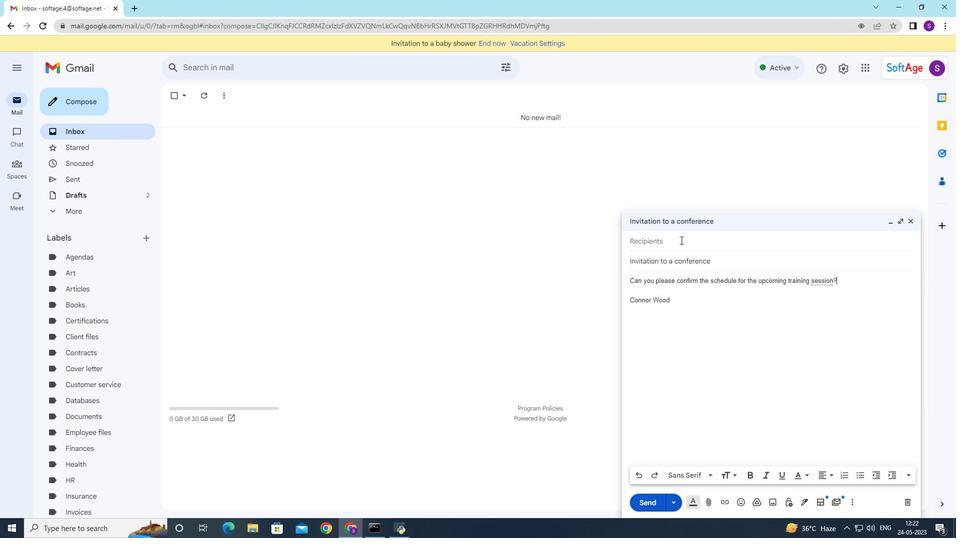 
Action: Mouse moved to (681, 239)
Screenshot: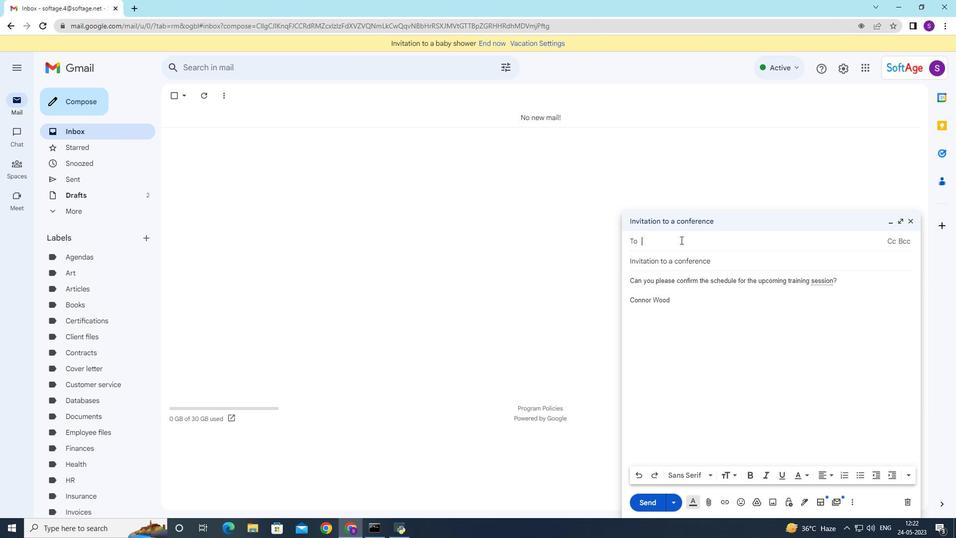 
Action: Key pressed softage.5
Screenshot: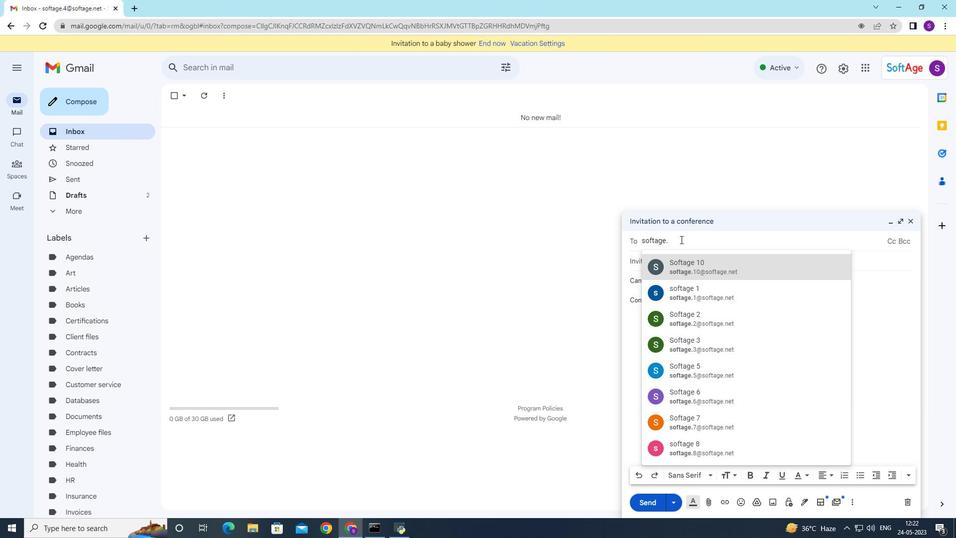 
Action: Mouse moved to (691, 273)
Screenshot: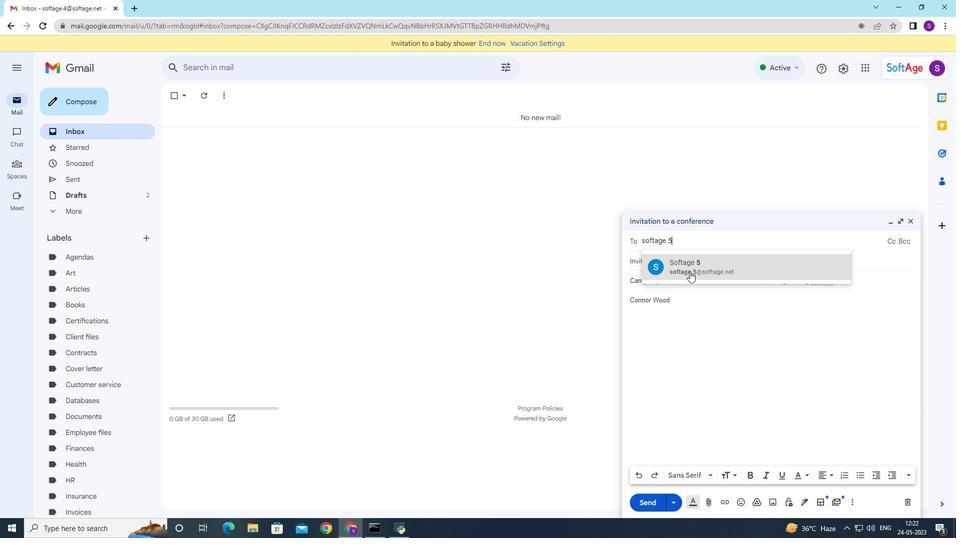 
Action: Mouse pressed left at (691, 273)
Screenshot: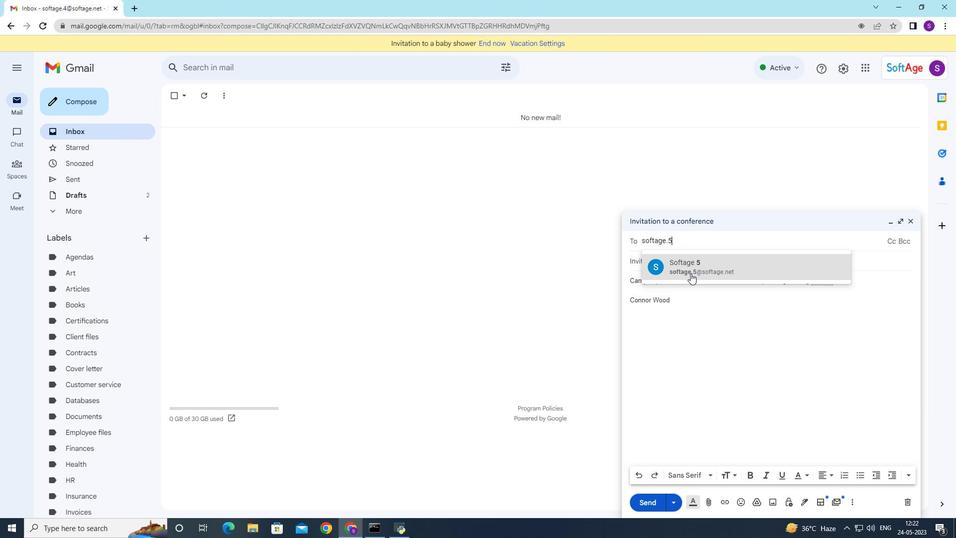 
Action: Mouse moved to (833, 290)
Screenshot: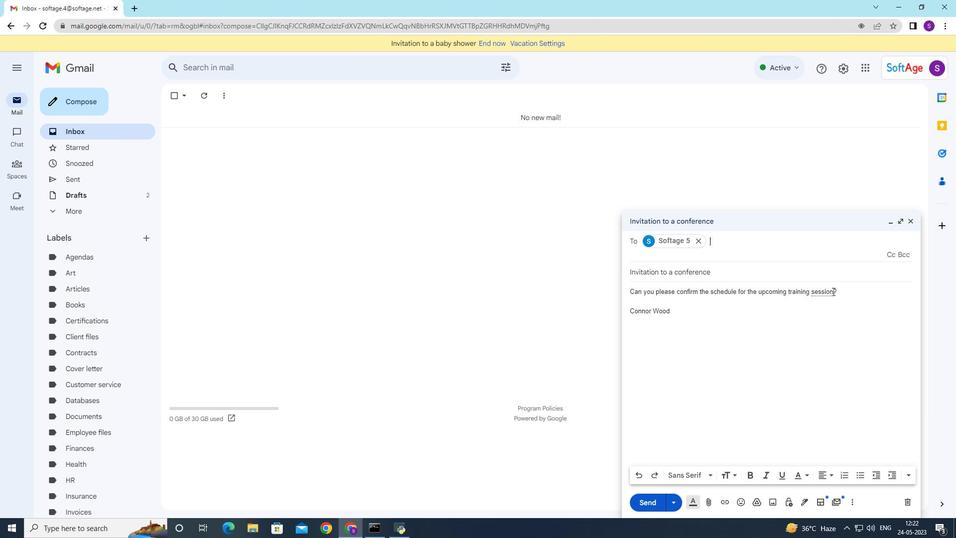 
Action: Mouse pressed left at (833, 290)
Screenshot: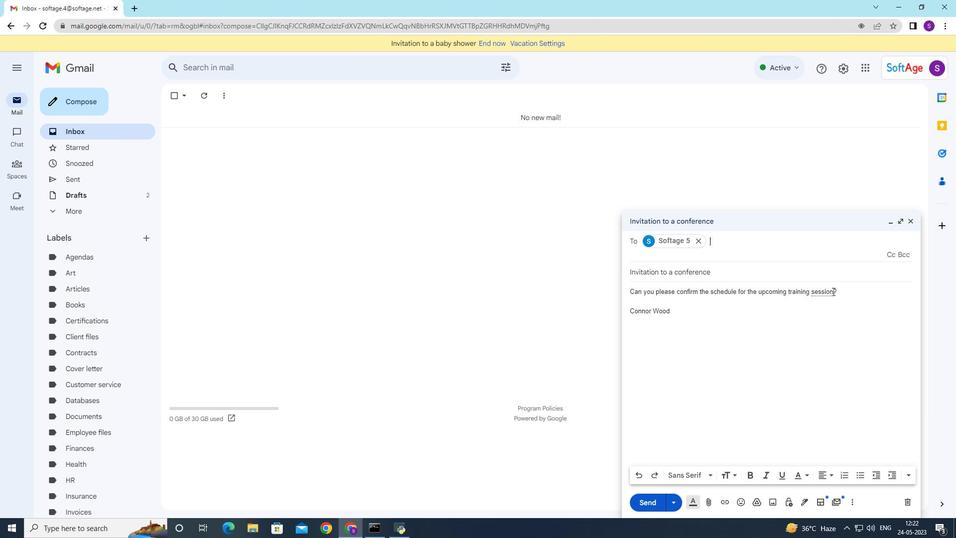 
Action: Mouse moved to (821, 281)
Screenshot: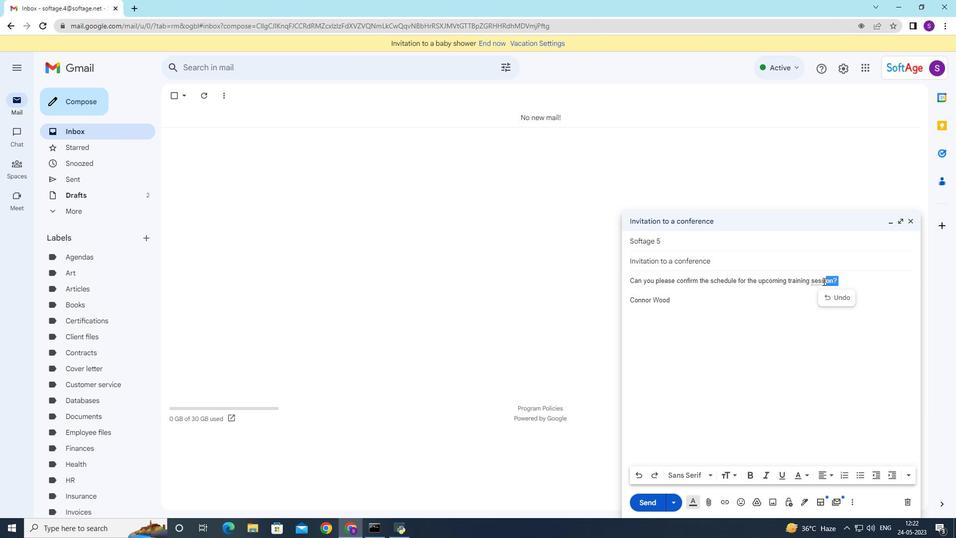 
Action: Mouse pressed left at (821, 281)
Screenshot: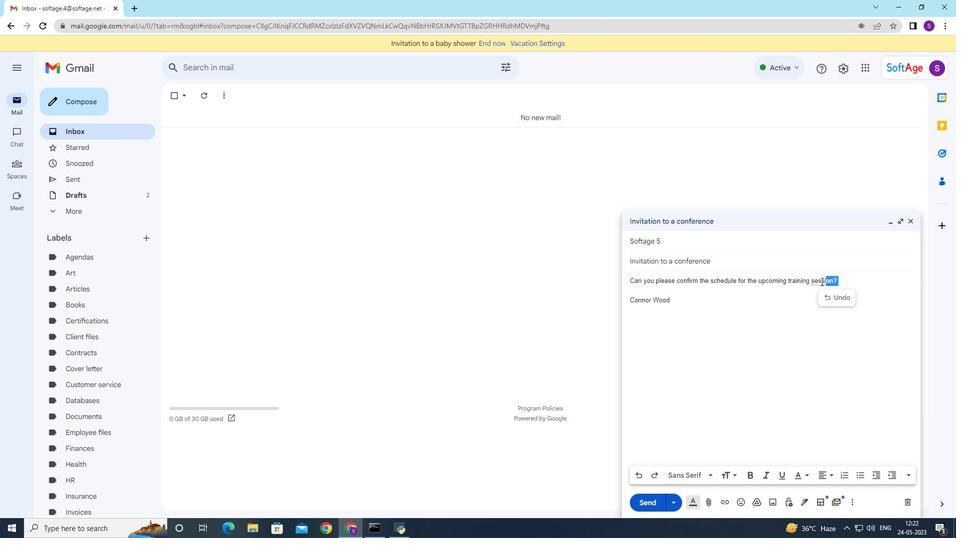 
Action: Mouse moved to (811, 280)
Screenshot: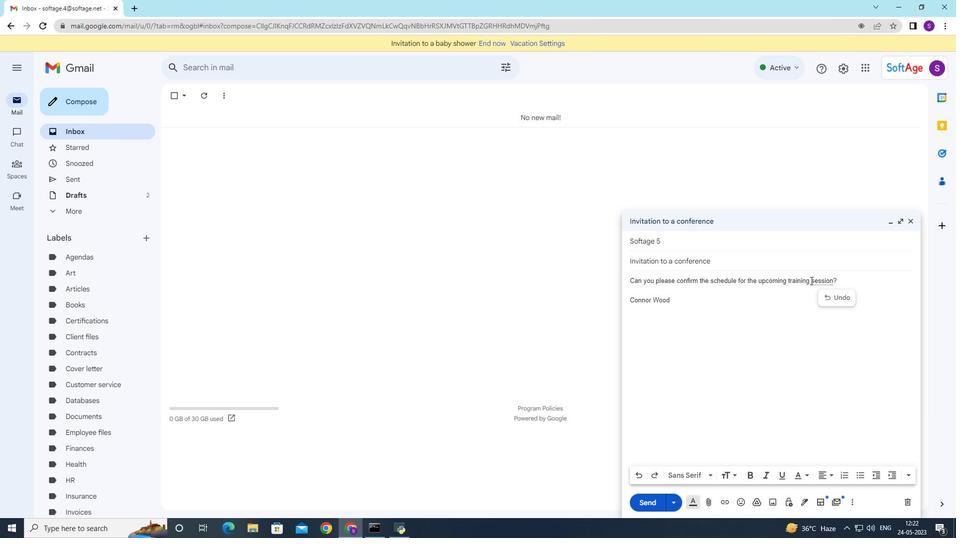 
Action: Mouse pressed left at (811, 280)
Screenshot: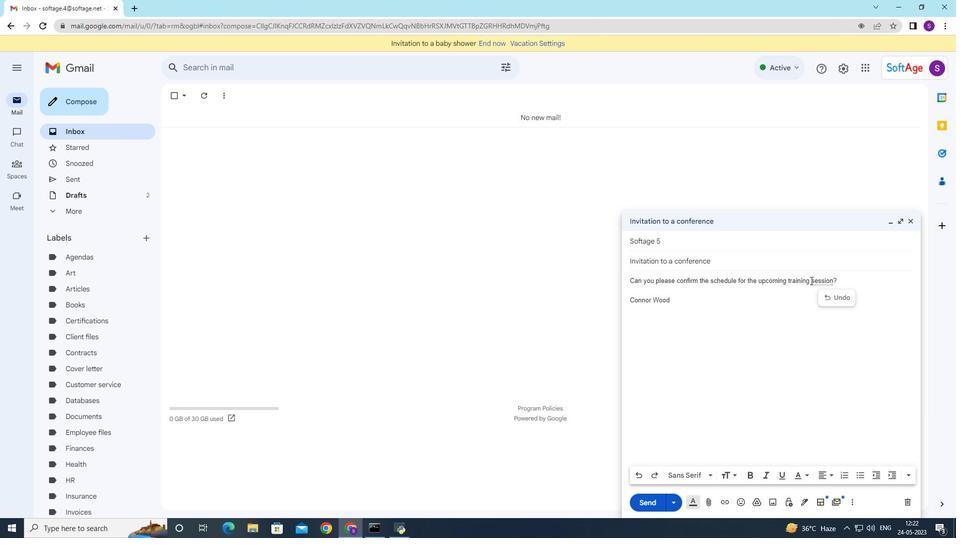 
Action: Mouse moved to (712, 474)
Screenshot: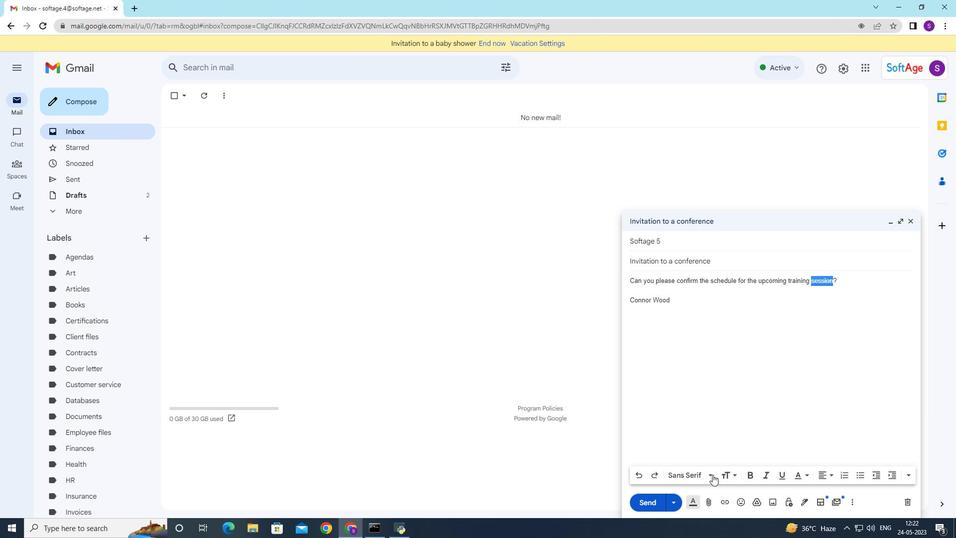 
Action: Mouse pressed left at (712, 474)
Screenshot: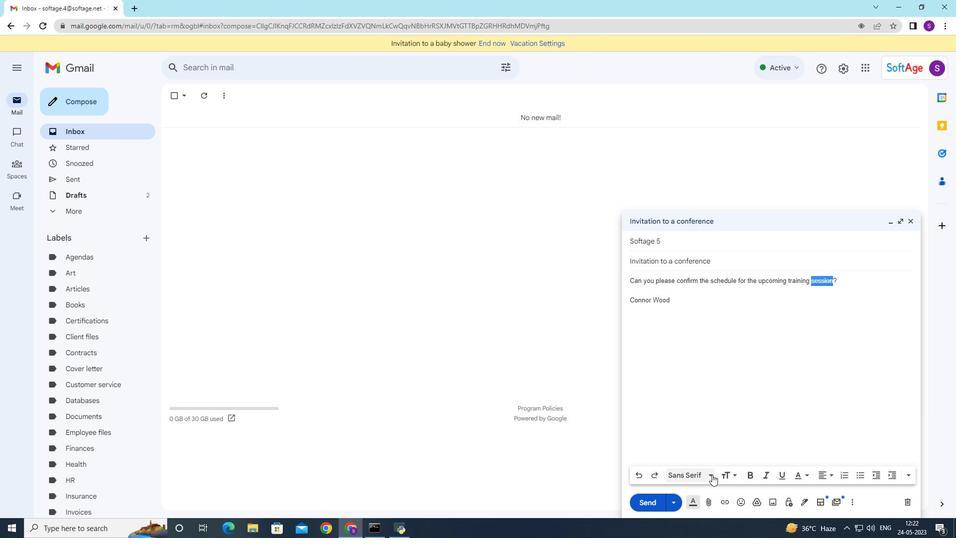
Action: Mouse moved to (709, 427)
Screenshot: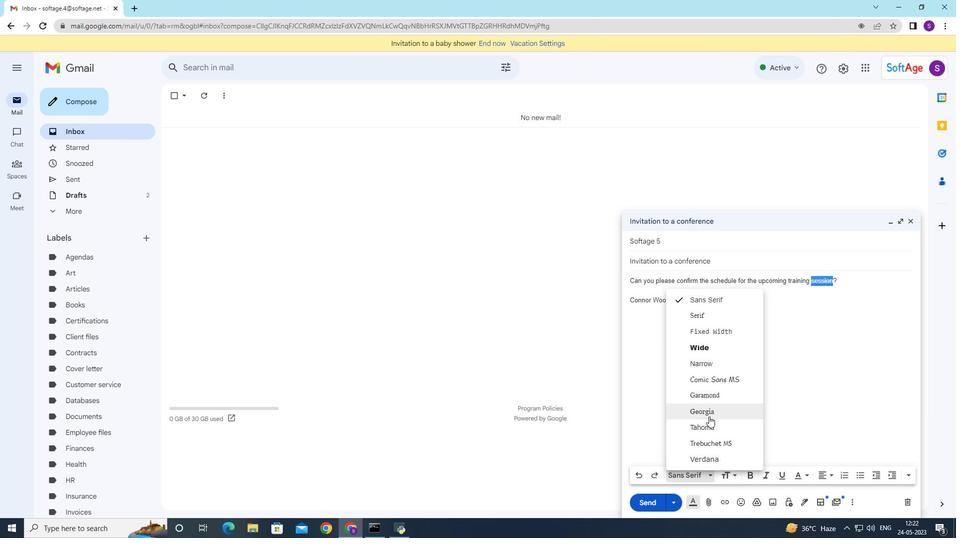 
Action: Mouse pressed left at (709, 427)
Screenshot: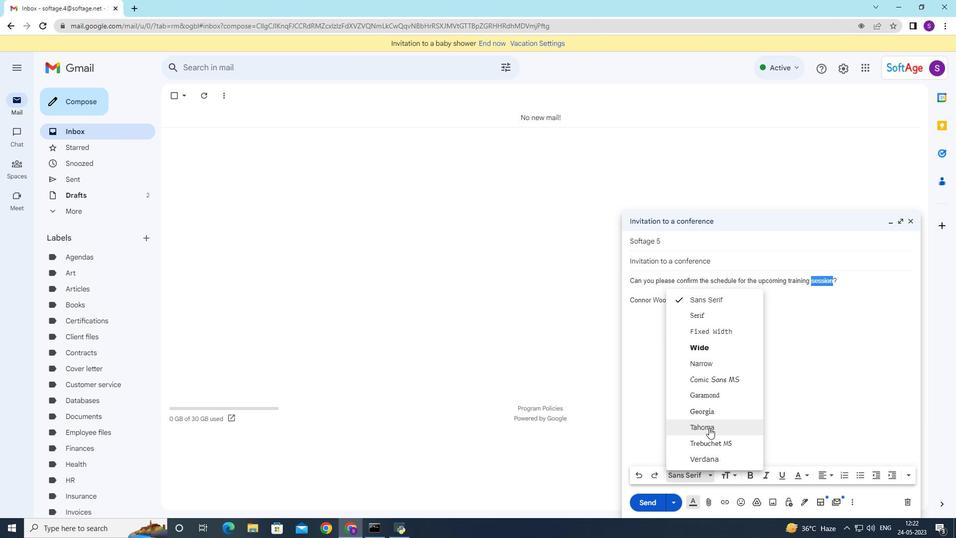 
Action: Mouse moved to (753, 478)
Screenshot: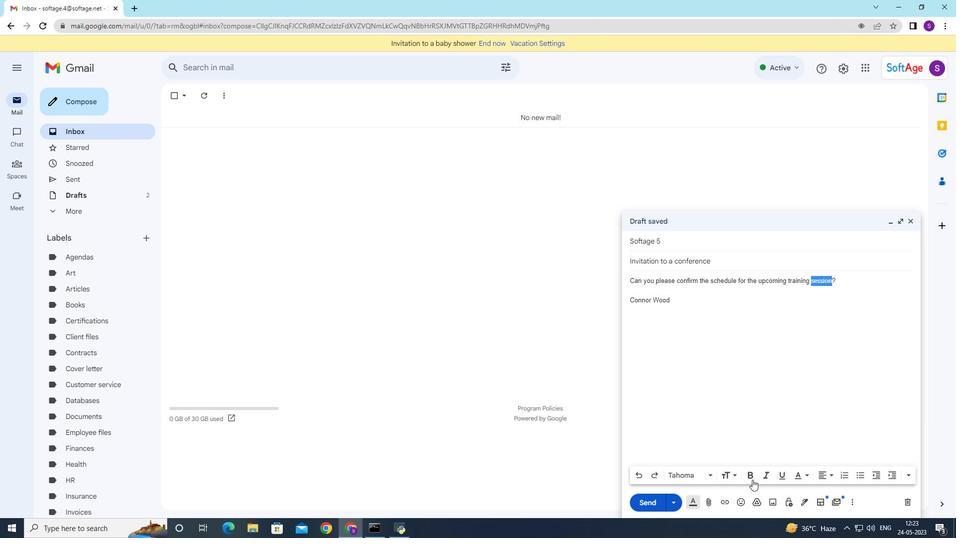 
Action: Mouse pressed left at (753, 478)
Screenshot: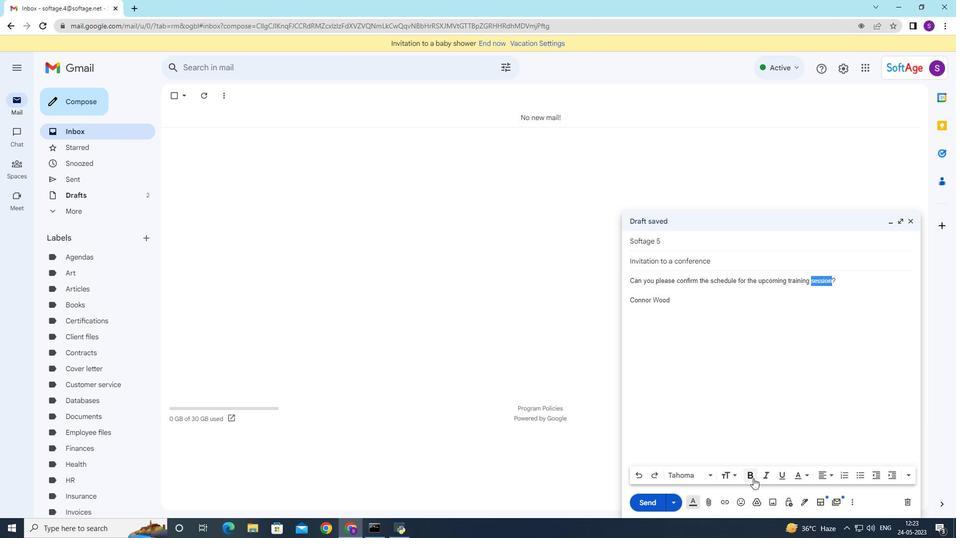 
Action: Mouse moved to (766, 472)
Screenshot: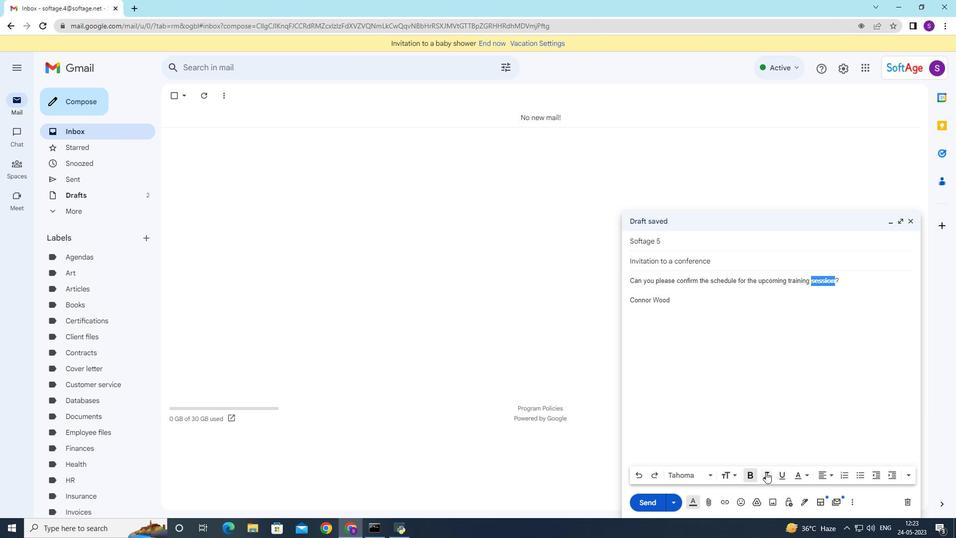 
Action: Mouse pressed left at (766, 472)
Screenshot: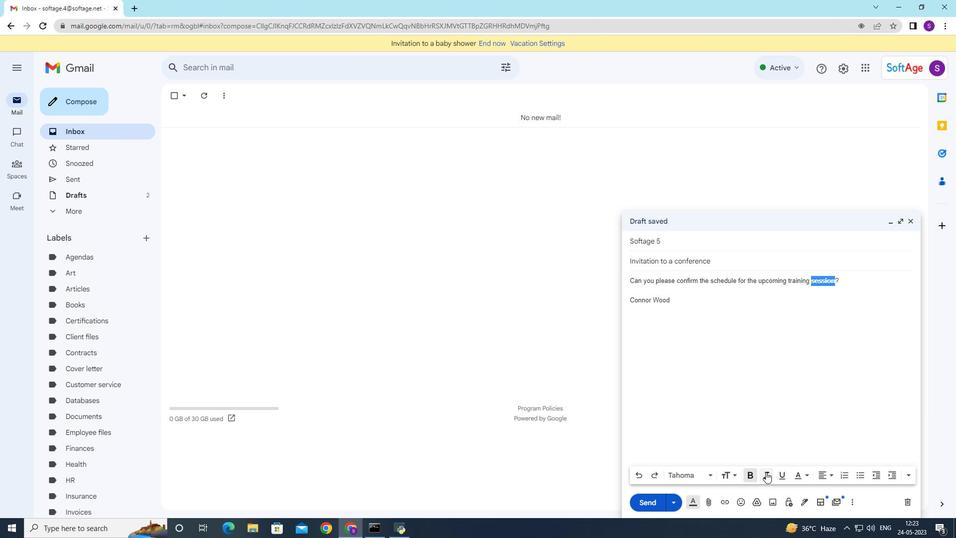 
Action: Mouse moved to (638, 503)
Screenshot: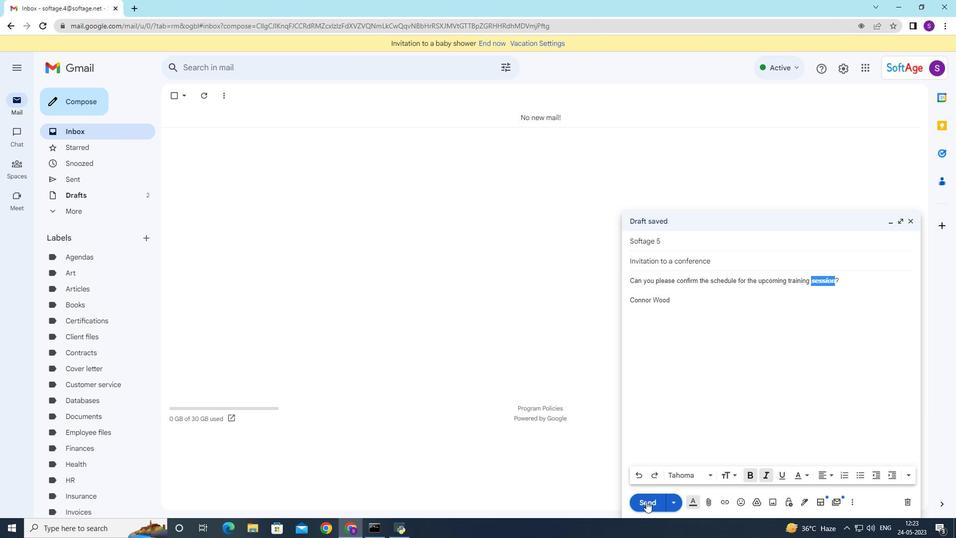 
Action: Mouse pressed left at (638, 503)
Screenshot: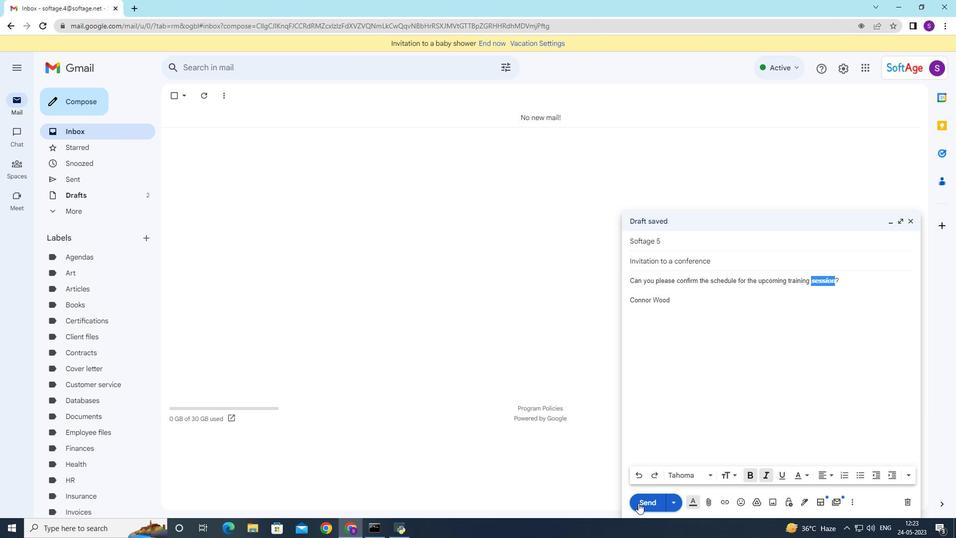 
Action: Mouse moved to (142, 241)
Screenshot: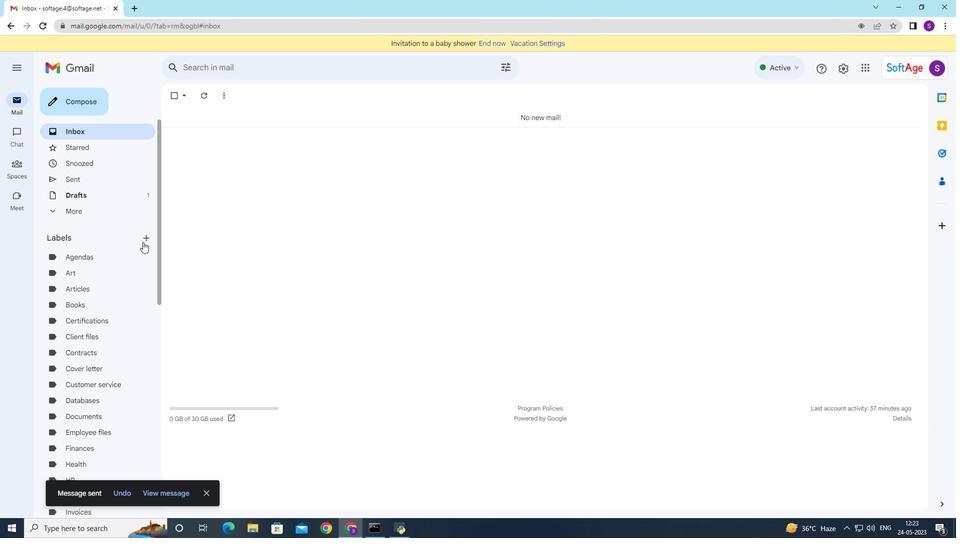 
Action: Mouse pressed left at (142, 241)
Screenshot: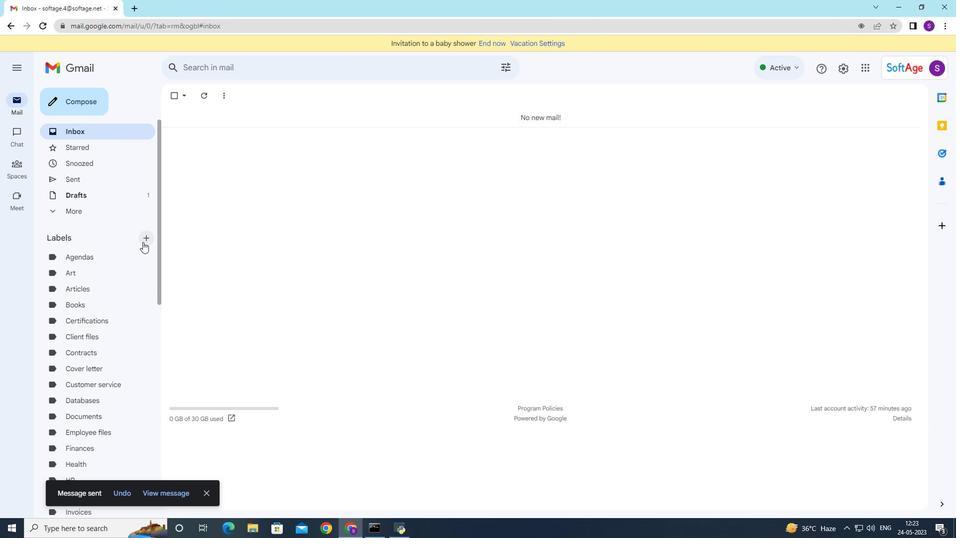 
Action: Mouse moved to (387, 229)
Screenshot: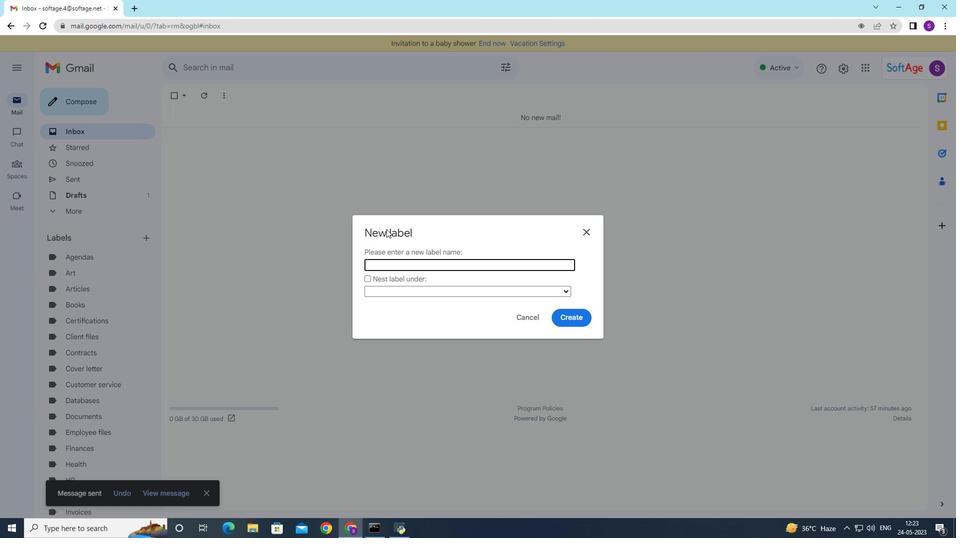 
Action: Key pressed <Key.shift>Benefits
Screenshot: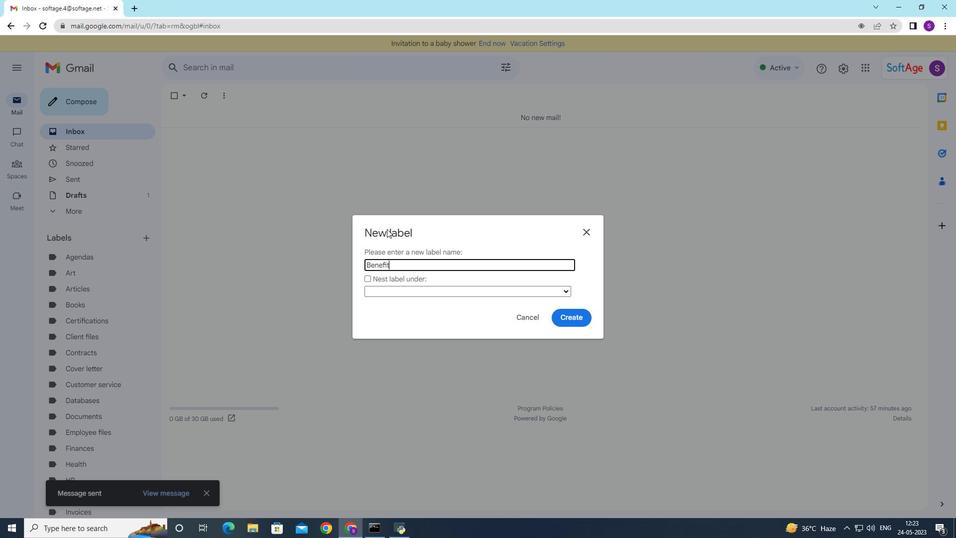 
Action: Mouse moved to (575, 311)
Screenshot: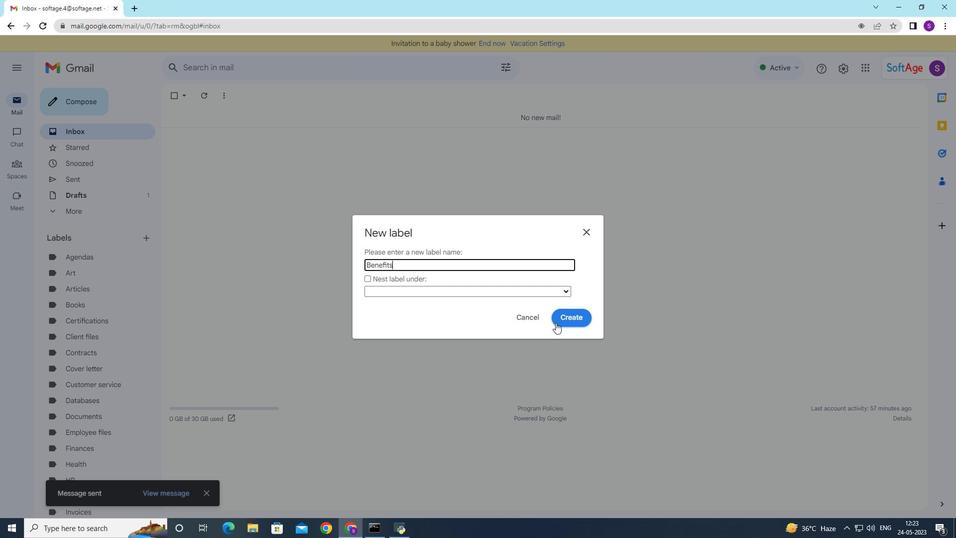 
Action: Mouse pressed left at (575, 311)
Screenshot: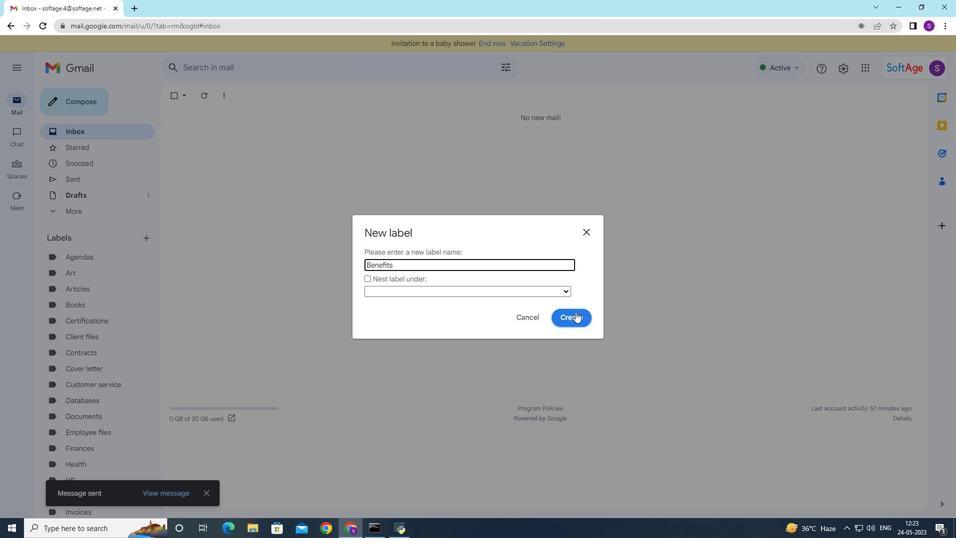 
Action: Mouse moved to (66, 172)
Screenshot: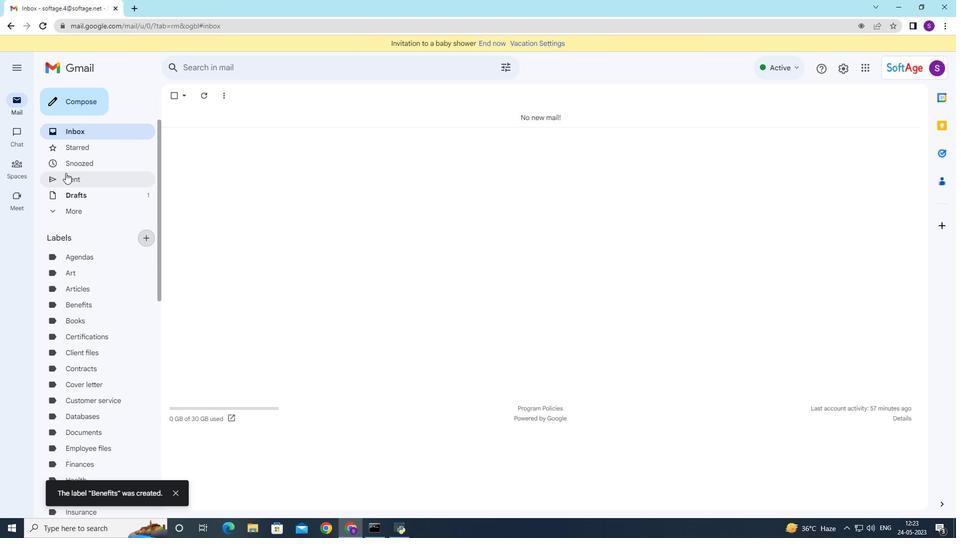 
Action: Mouse pressed left at (66, 172)
Screenshot: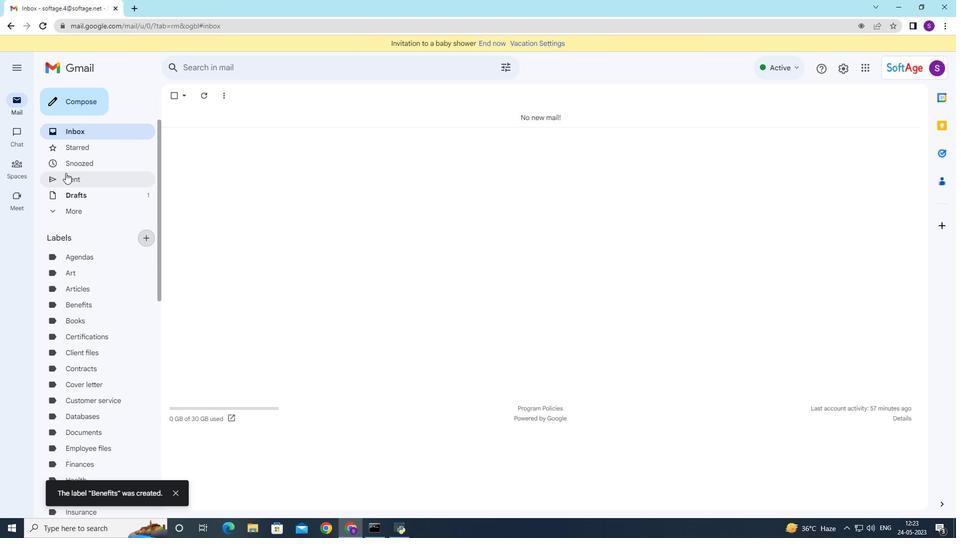 
Action: Mouse moved to (253, 147)
Screenshot: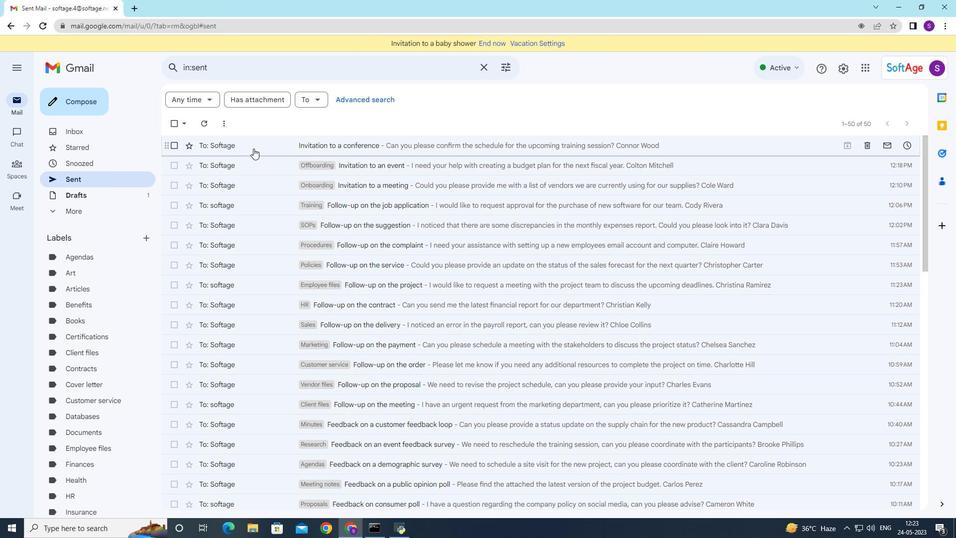 
Action: Mouse pressed right at (253, 148)
Screenshot: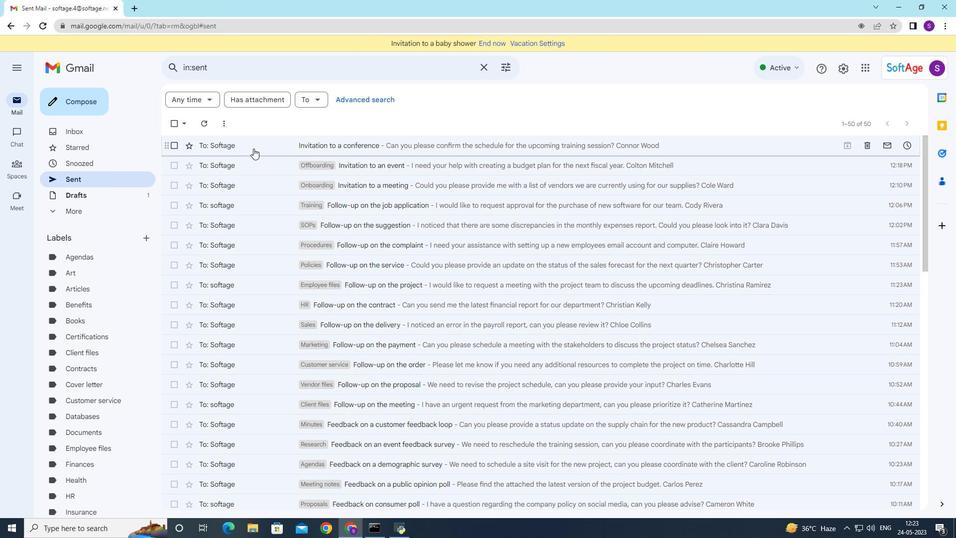 
Action: Mouse moved to (420, 154)
Screenshot: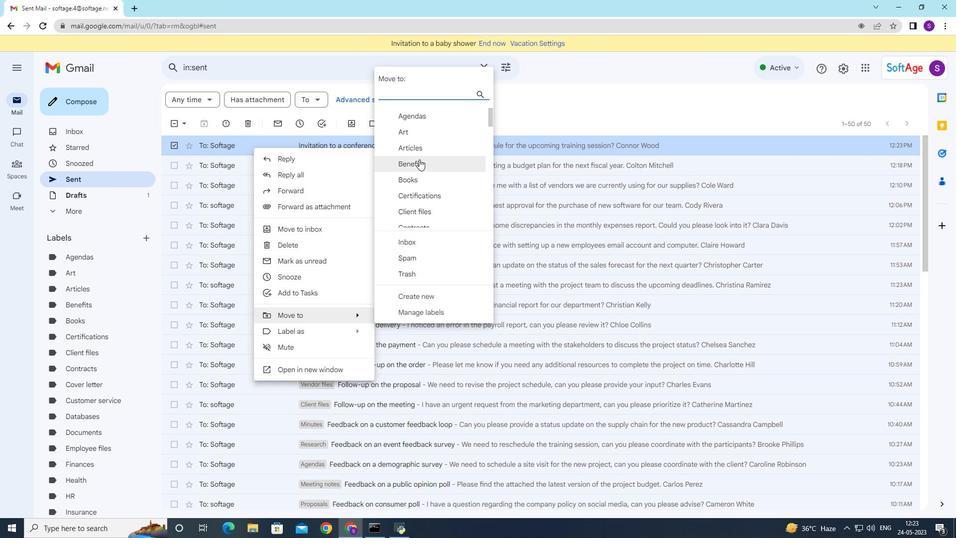 
Action: Mouse scrolled (420, 153) with delta (0, 0)
Screenshot: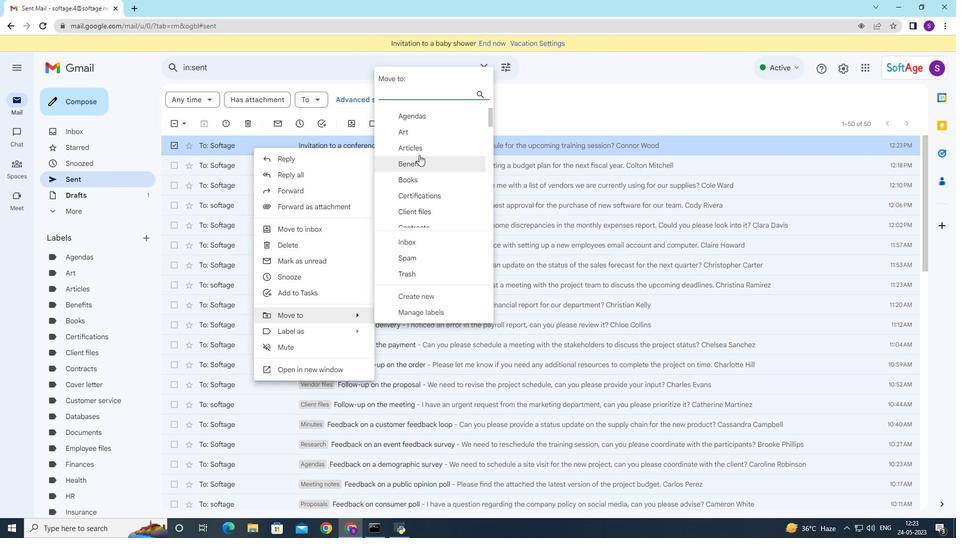 
Action: Mouse scrolled (420, 153) with delta (0, 0)
Screenshot: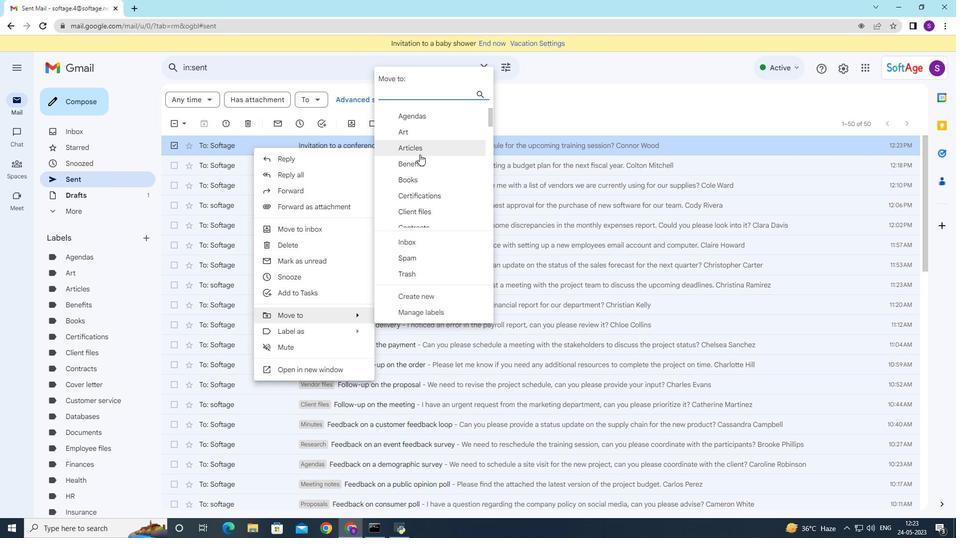 
Action: Mouse moved to (420, 155)
Screenshot: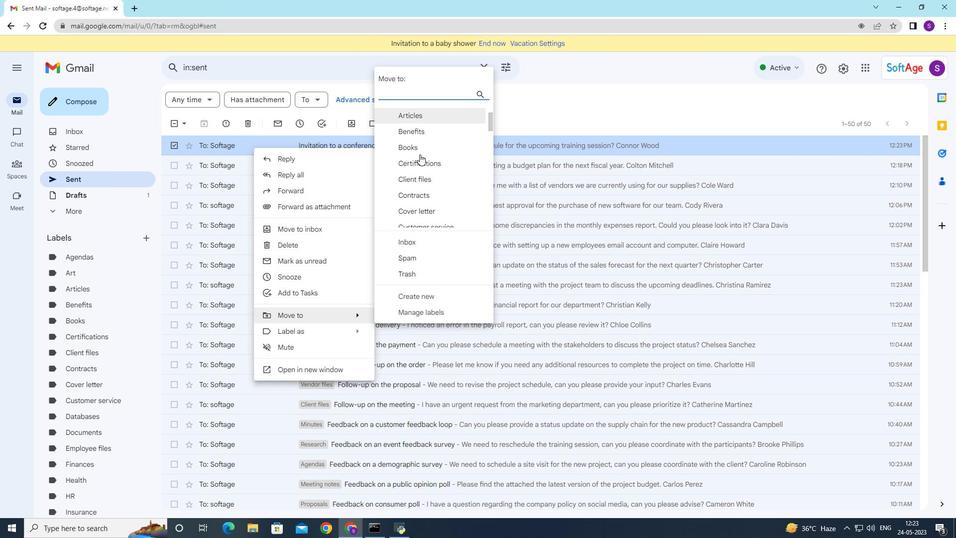 
Action: Mouse scrolled (420, 153) with delta (0, 0)
Screenshot: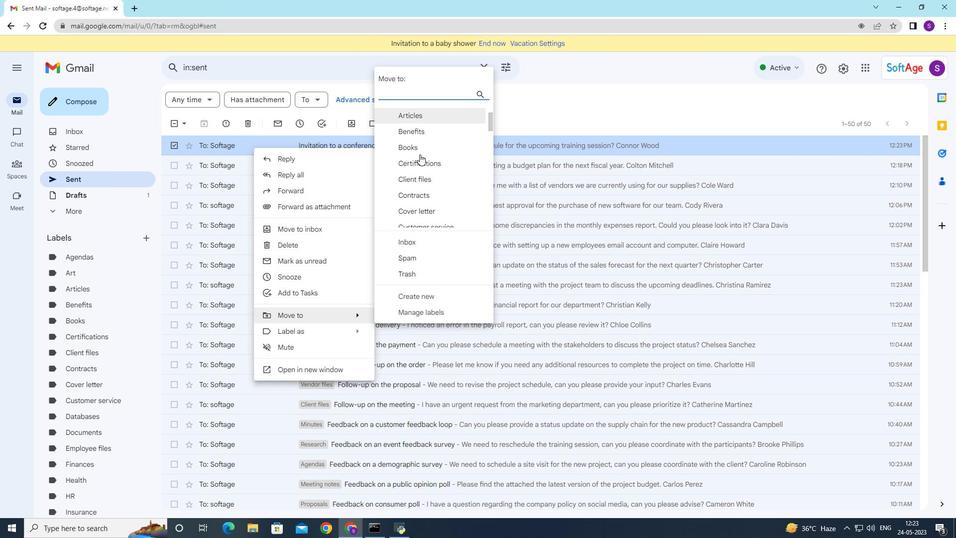 
Action: Mouse moved to (420, 155)
Screenshot: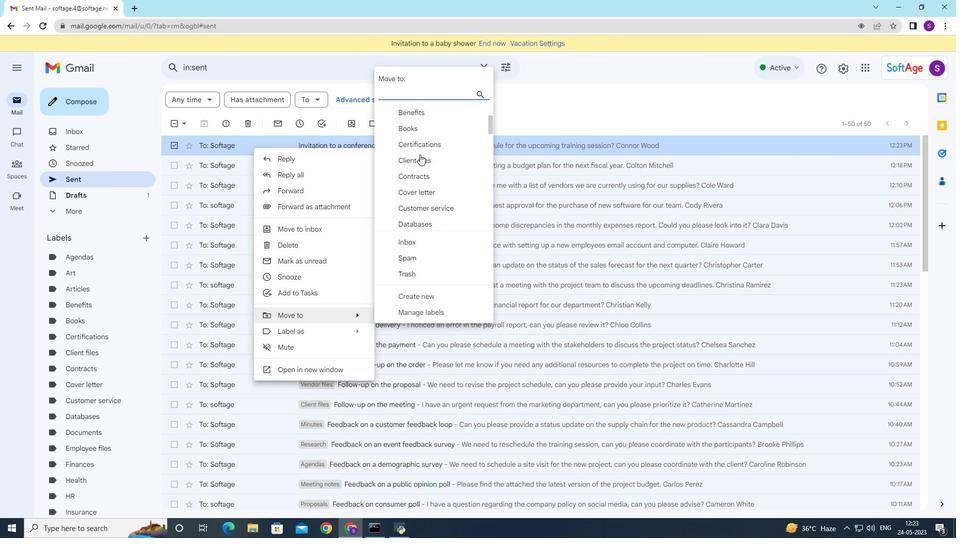 
Action: Mouse scrolled (420, 155) with delta (0, 0)
Screenshot: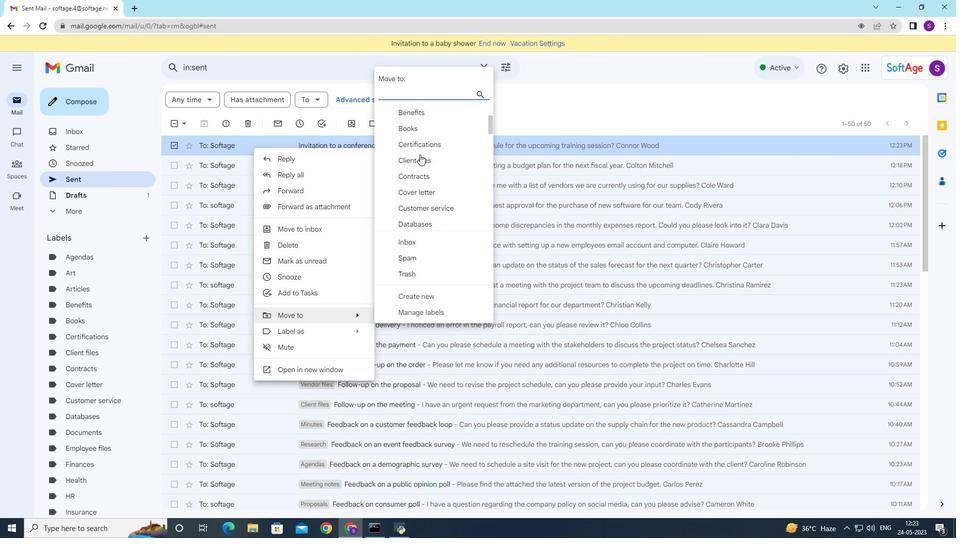 
Action: Mouse moved to (420, 159)
Screenshot: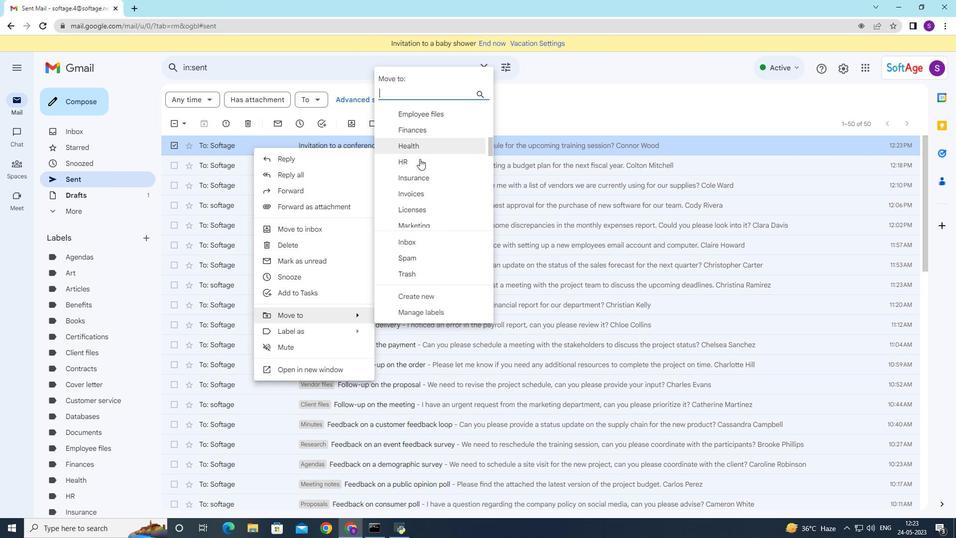 
Action: Mouse scrolled (420, 158) with delta (0, 0)
Screenshot: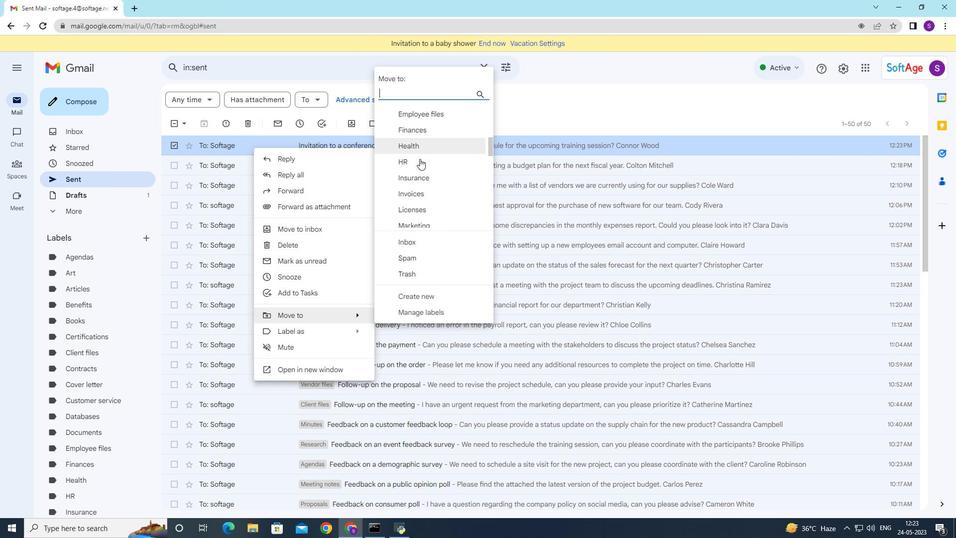 
Action: Mouse moved to (419, 161)
Screenshot: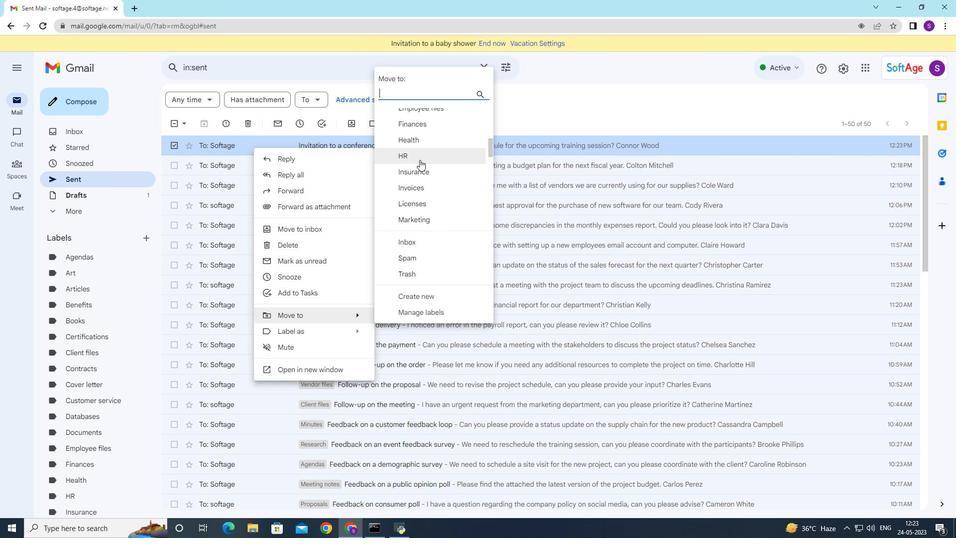 
Action: Mouse scrolled (419, 161) with delta (0, 0)
Screenshot: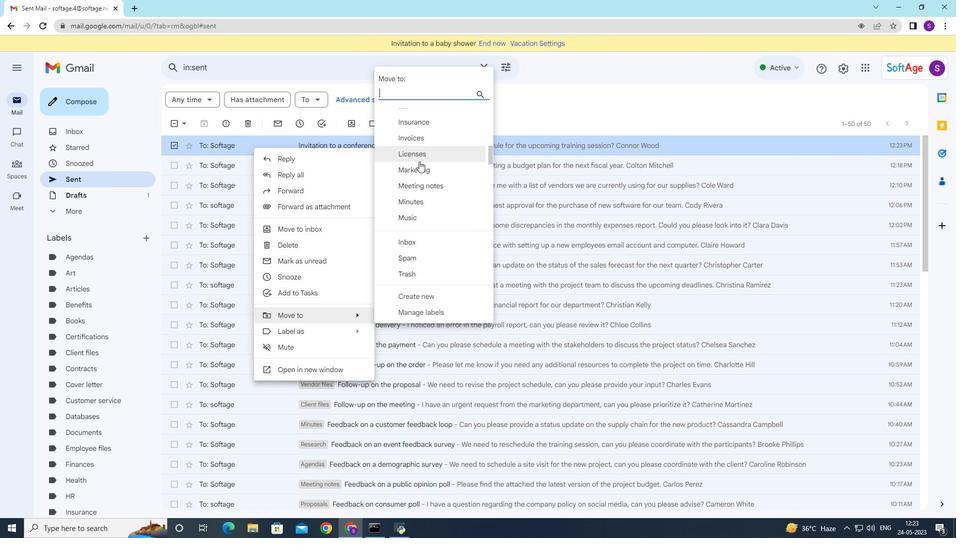 
Action: Mouse moved to (419, 161)
Screenshot: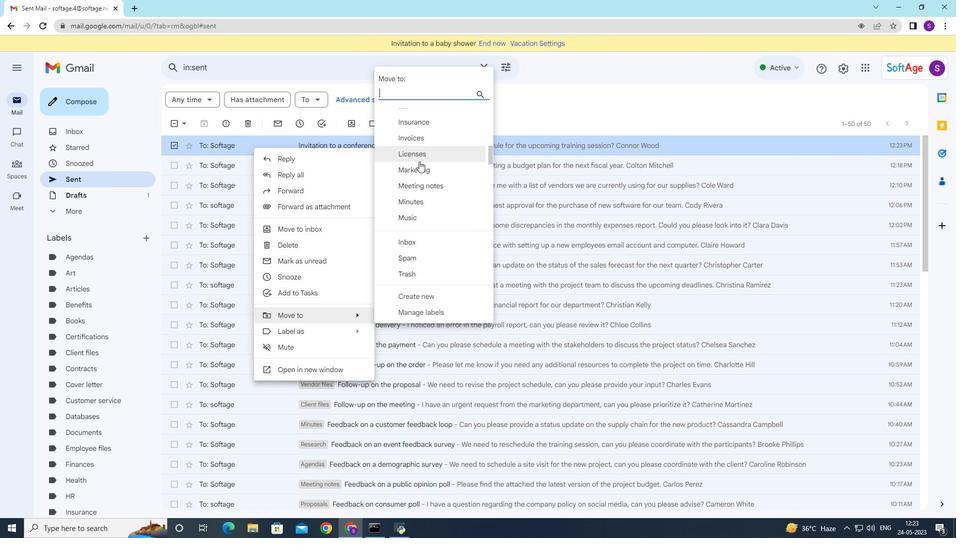 
Action: Mouse scrolled (419, 161) with delta (0, 0)
Screenshot: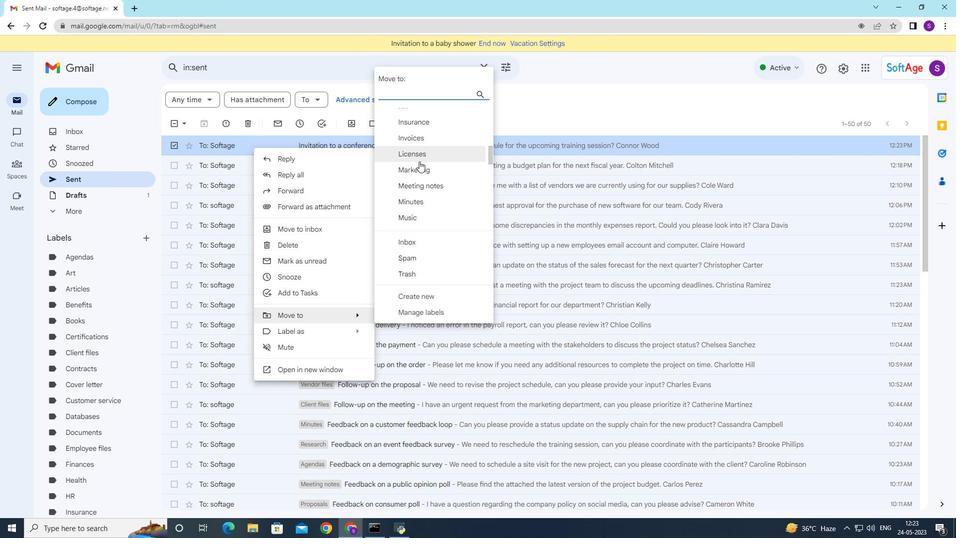 
Action: Mouse scrolled (419, 161) with delta (0, 0)
Screenshot: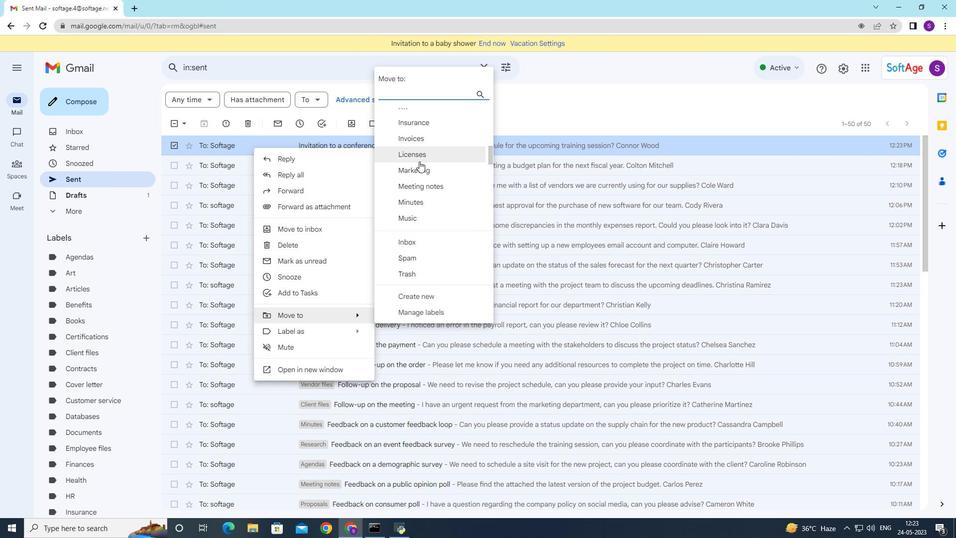 
Action: Mouse moved to (419, 166)
Screenshot: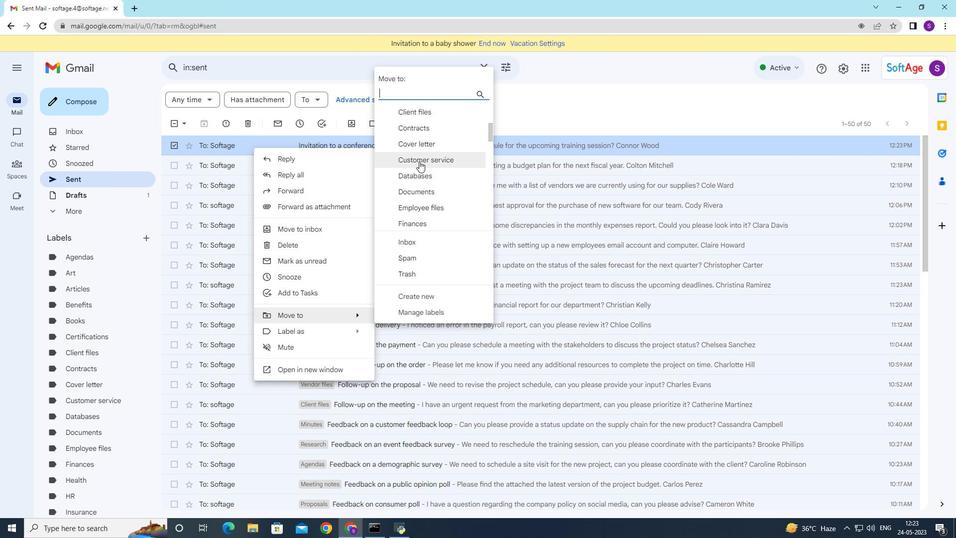 
Action: Mouse scrolled (419, 164) with delta (0, 0)
Screenshot: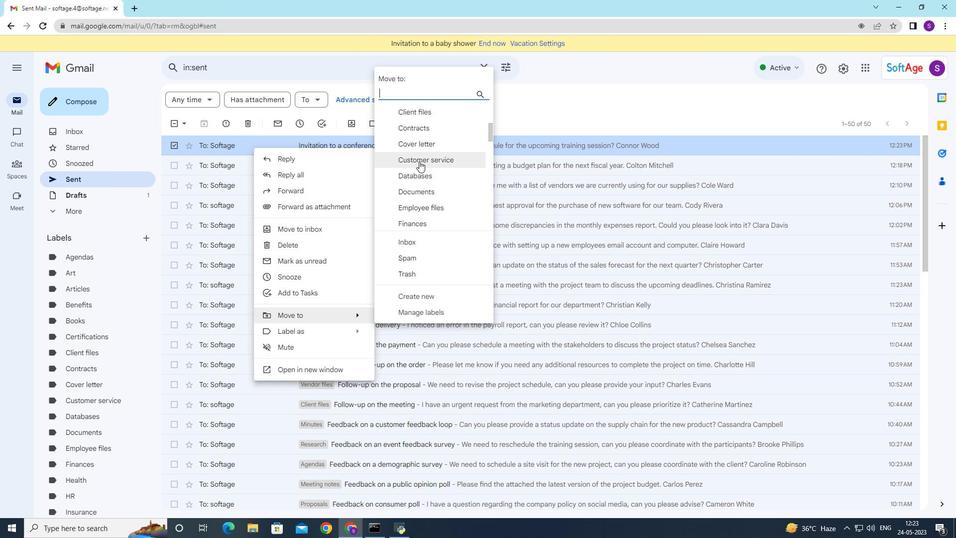
Action: Mouse moved to (419, 167)
Screenshot: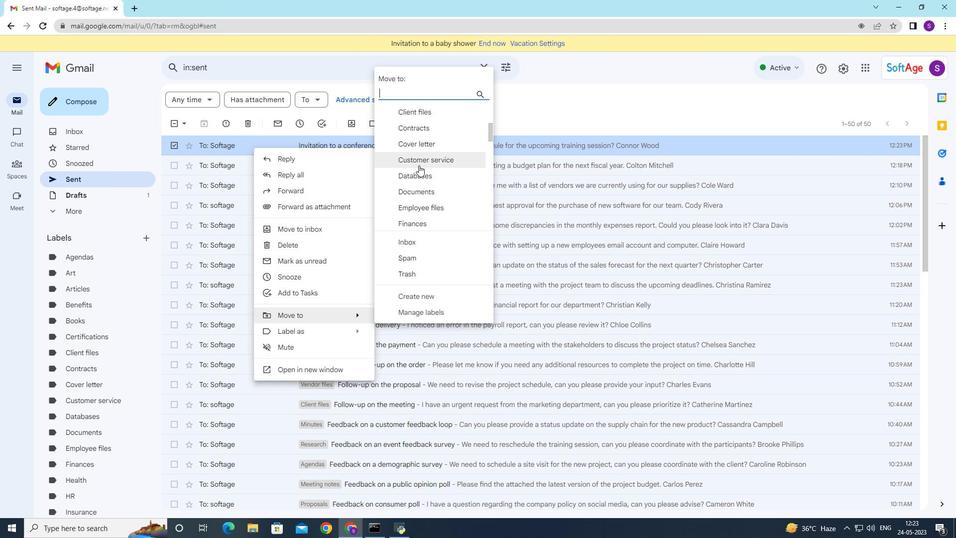 
Action: Mouse scrolled (419, 167) with delta (0, 0)
Screenshot: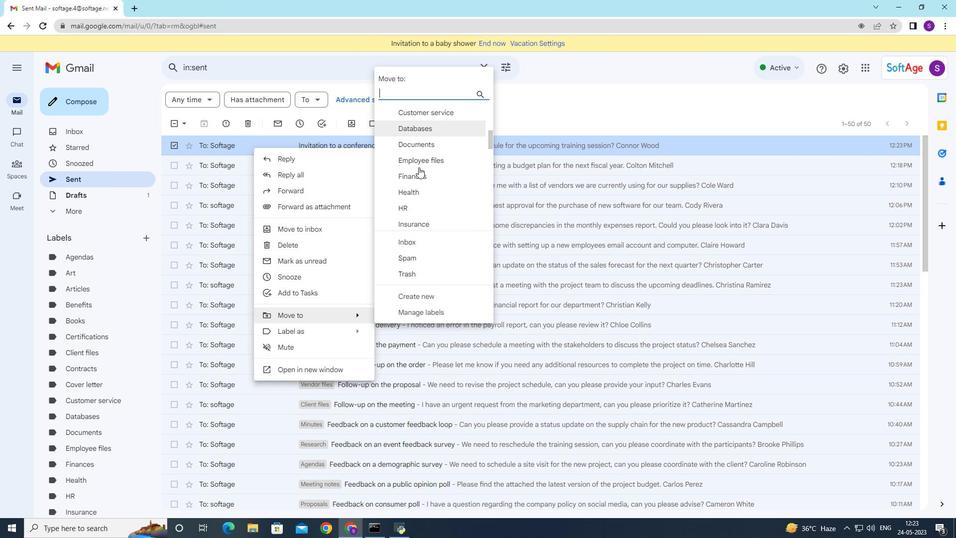 
Action: Mouse scrolled (419, 167) with delta (0, 0)
Screenshot: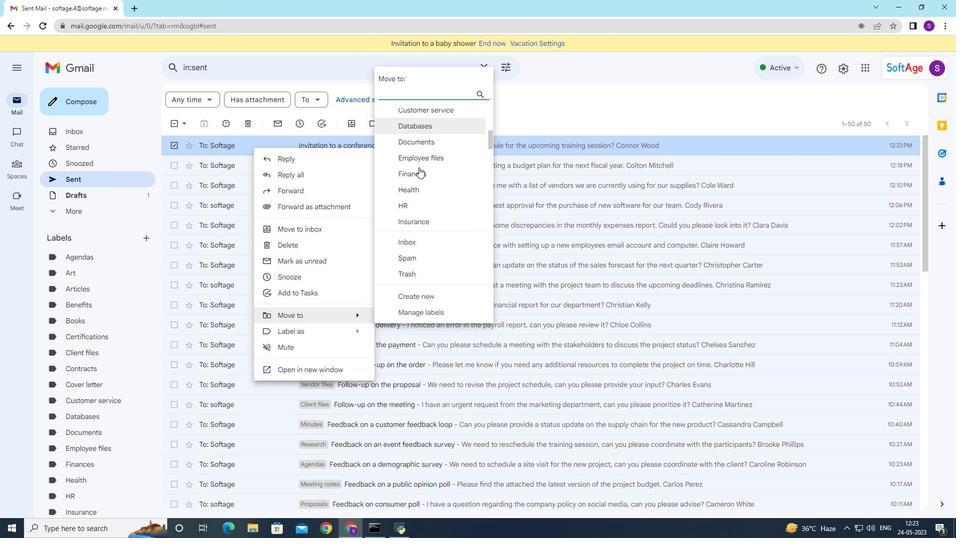 
Action: Mouse moved to (419, 168)
Screenshot: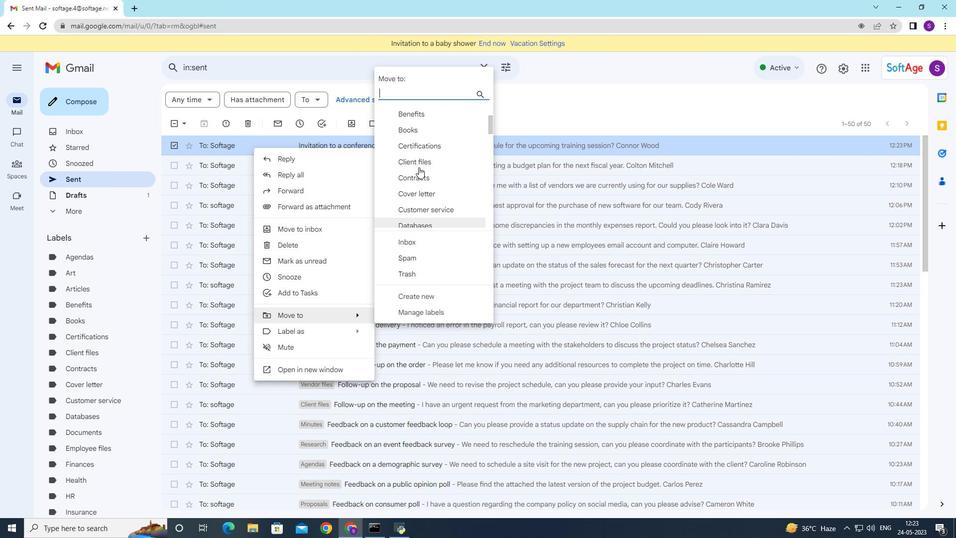 
Action: Mouse scrolled (419, 167) with delta (0, 0)
Screenshot: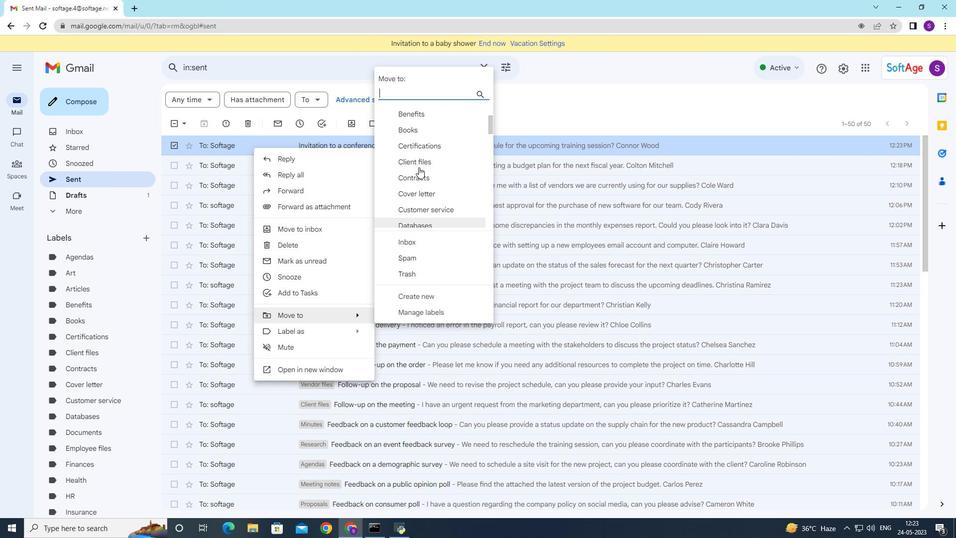 
Action: Mouse moved to (419, 168)
Screenshot: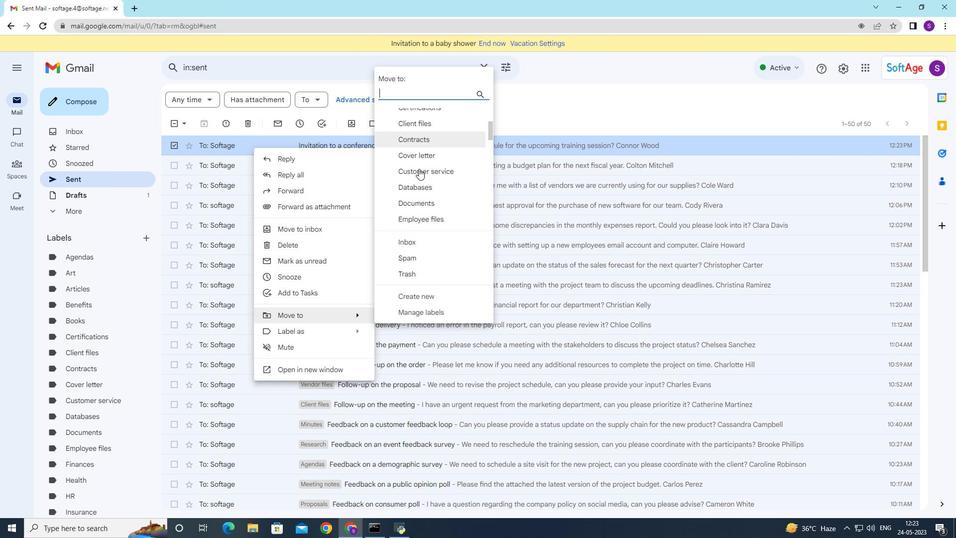 
Action: Mouse scrolled (419, 169) with delta (0, 0)
Screenshot: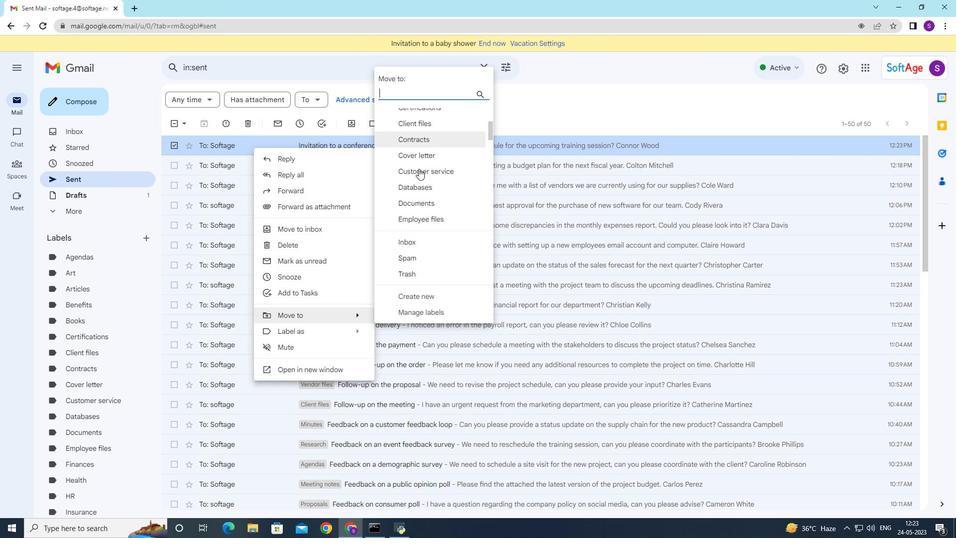 
Action: Mouse moved to (411, 115)
Screenshot: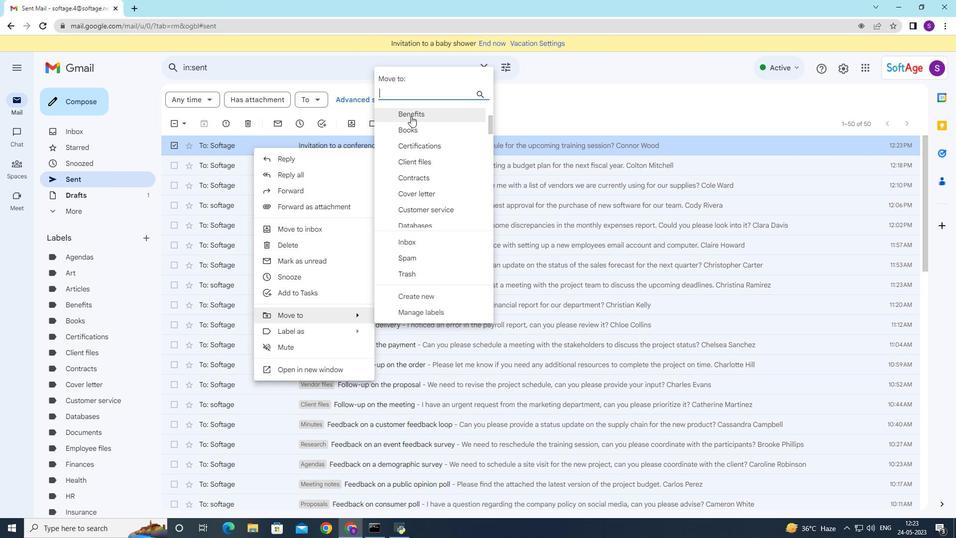 
Action: Mouse pressed left at (411, 115)
Screenshot: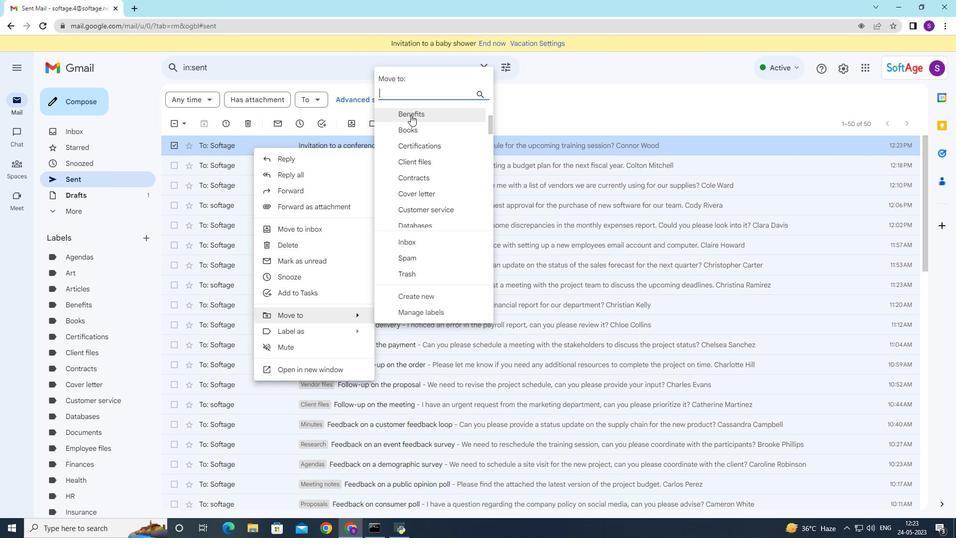 
Action: Mouse moved to (410, 190)
Screenshot: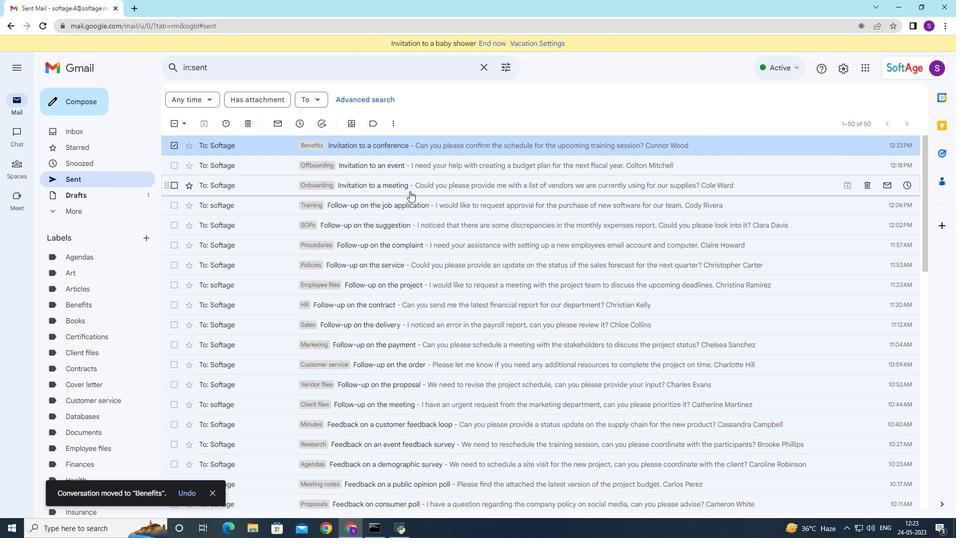 
